 Task: Create new invoice with Date Opened :30-Apr-23, Select Customer: Honest Indian Vegetarian, Terms: Payment Term 2. Make invoice entry for item-1 with Date: 30-Apr-23, Description: Jack Daniels Old No. 7, Action: Material, Income Account: Income:Sales, Quantity: 1, Unit Price: 9.5, Discount %: 8. Make entry for item-2 with Date: 30-Apr-23, Description: Garlic Bulb (1 ct)_x000D_
, Action: Material, Income Account: Income:Sales, Quantity: 1, Unit Price: 5, Discount %: 7. Make entry for item-3 with Date: 30-Apr-23, Description: Late July Snacks Tortilla Chips Jalapeño Lime, Action: Material, Income Account: Income:Sales, Quantity: 2, Unit Price: 6, Discount %: 9. Write Notes: 'Looking forward to serving you again.'. Post Invoice with Post Date: 30-Apr-23, Post to Accounts: Assets:Accounts Receivable. Pay / Process Payment with Transaction Date: 15-May-23, Amount: 24.31, Transfer Account: Checking Account. Print Invoice, display notes by going to Option, then go to Display Tab and check 'Invoice Notes'.
Action: Mouse moved to (165, 28)
Screenshot: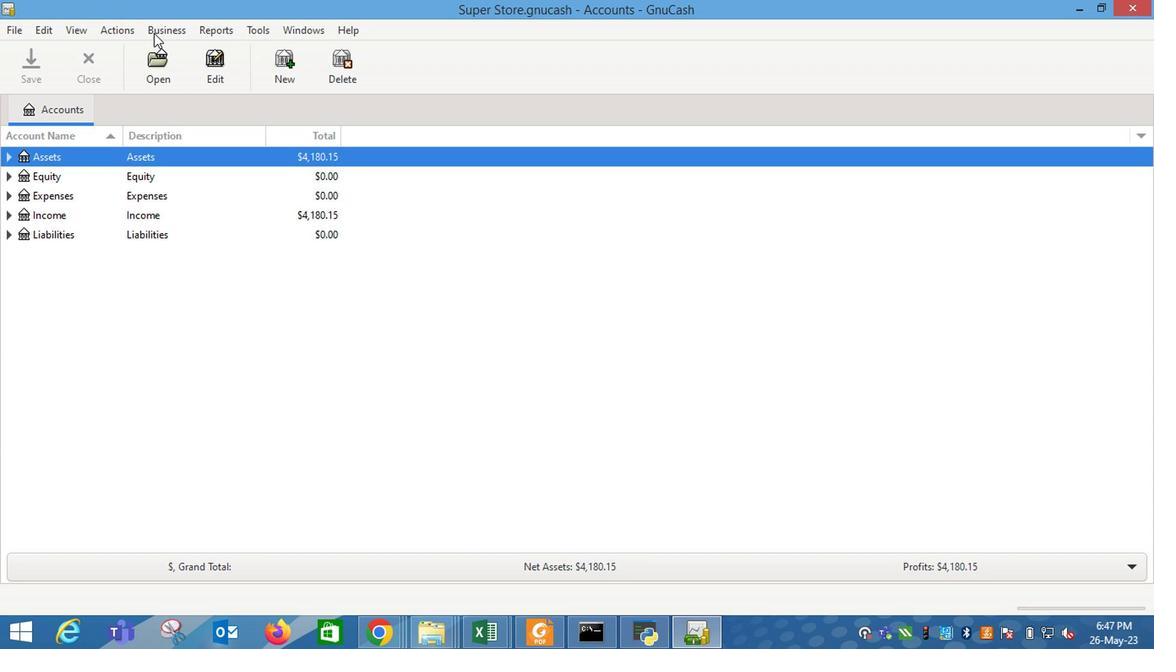 
Action: Mouse pressed left at (165, 28)
Screenshot: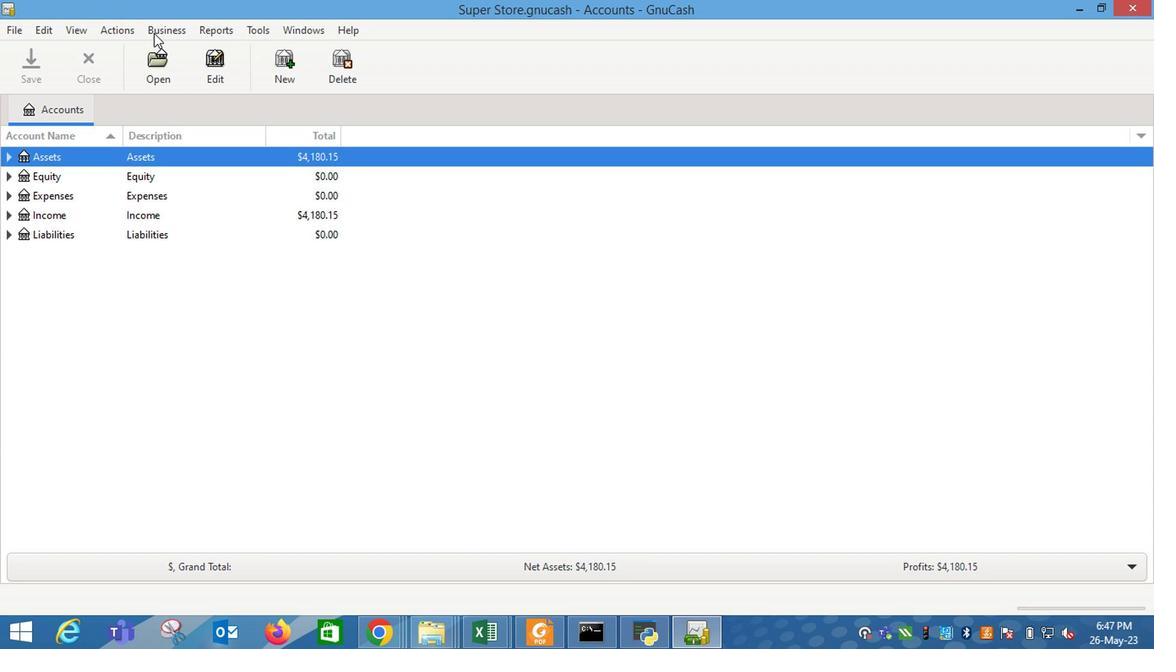 
Action: Mouse moved to (379, 115)
Screenshot: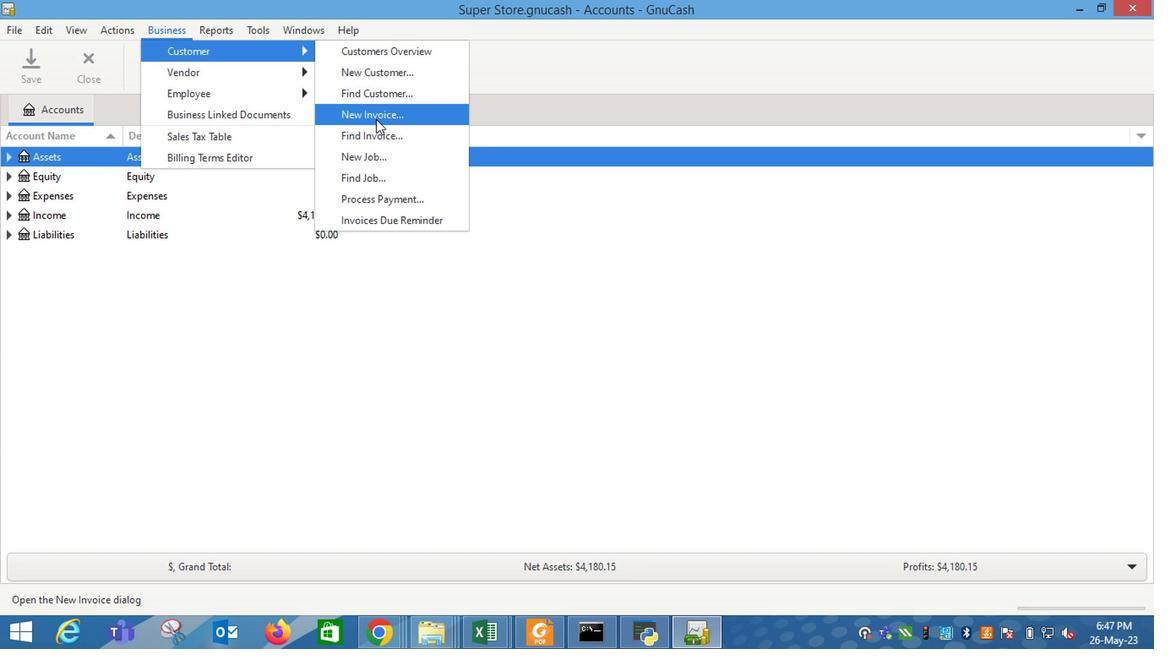 
Action: Mouse pressed left at (379, 115)
Screenshot: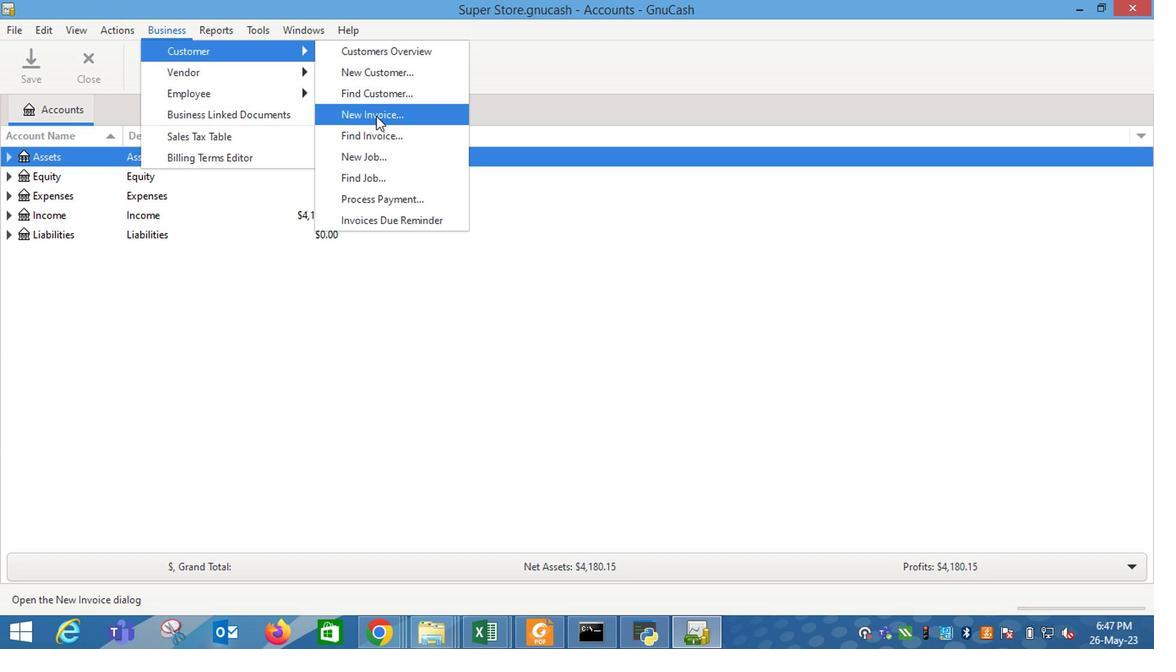 
Action: Mouse moved to (695, 263)
Screenshot: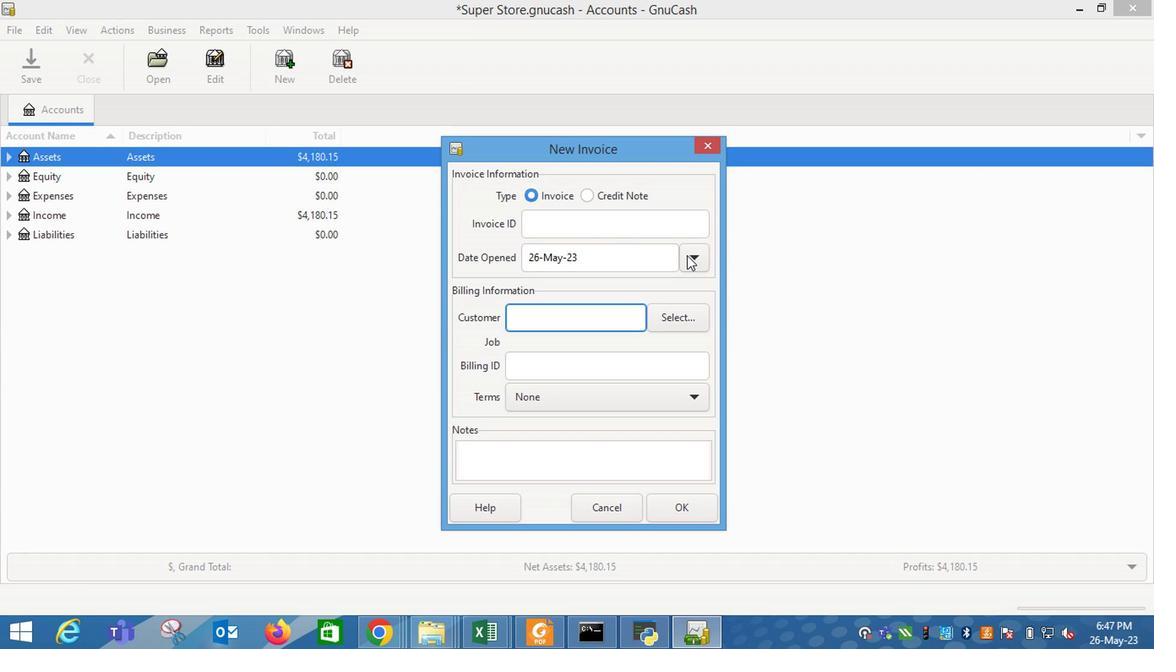
Action: Mouse pressed left at (695, 263)
Screenshot: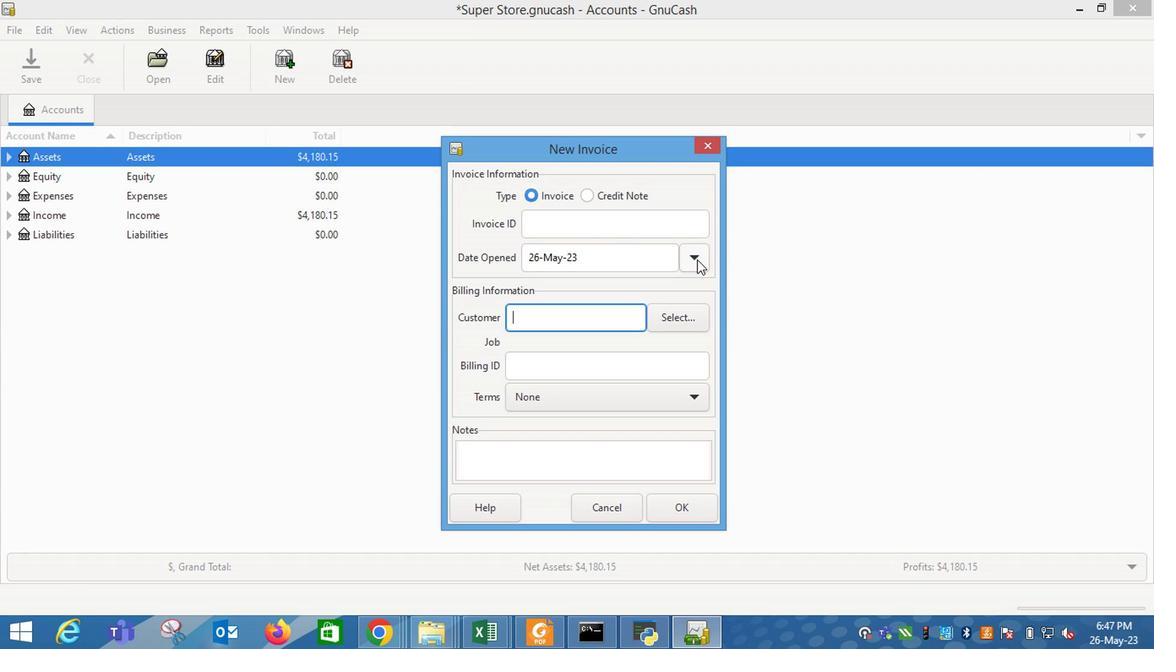
Action: Mouse moved to (562, 286)
Screenshot: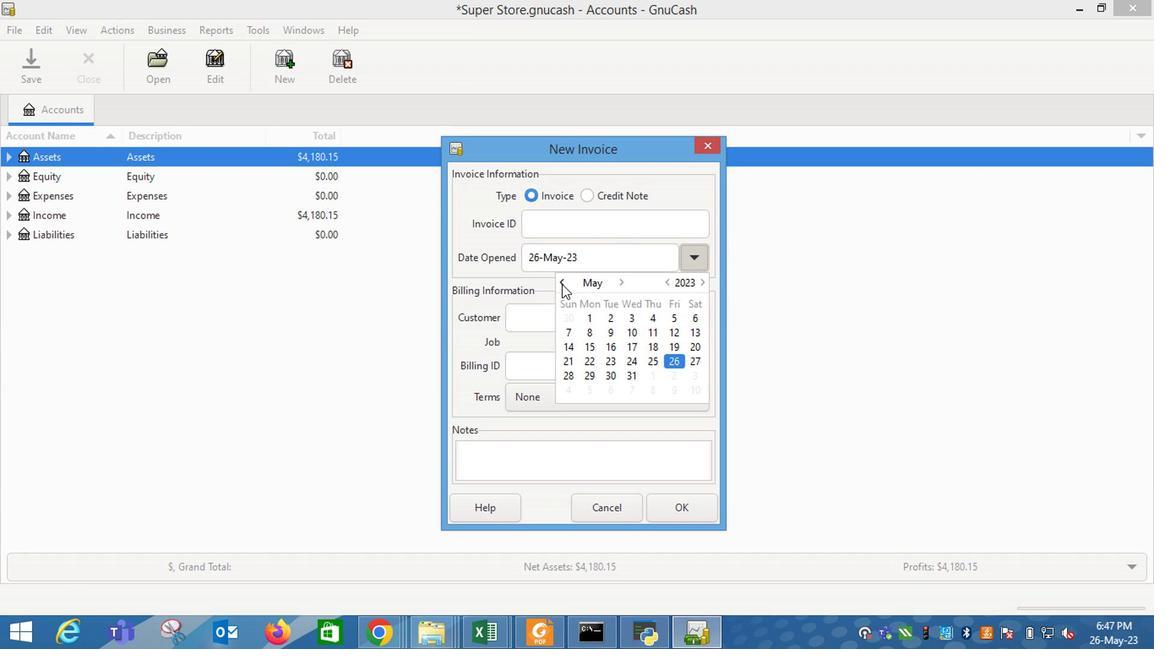 
Action: Mouse pressed left at (562, 286)
Screenshot: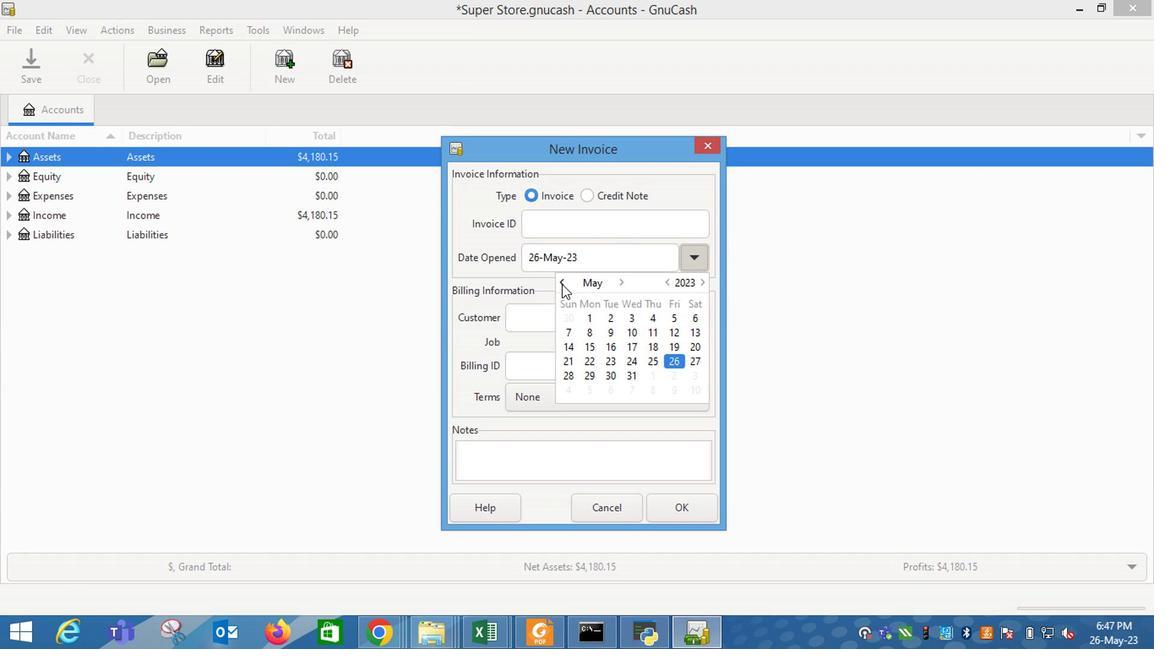 
Action: Mouse moved to (568, 393)
Screenshot: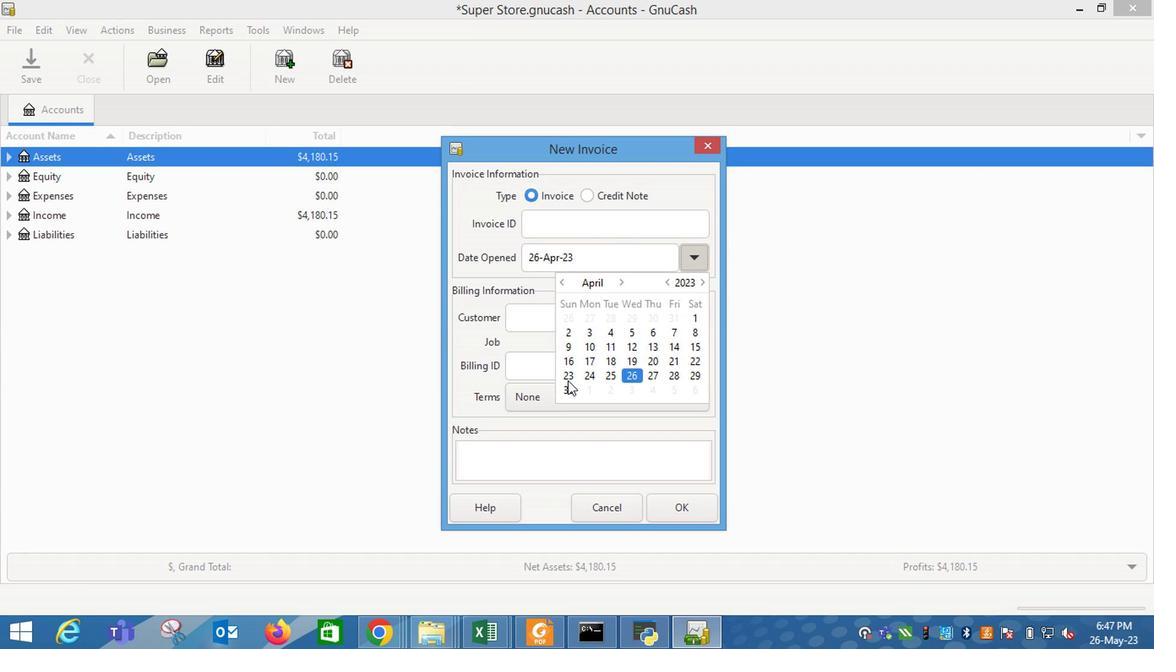 
Action: Mouse pressed left at (568, 393)
Screenshot: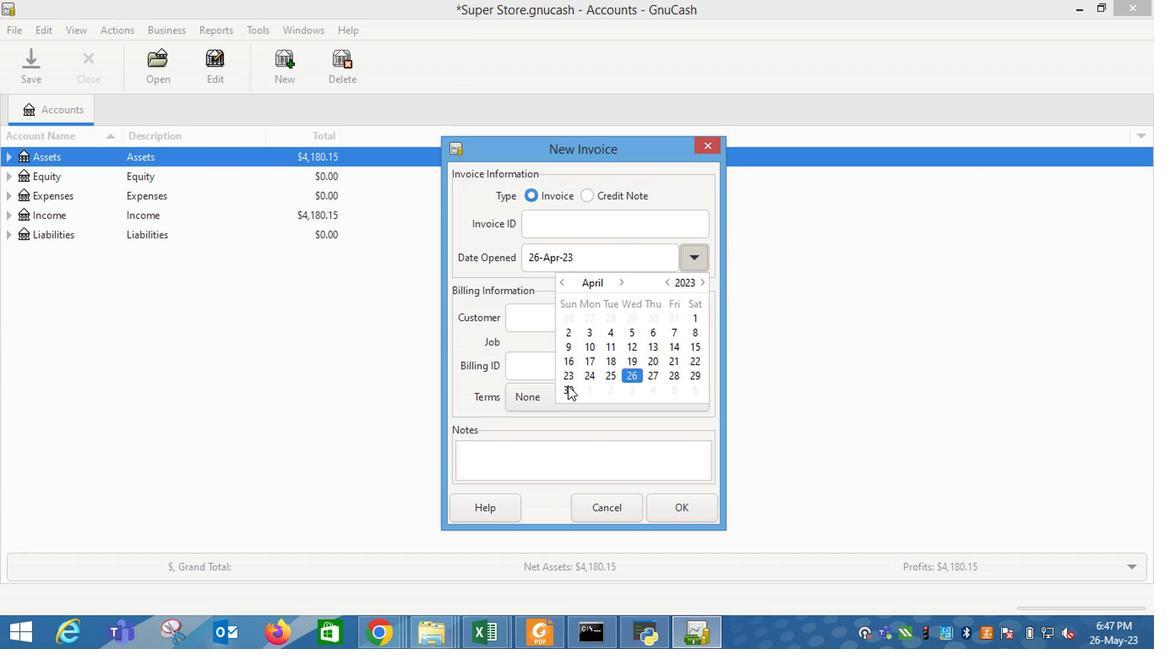 
Action: Mouse moved to (532, 323)
Screenshot: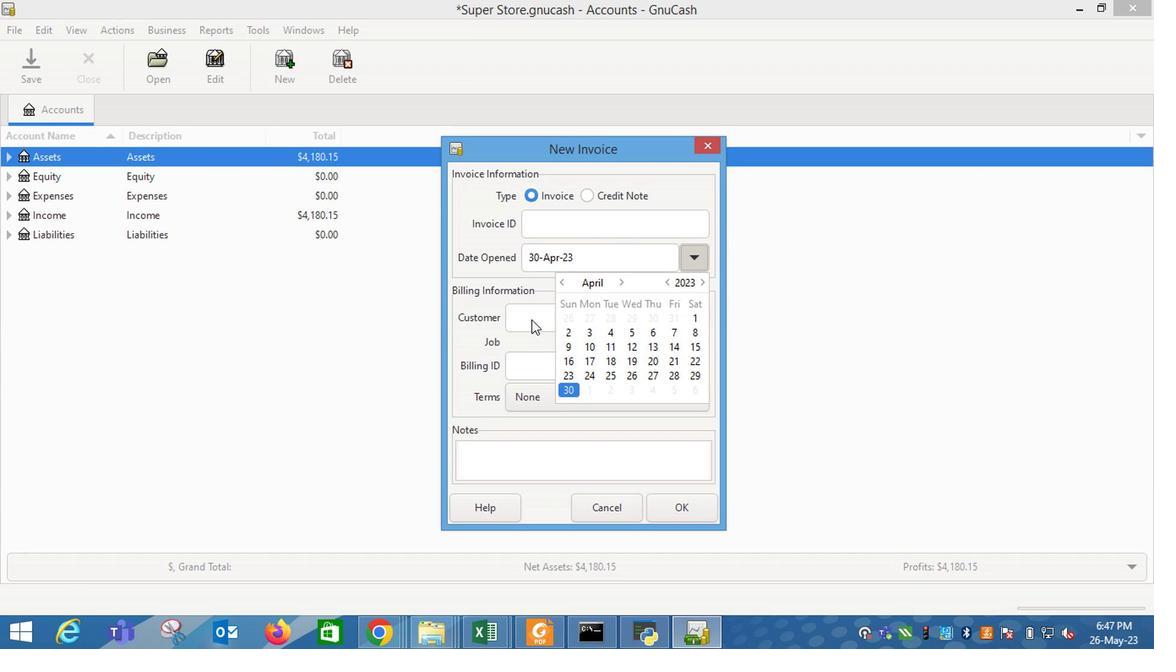 
Action: Mouse pressed left at (532, 323)
Screenshot: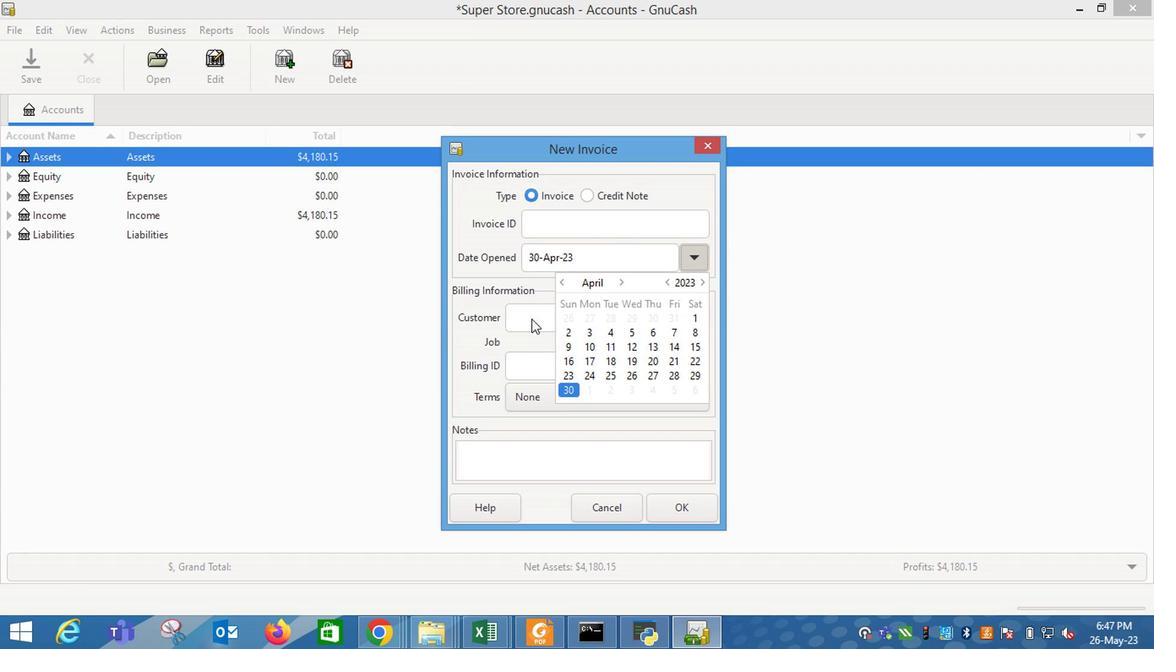 
Action: Mouse pressed left at (532, 323)
Screenshot: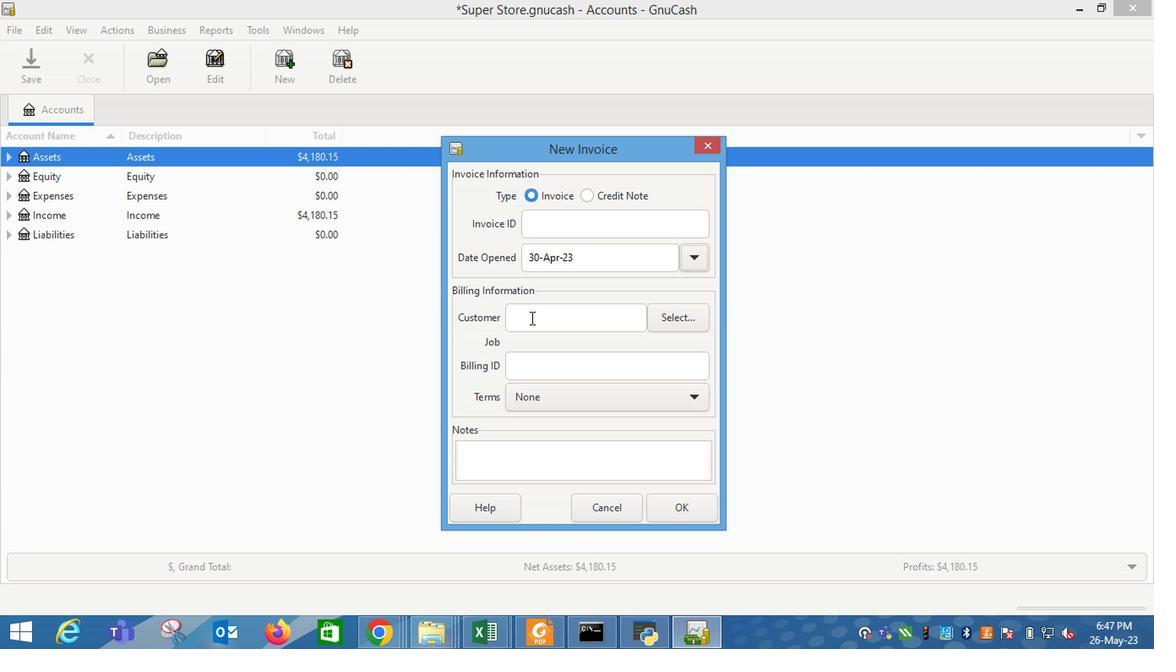 
Action: Key pressed <Key.shift_r>Honest
Screenshot: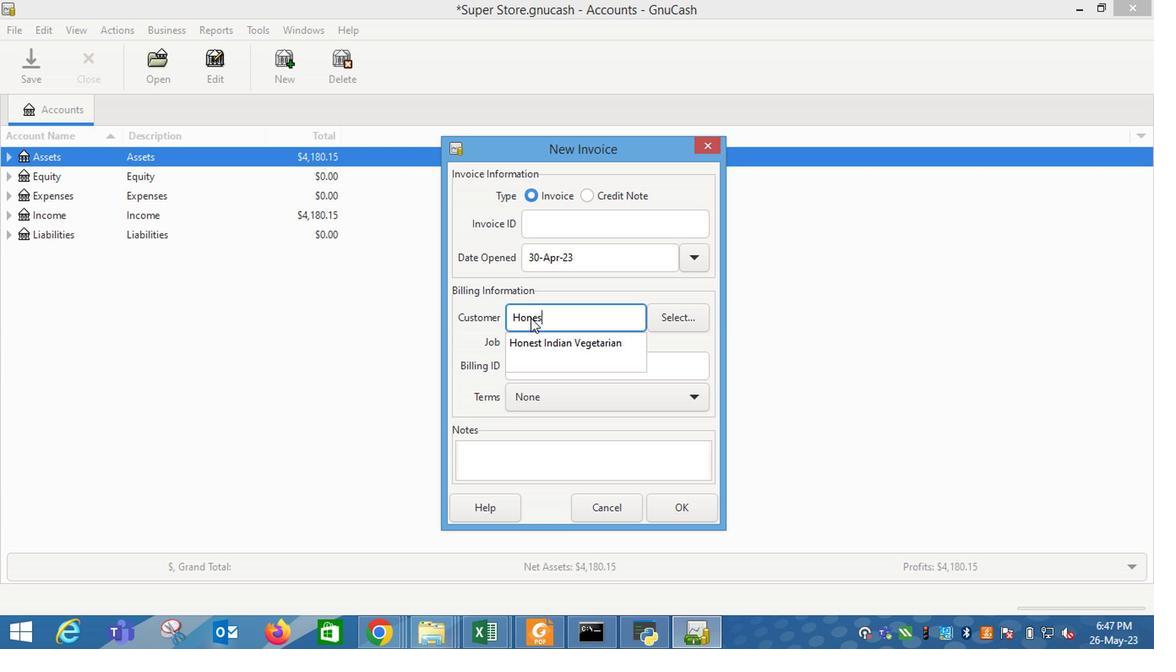 
Action: Mouse moved to (544, 345)
Screenshot: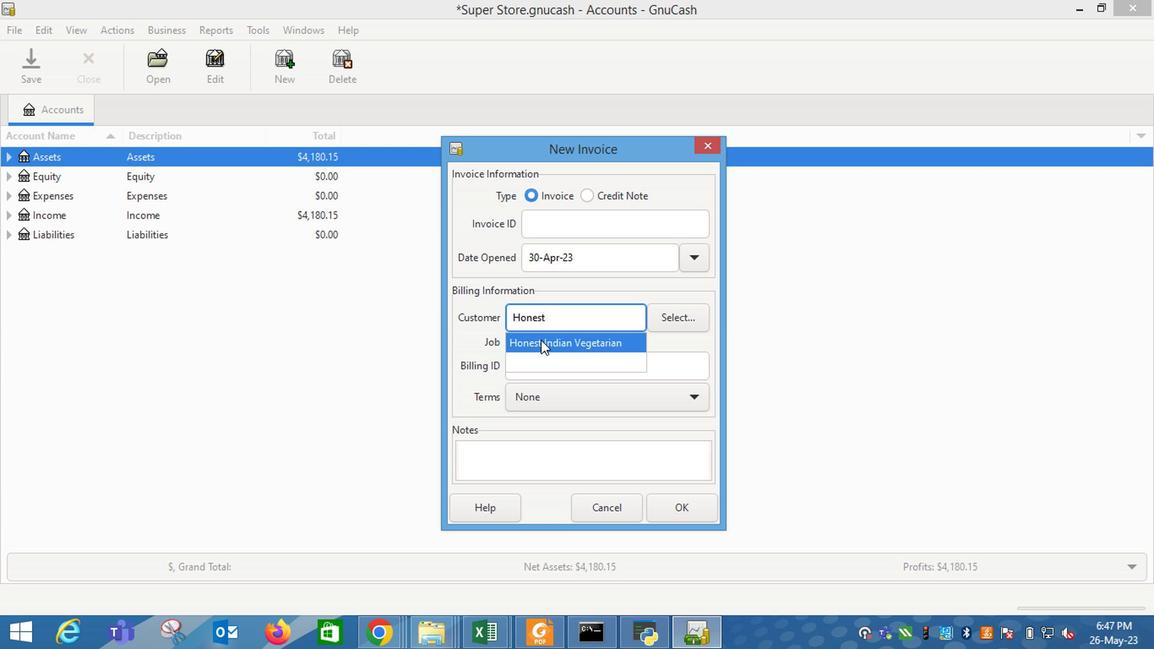 
Action: Mouse pressed left at (544, 345)
Screenshot: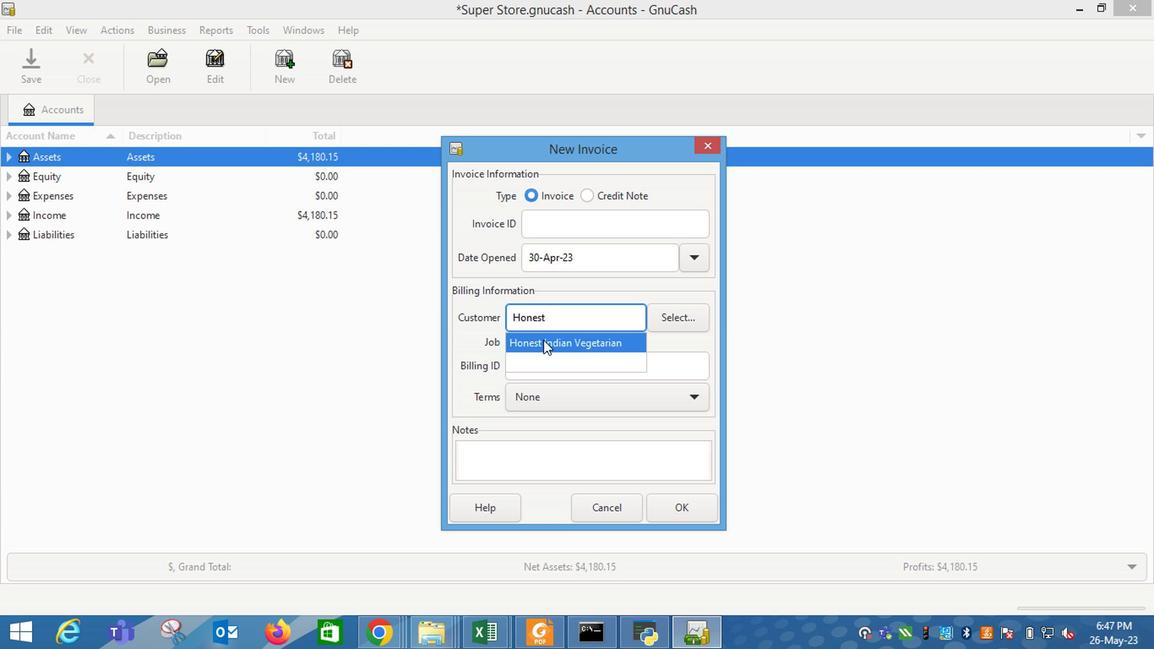 
Action: Mouse moved to (547, 416)
Screenshot: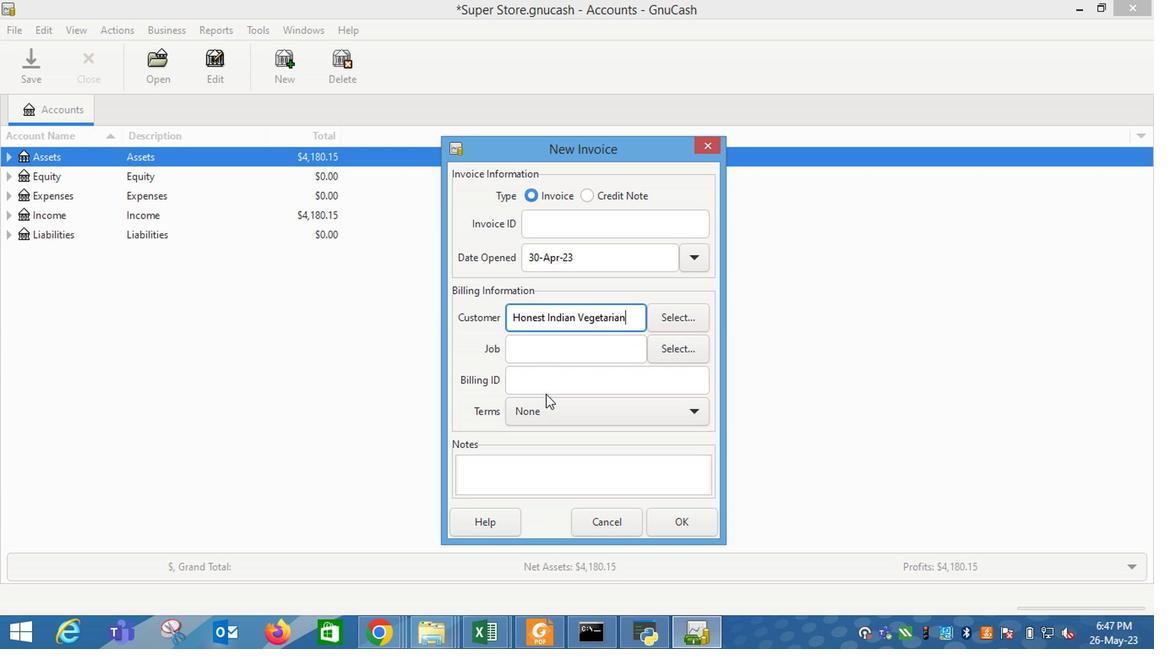 
Action: Mouse pressed left at (547, 416)
Screenshot: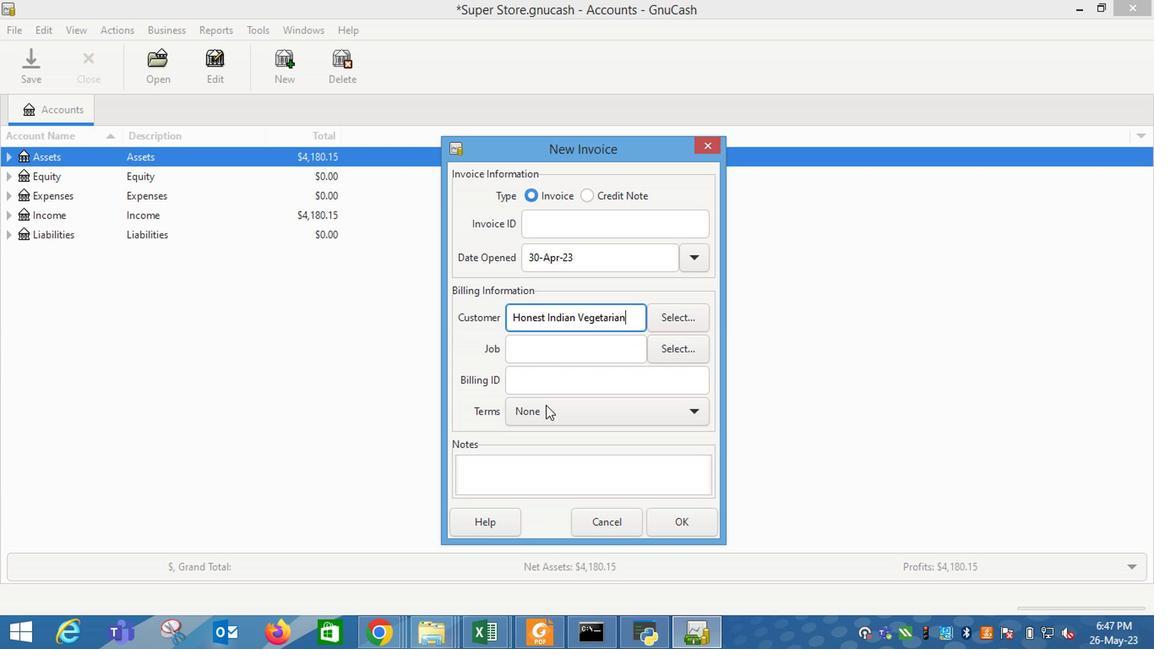 
Action: Mouse moved to (536, 476)
Screenshot: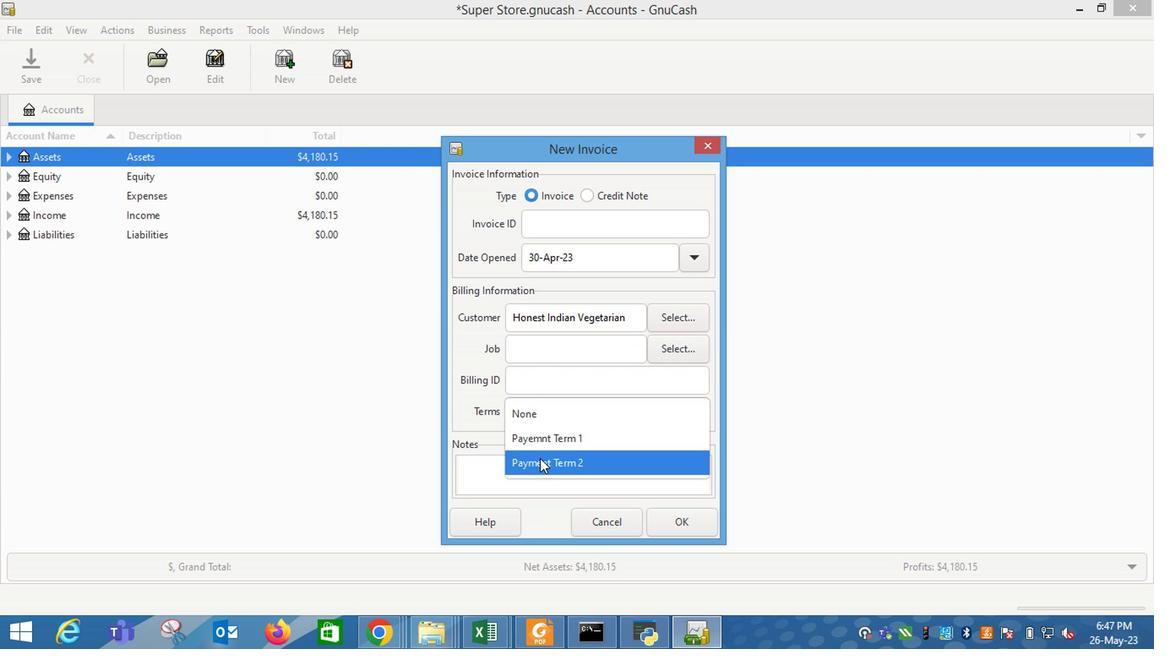 
Action: Mouse pressed left at (536, 476)
Screenshot: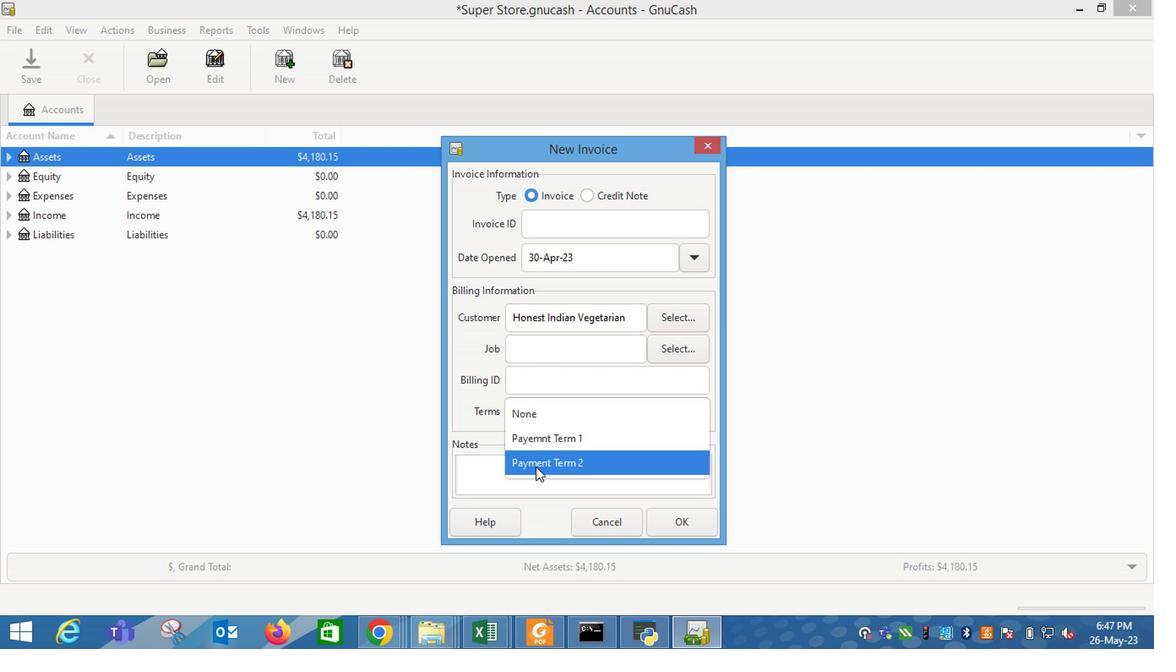 
Action: Mouse moved to (662, 538)
Screenshot: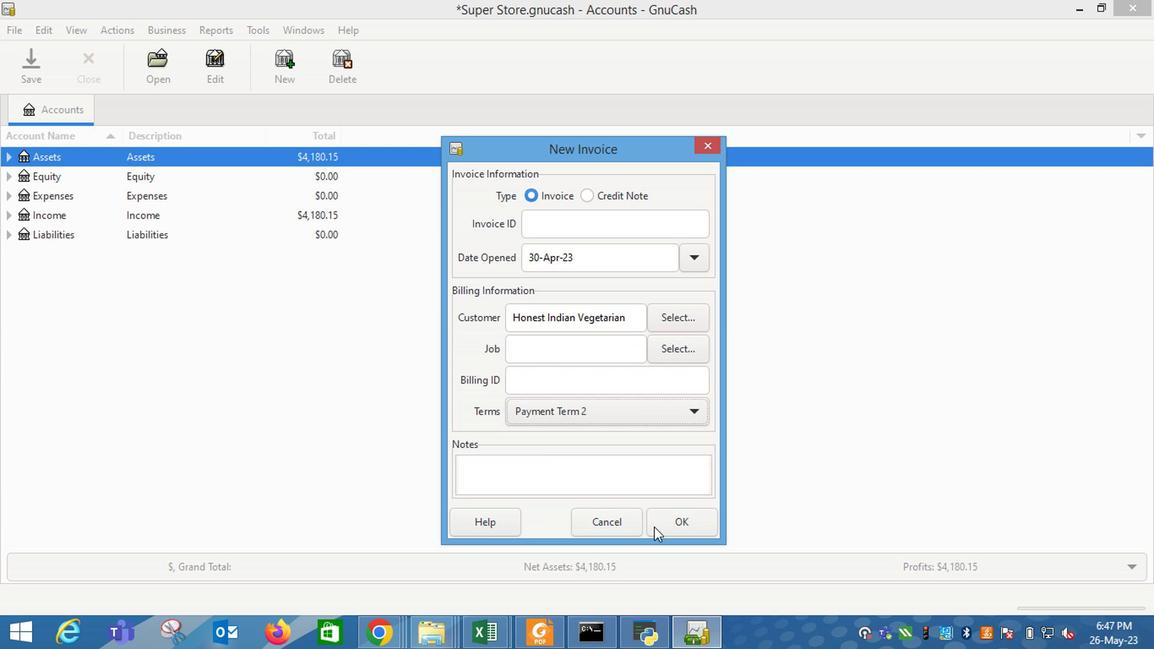 
Action: Mouse pressed left at (662, 538)
Screenshot: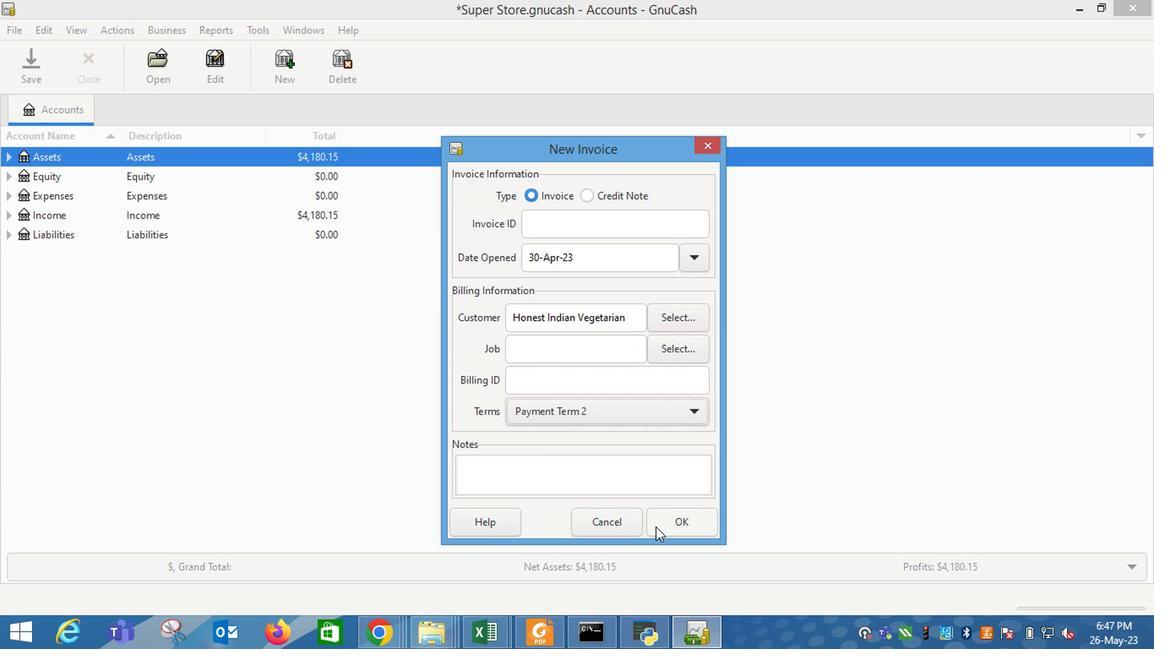 
Action: Mouse moved to (89, 335)
Screenshot: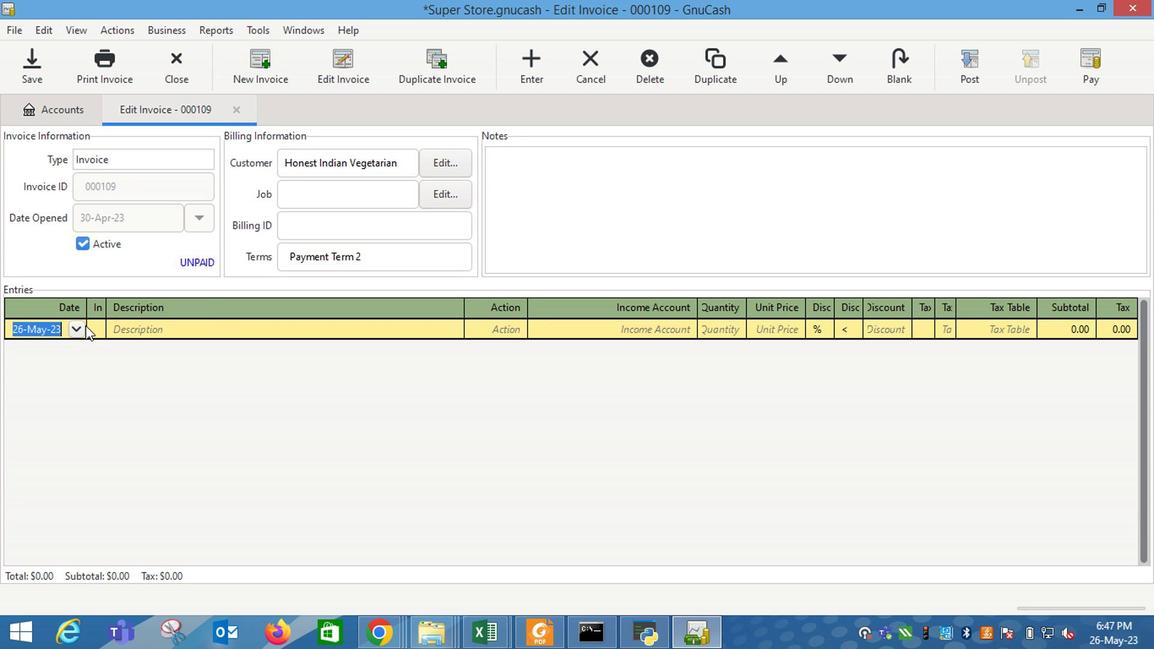 
Action: Mouse pressed left at (89, 335)
Screenshot: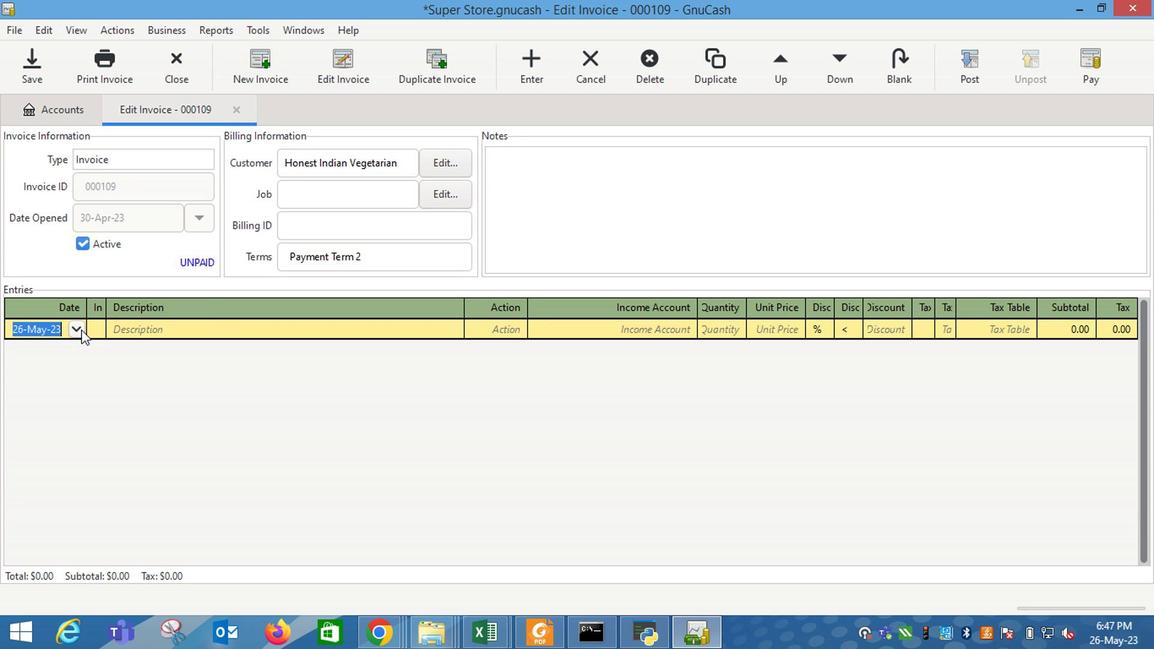 
Action: Mouse moved to (19, 355)
Screenshot: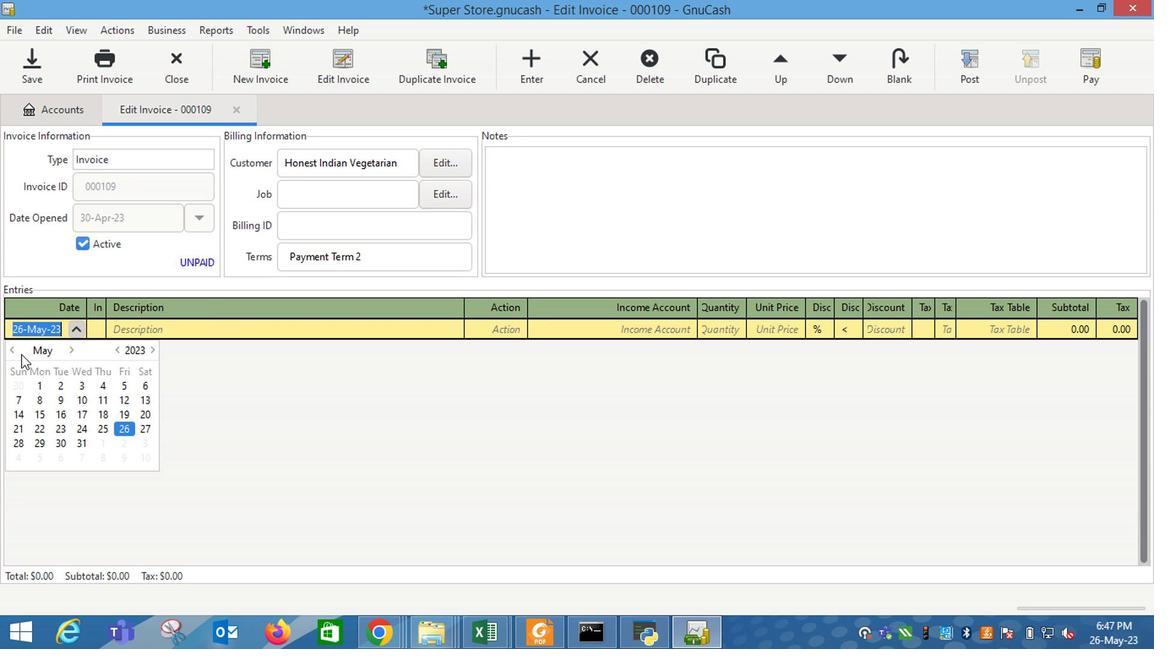 
Action: Mouse pressed left at (19, 355)
Screenshot: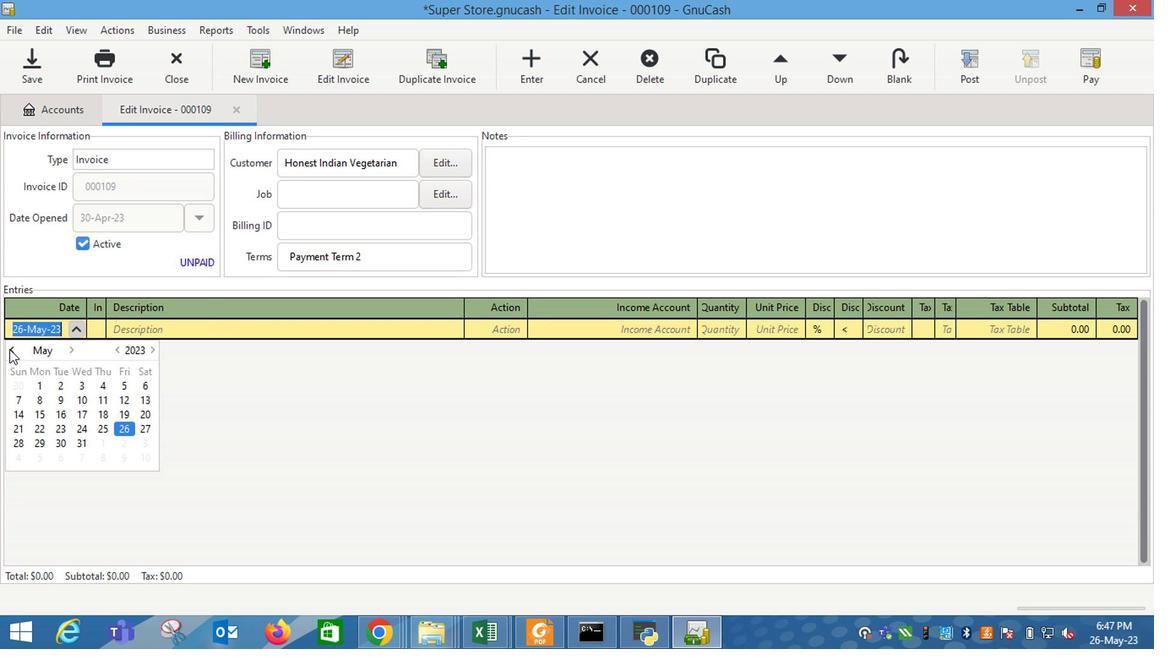 
Action: Mouse moved to (28, 462)
Screenshot: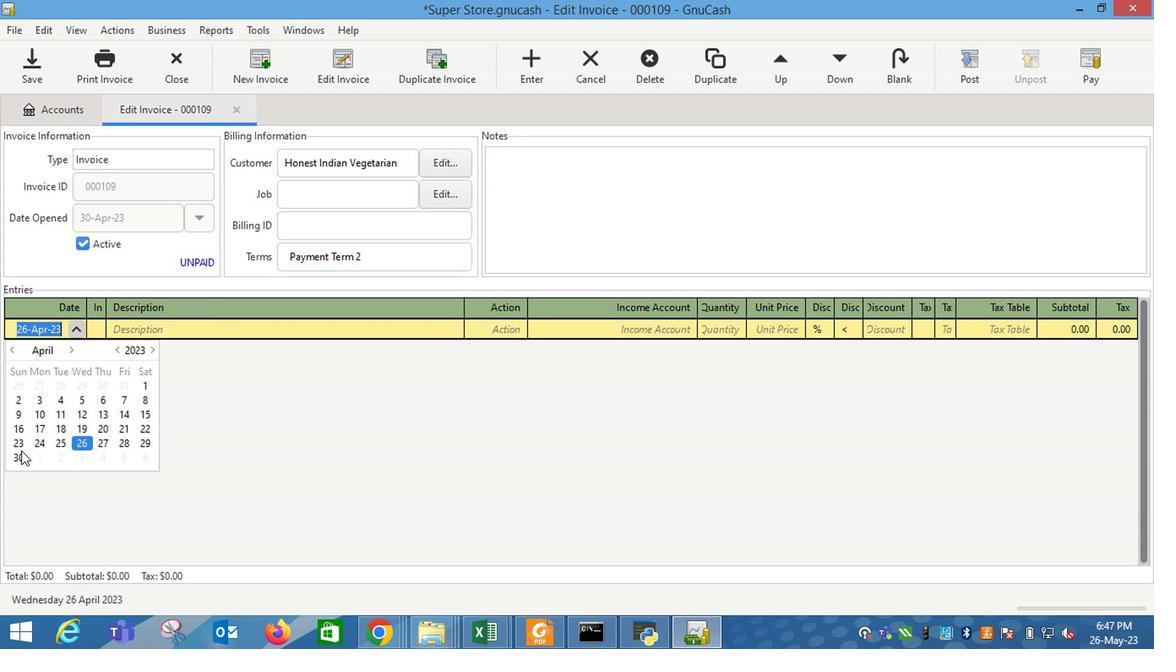 
Action: Mouse pressed left at (28, 462)
Screenshot: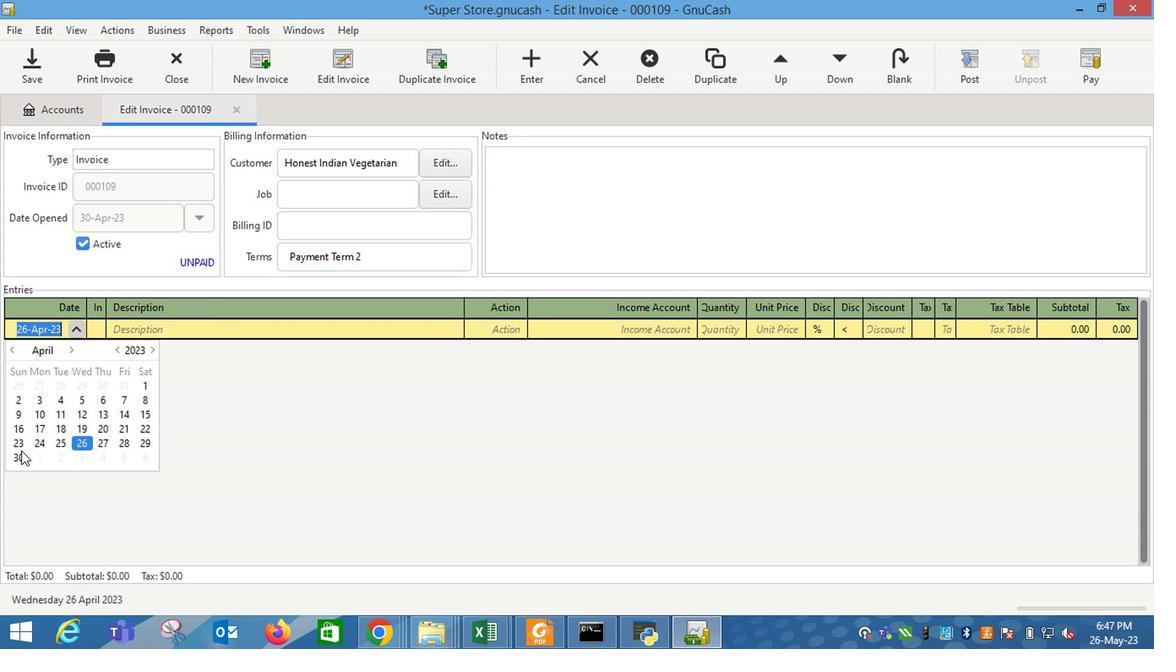 
Action: Mouse moved to (149, 371)
Screenshot: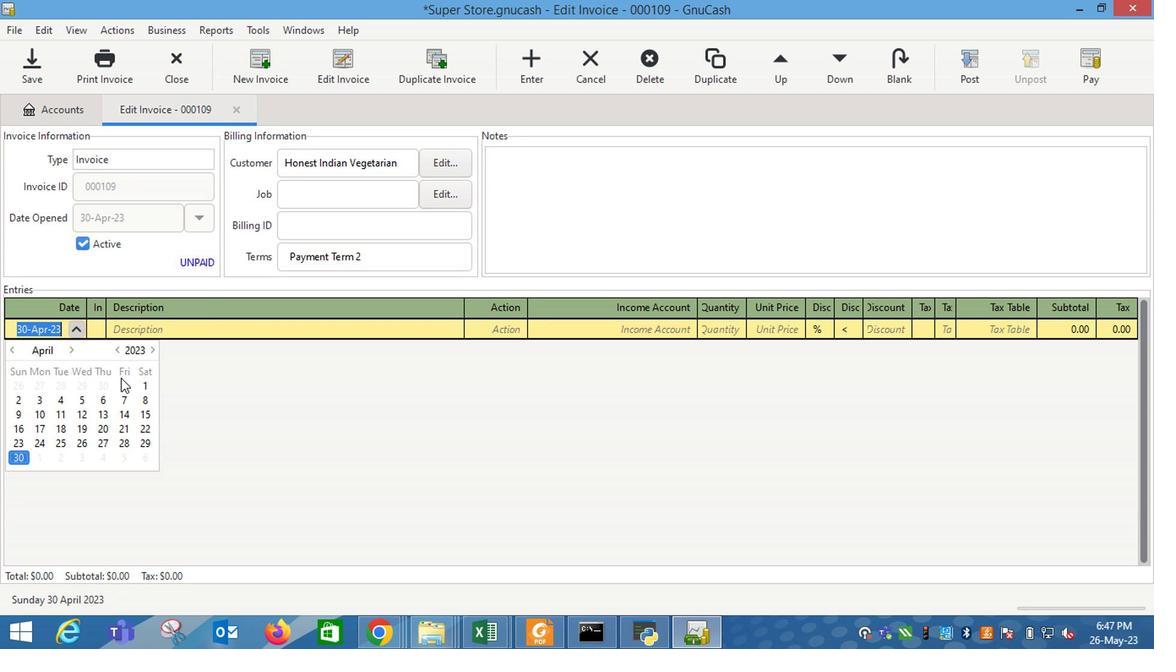 
Action: Key pressed <Key.tab>
Screenshot: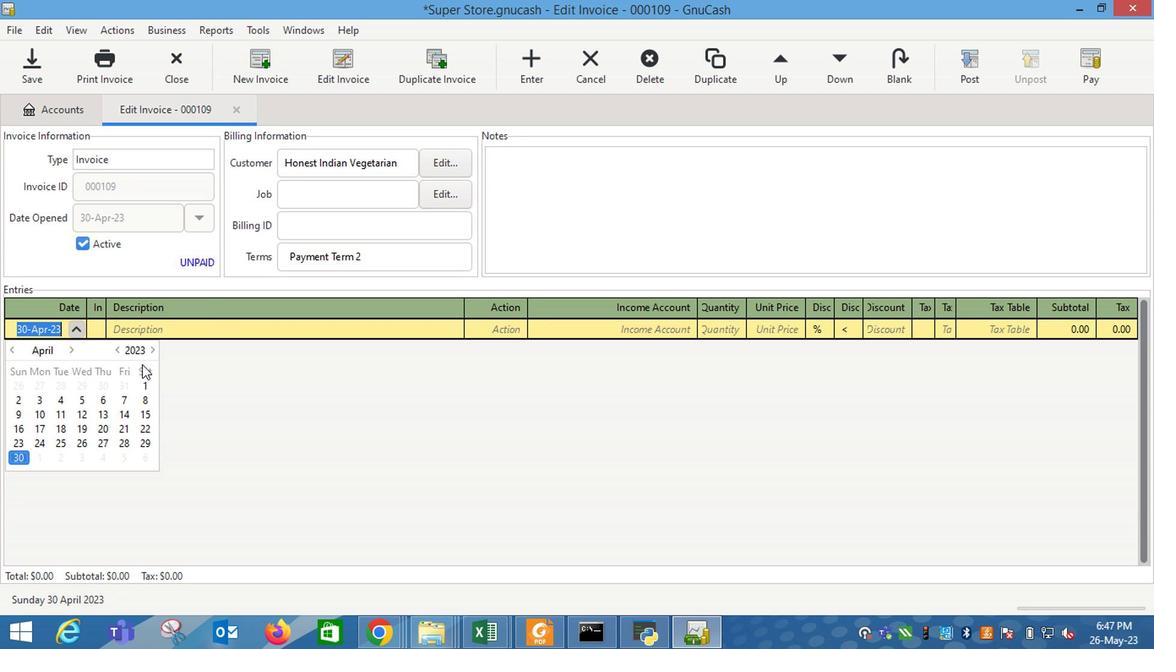 
Action: Mouse moved to (186, 398)
Screenshot: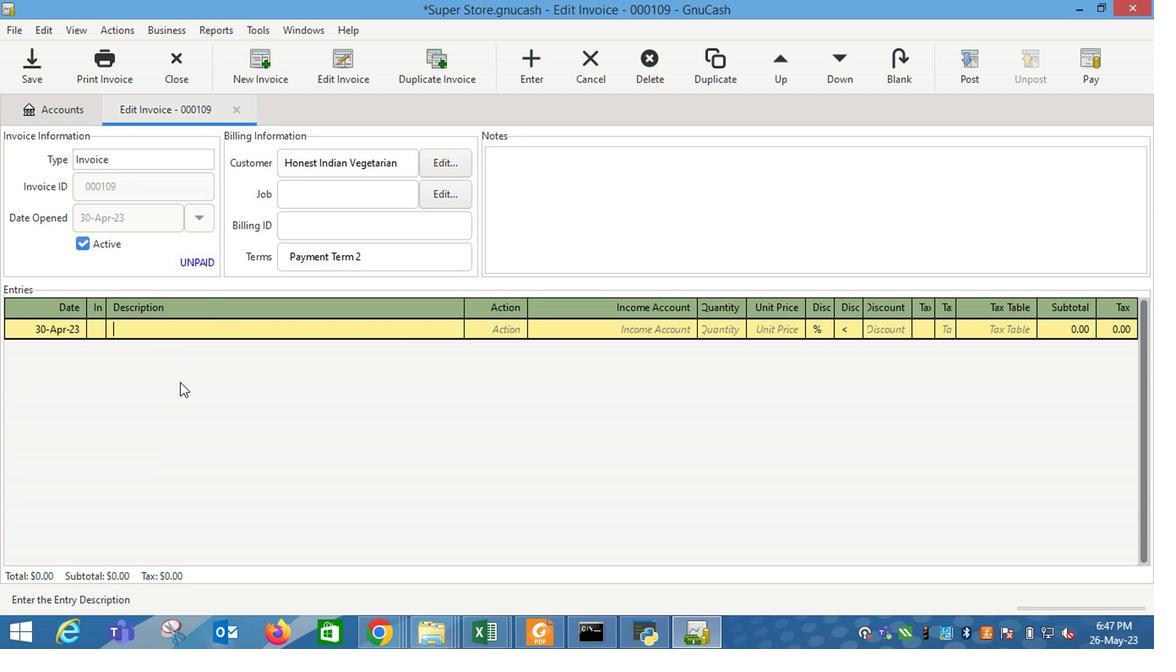
Action: Key pressed <Key.shift_r>JAck<Key.space><Key.shift_r>Dani
Screenshot: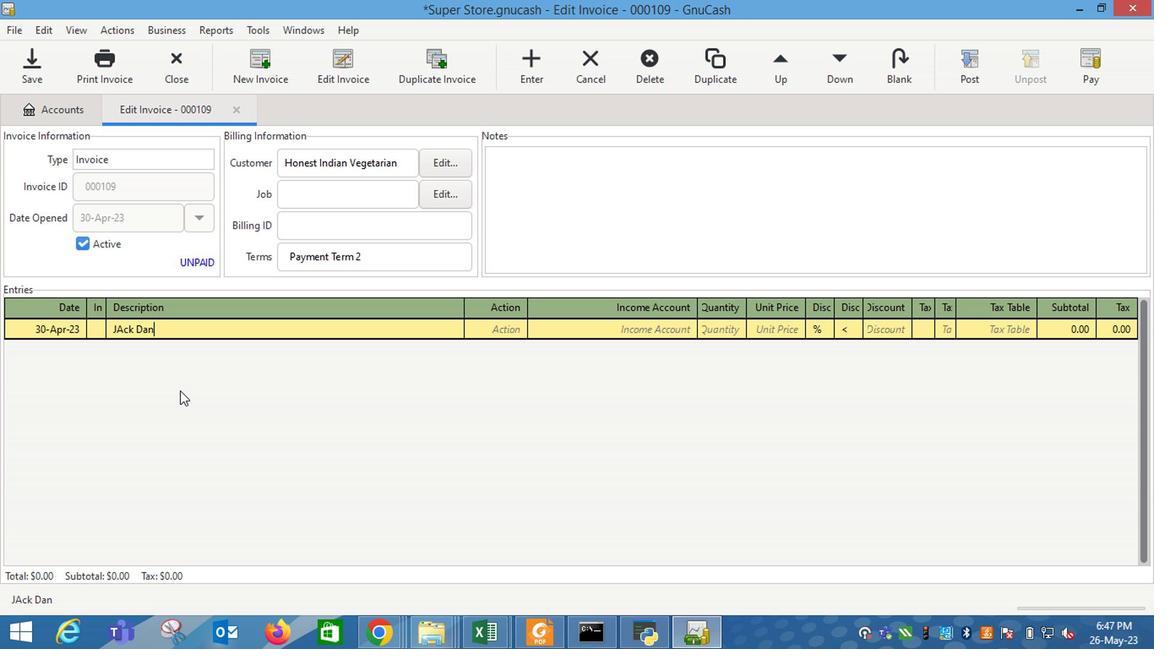 
Action: Mouse moved to (186, 398)
Screenshot: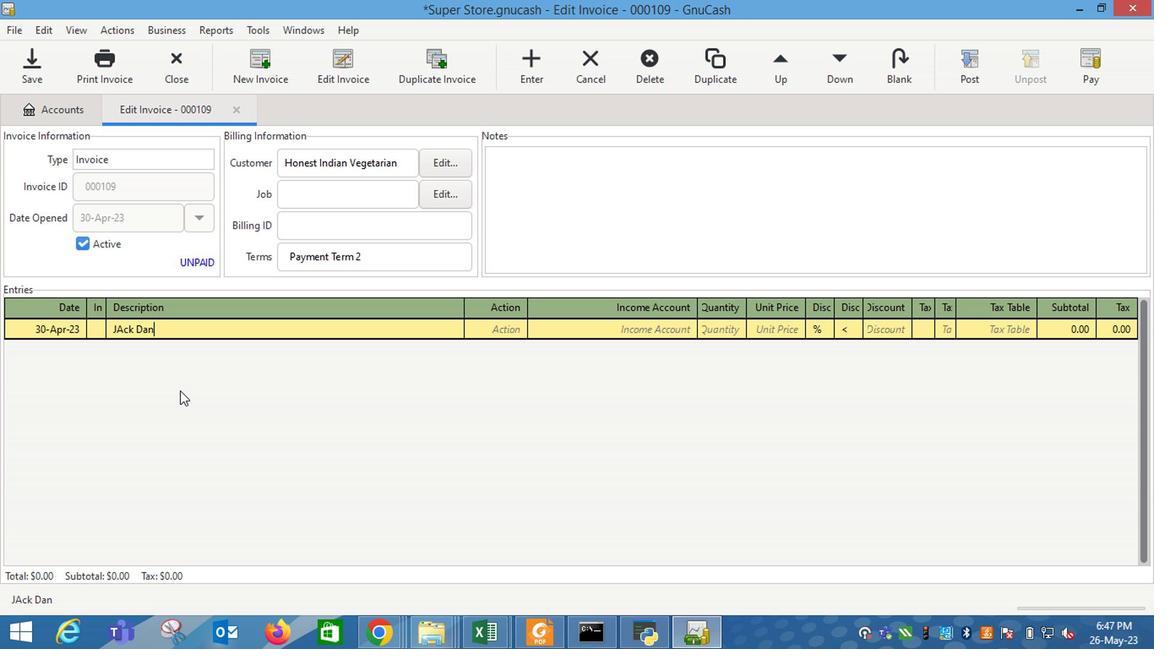 
Action: Key pressed els<Key.space><Key.shift_r>Old<Key.space><Key.shift_r>No.7<Key.tab>
Screenshot: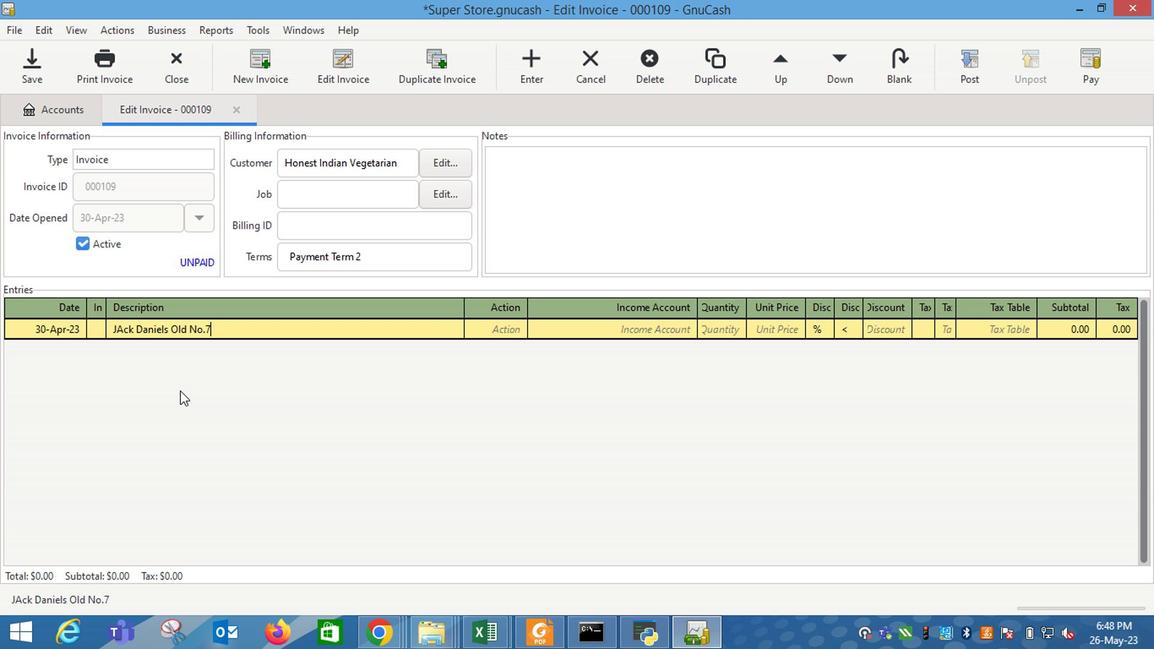 
Action: Mouse moved to (226, 337)
Screenshot: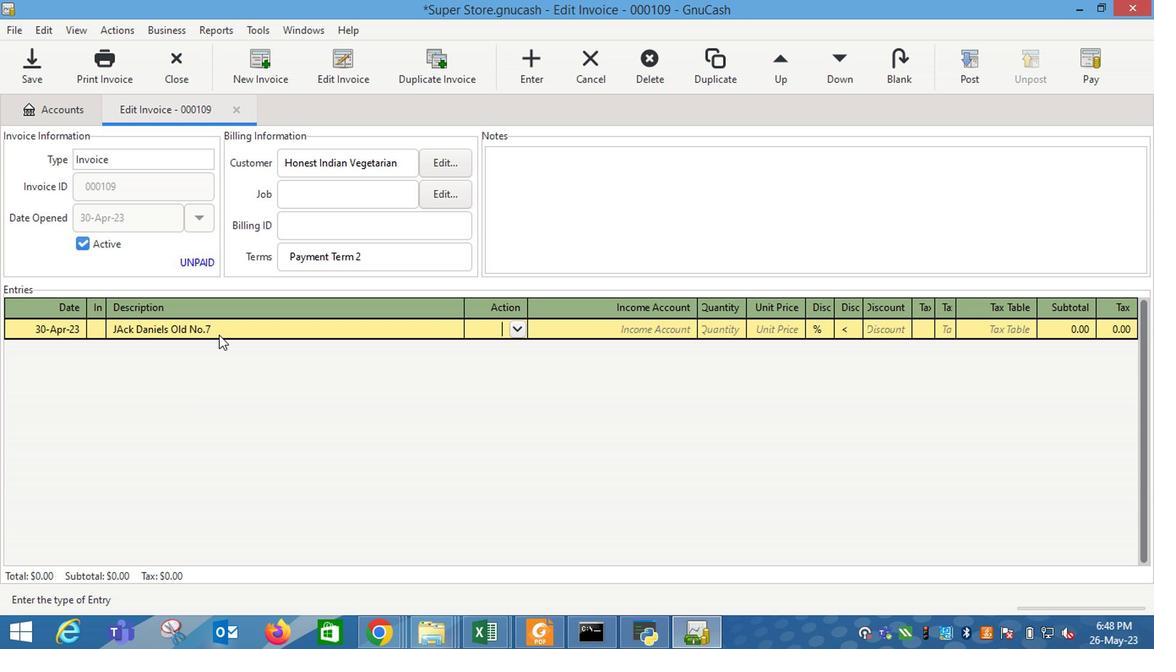 
Action: Mouse pressed left at (226, 337)
Screenshot: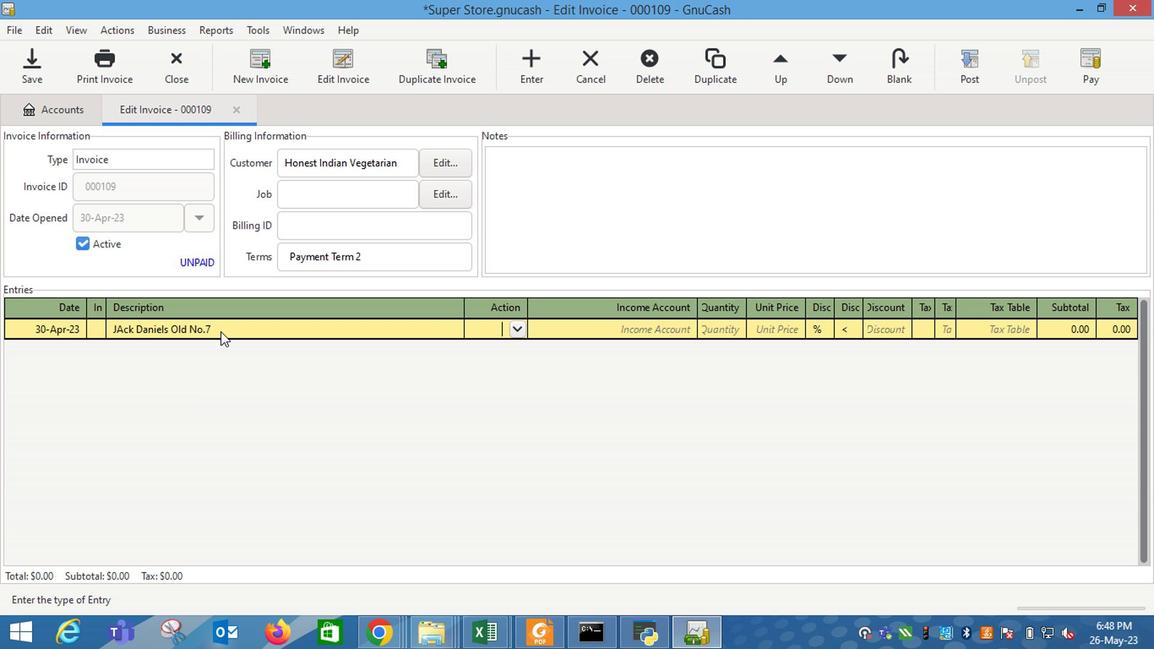 
Action: Mouse moved to (210, 334)
Screenshot: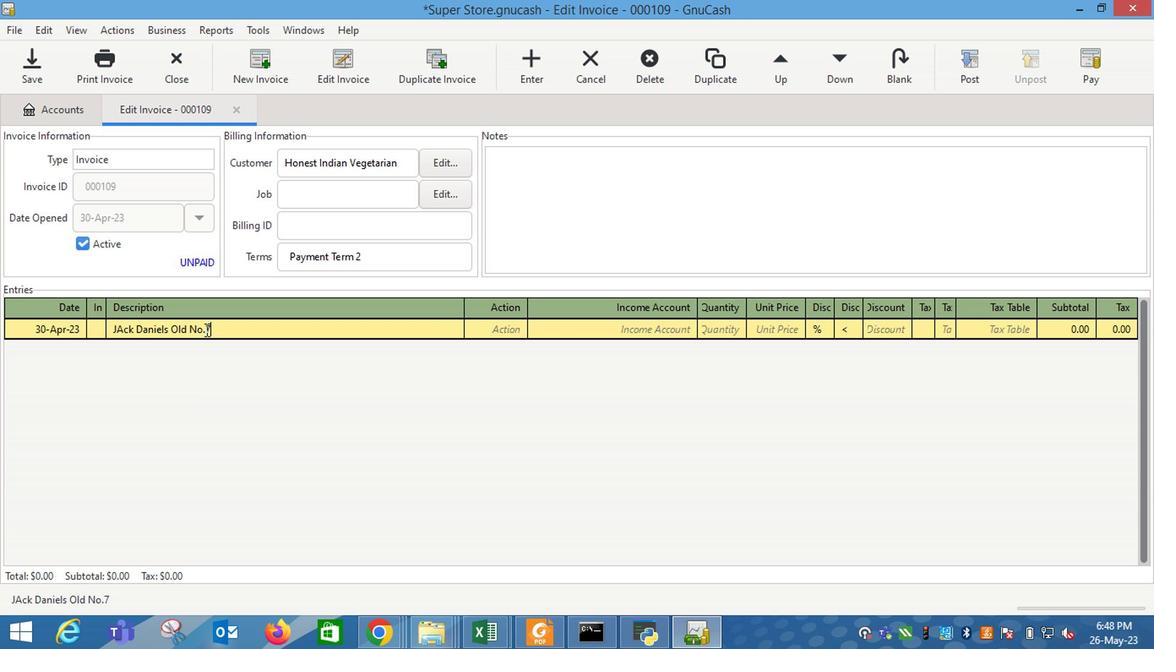 
Action: Mouse pressed left at (210, 334)
Screenshot: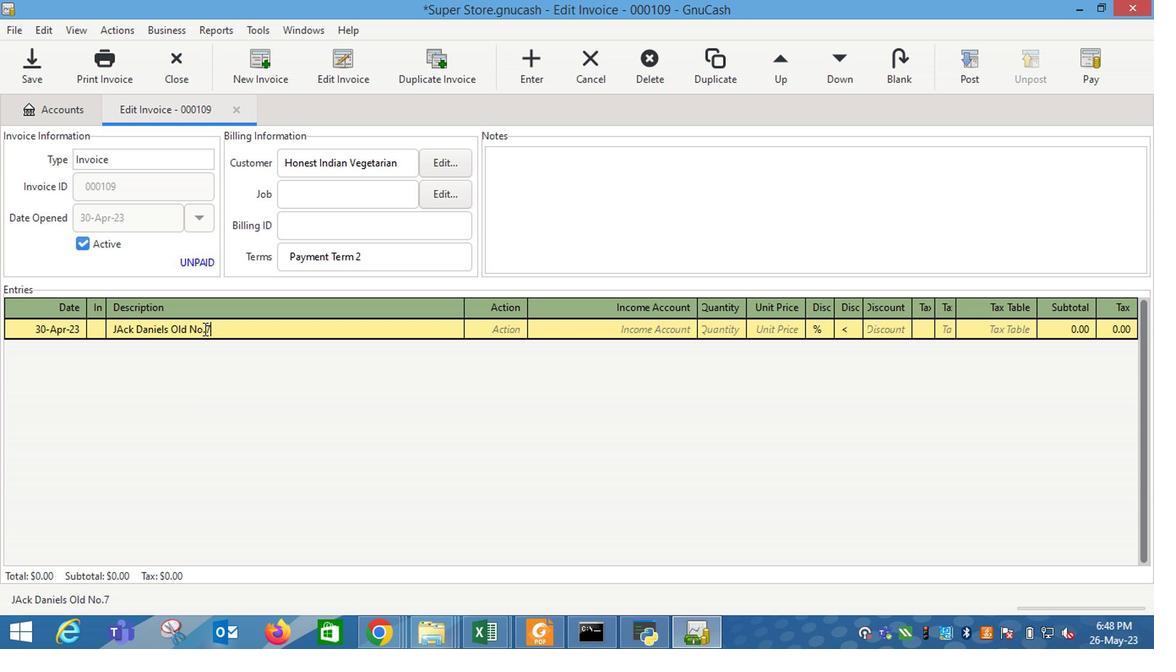 
Action: Mouse moved to (225, 359)
Screenshot: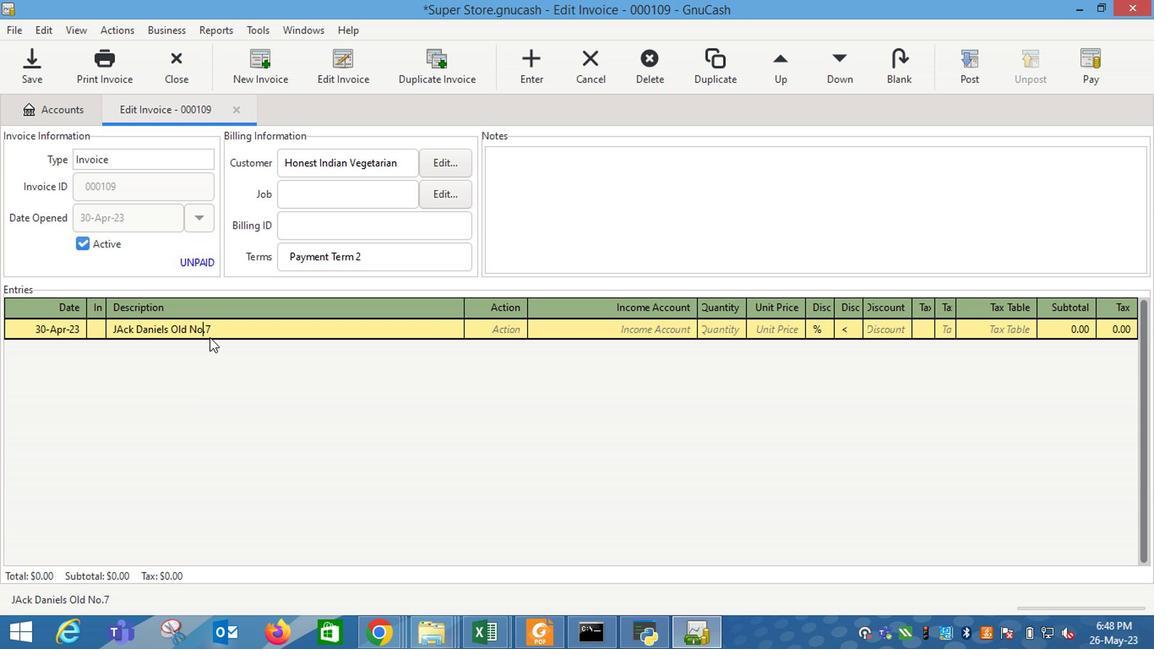 
Action: Key pressed <Key.right><Key.space><Key.caps_lock><Key.caps_lock><Key.tab>m<Key.tab>i<Key.down><Key.down><Key.down><Key.tab>
Screenshot: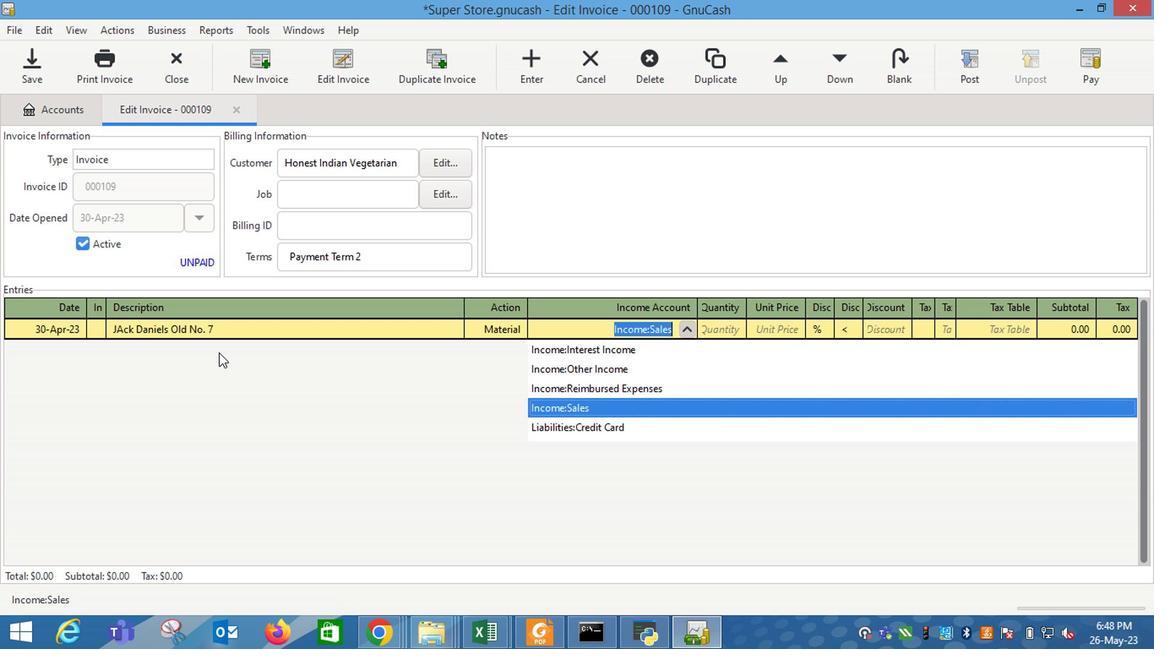 
Action: Mouse moved to (373, 319)
Screenshot: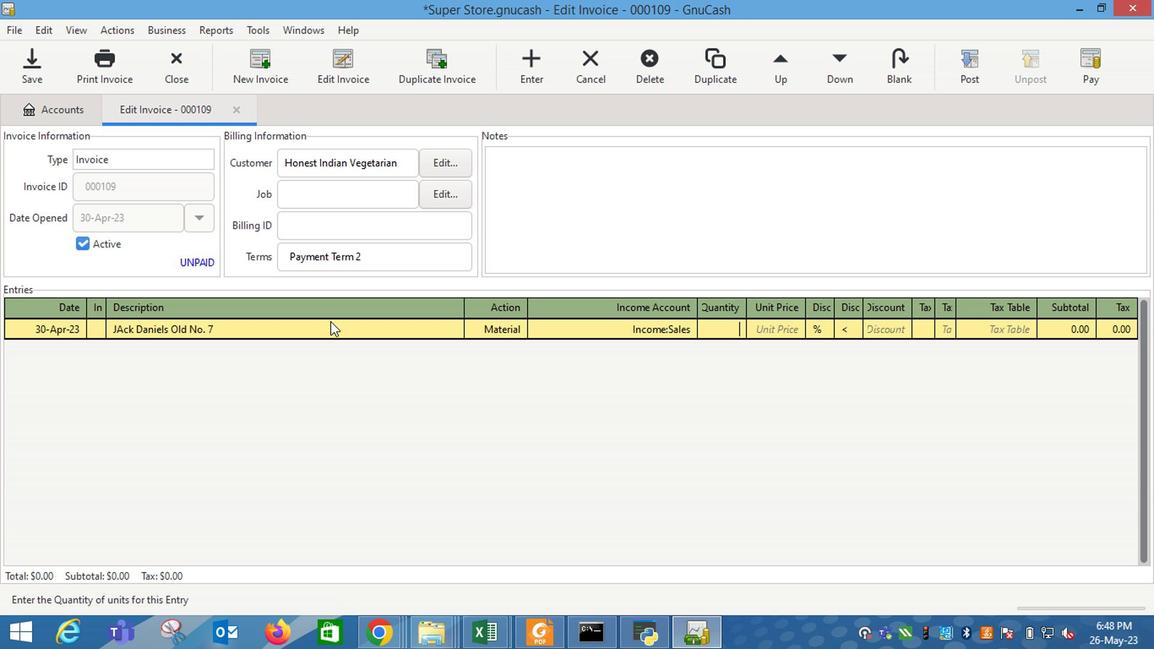
Action: Key pressed 1<Key.tab>9.5
Screenshot: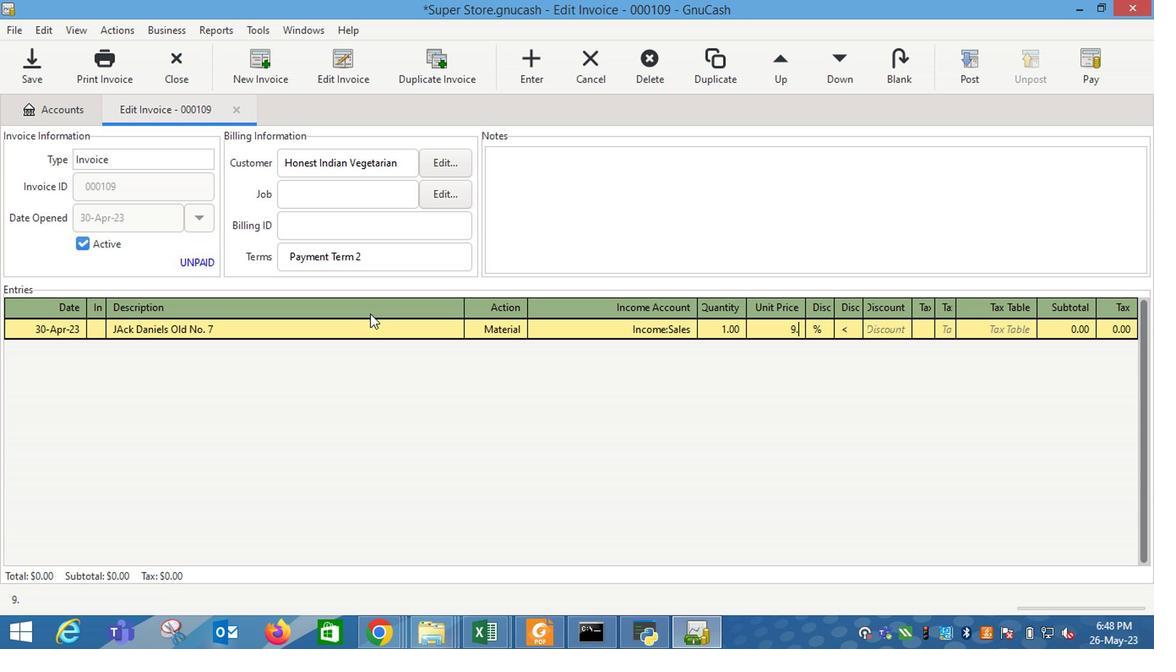 
Action: Mouse moved to (834, 334)
Screenshot: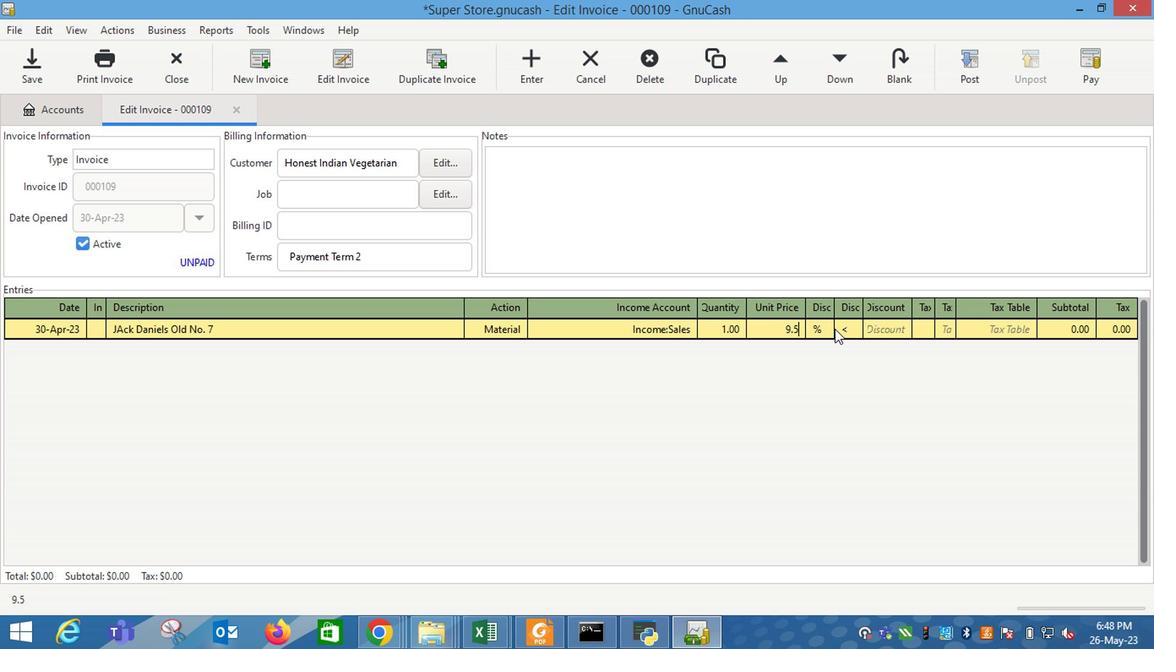 
Action: Mouse pressed left at (834, 334)
Screenshot: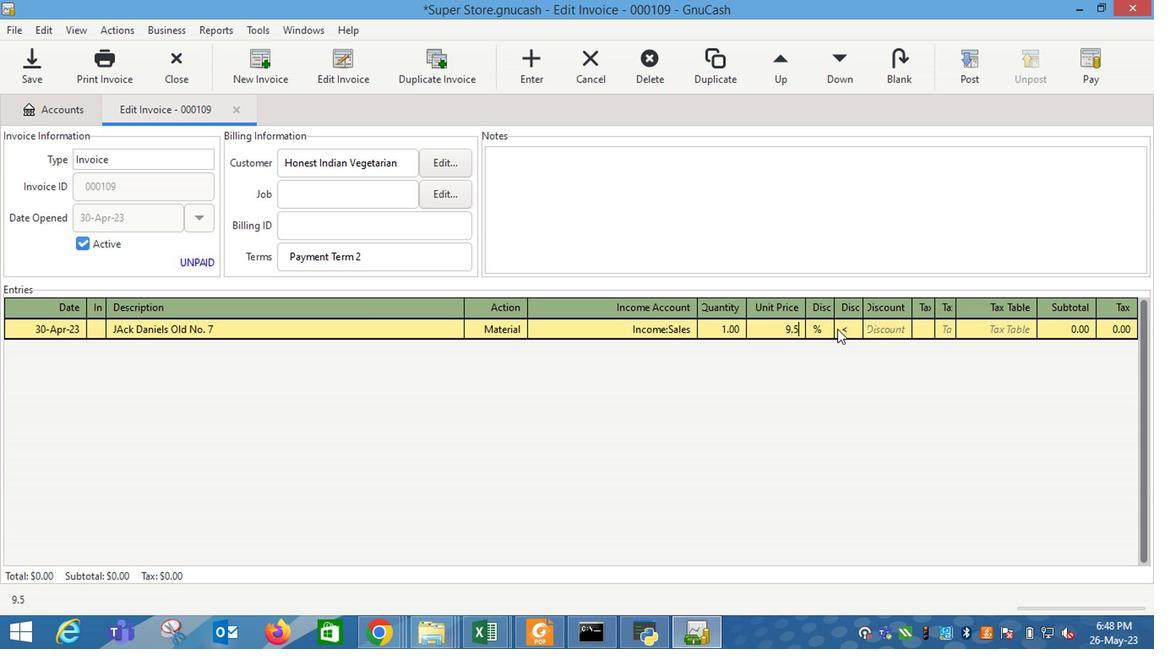 
Action: Mouse moved to (875, 335)
Screenshot: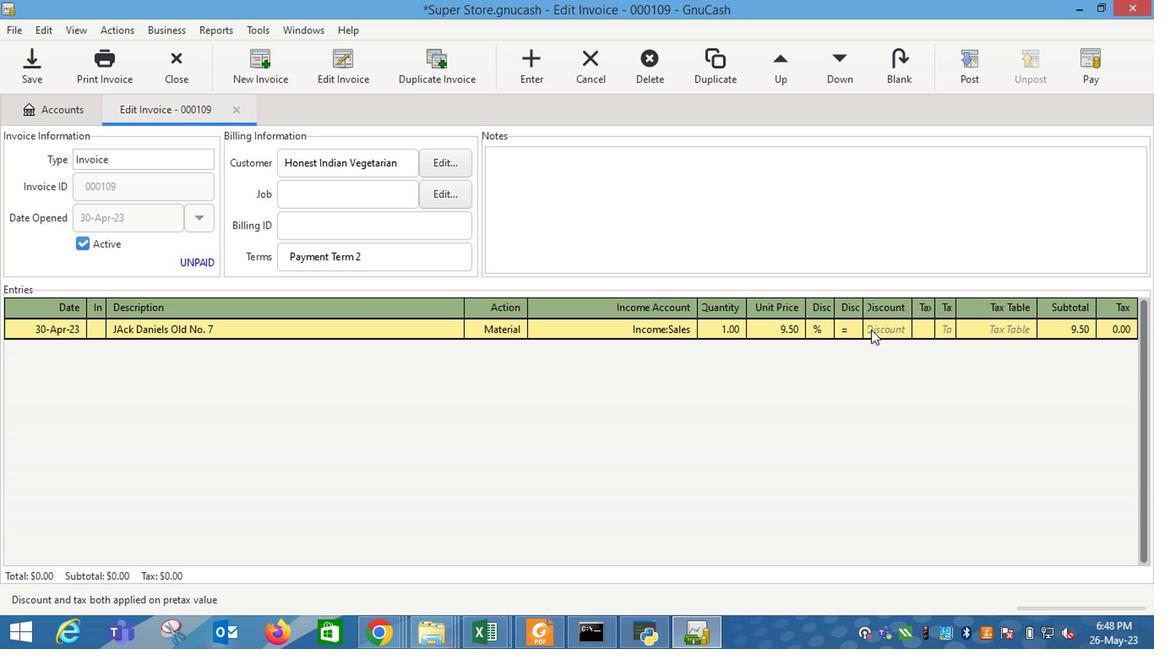 
Action: Mouse pressed left at (875, 335)
Screenshot: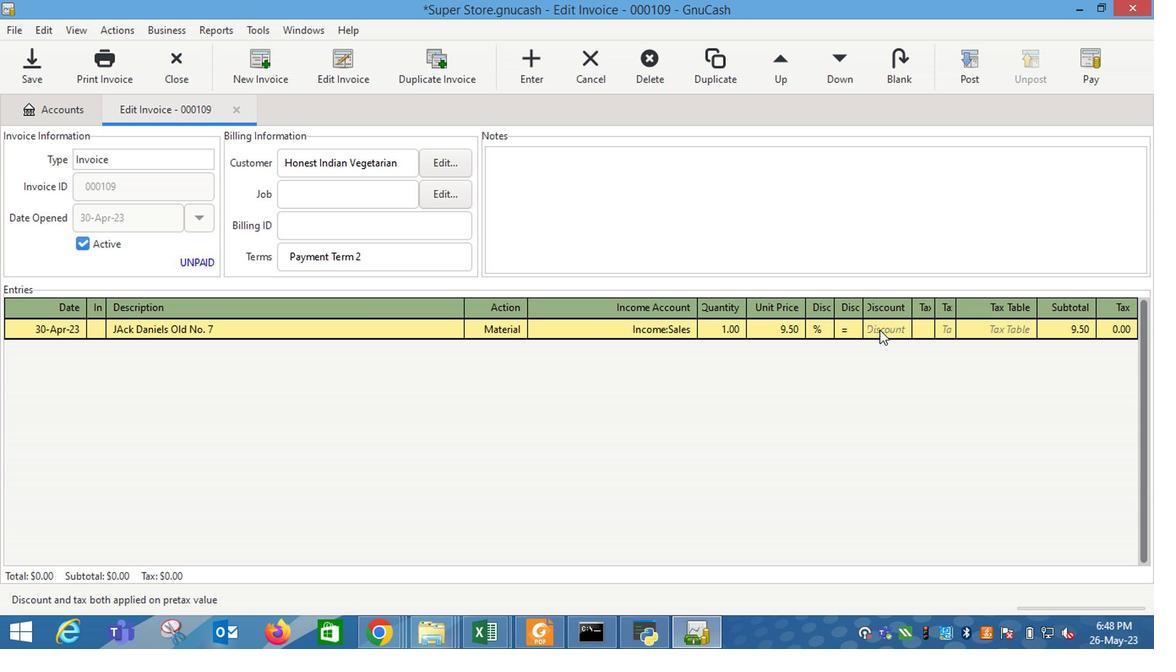 
Action: Key pressed 8<Key.enter><Key.tab>
Screenshot: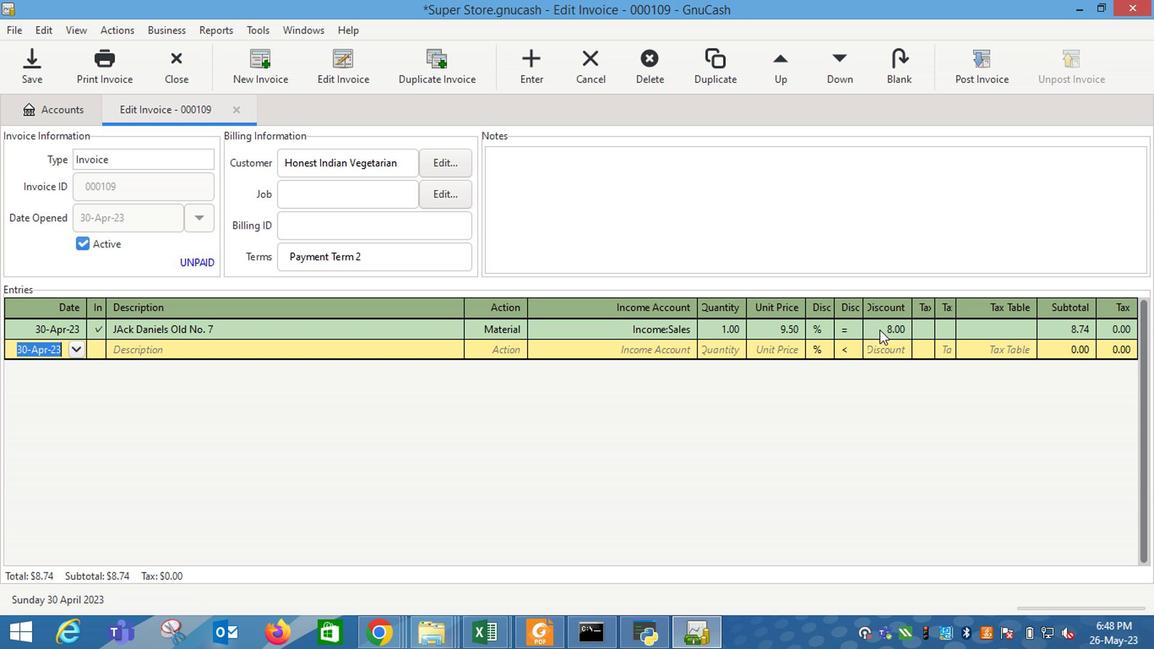 
Action: Mouse moved to (123, 332)
Screenshot: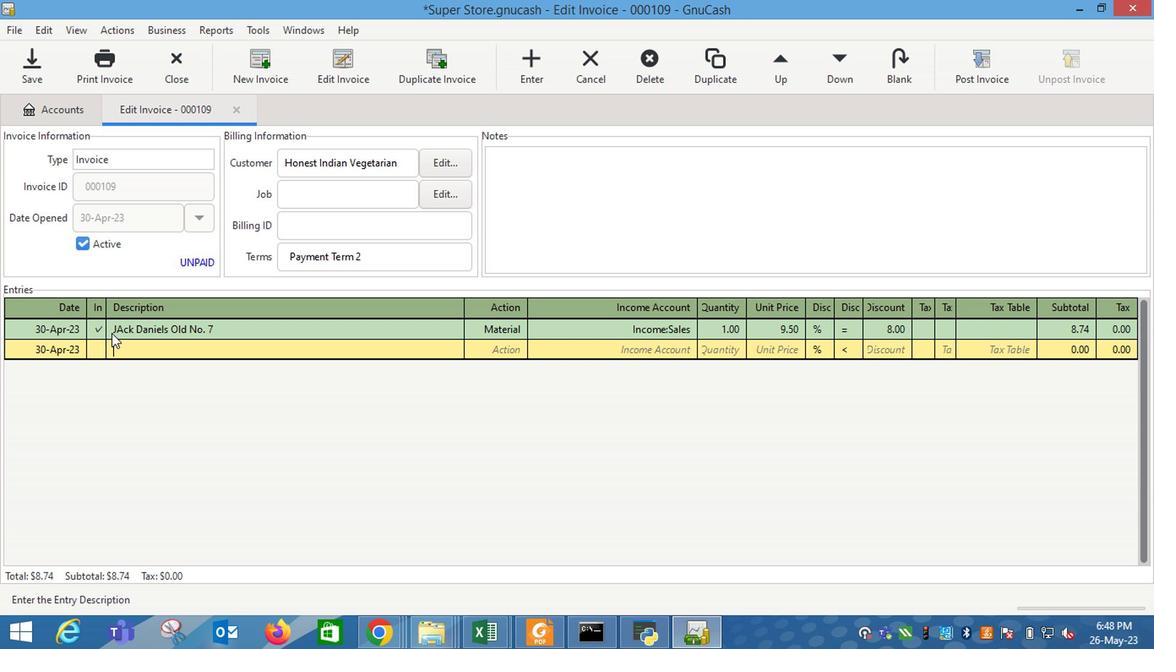 
Action: Mouse pressed left at (123, 332)
Screenshot: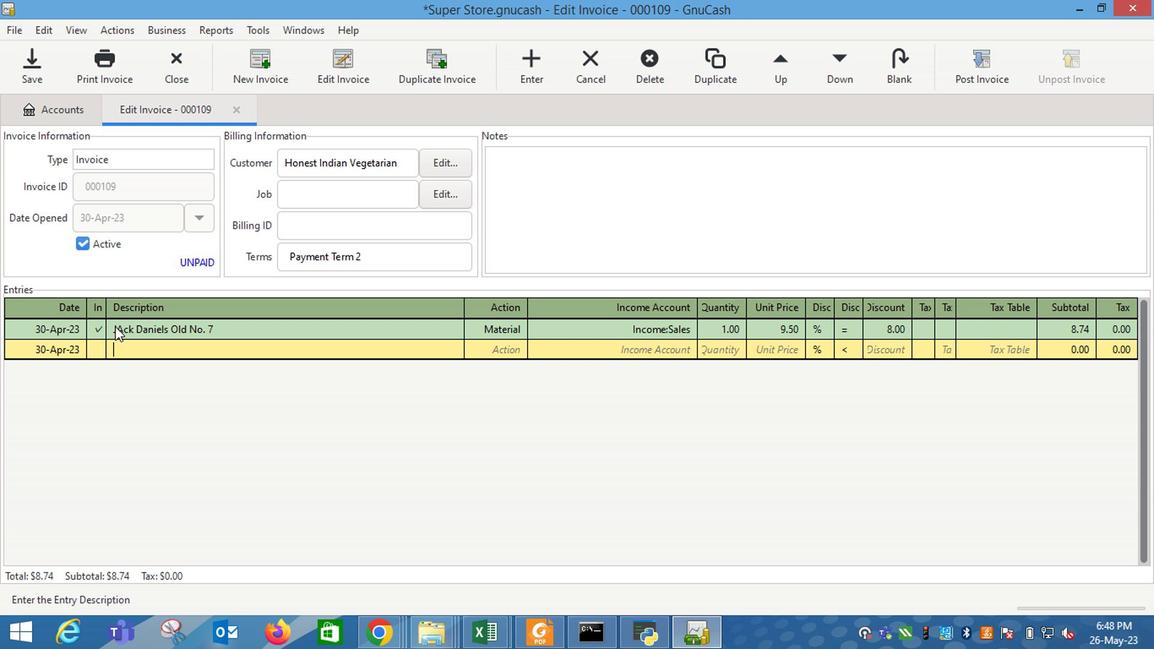 
Action: Mouse moved to (130, 333)
Screenshot: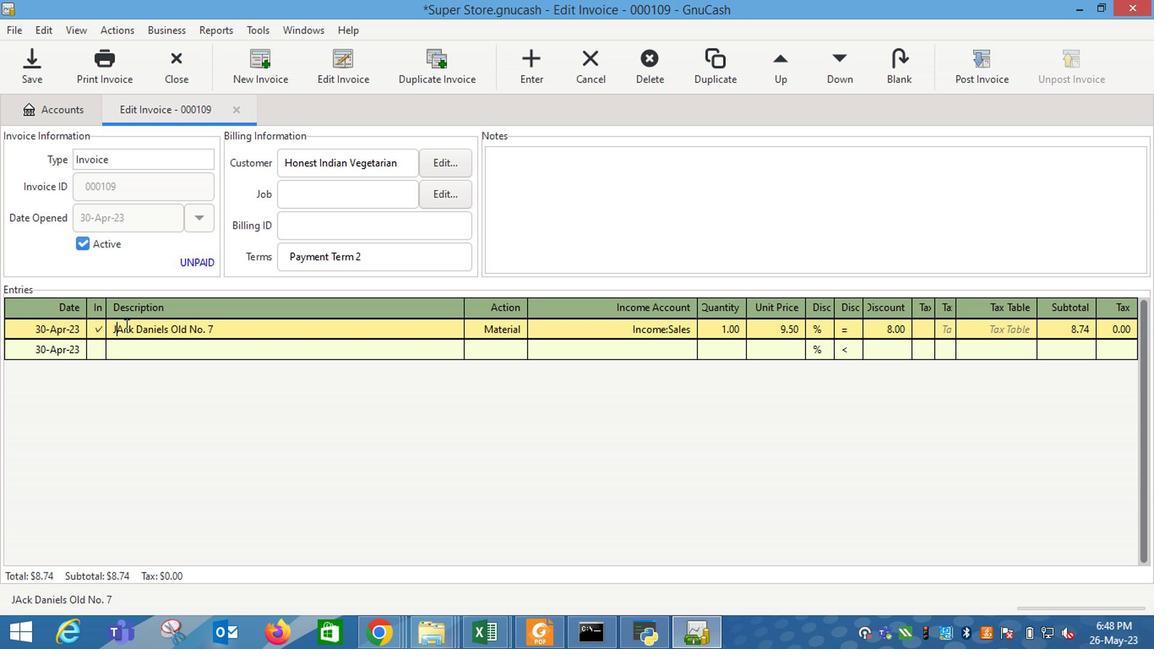
Action: Mouse pressed left at (130, 333)
Screenshot: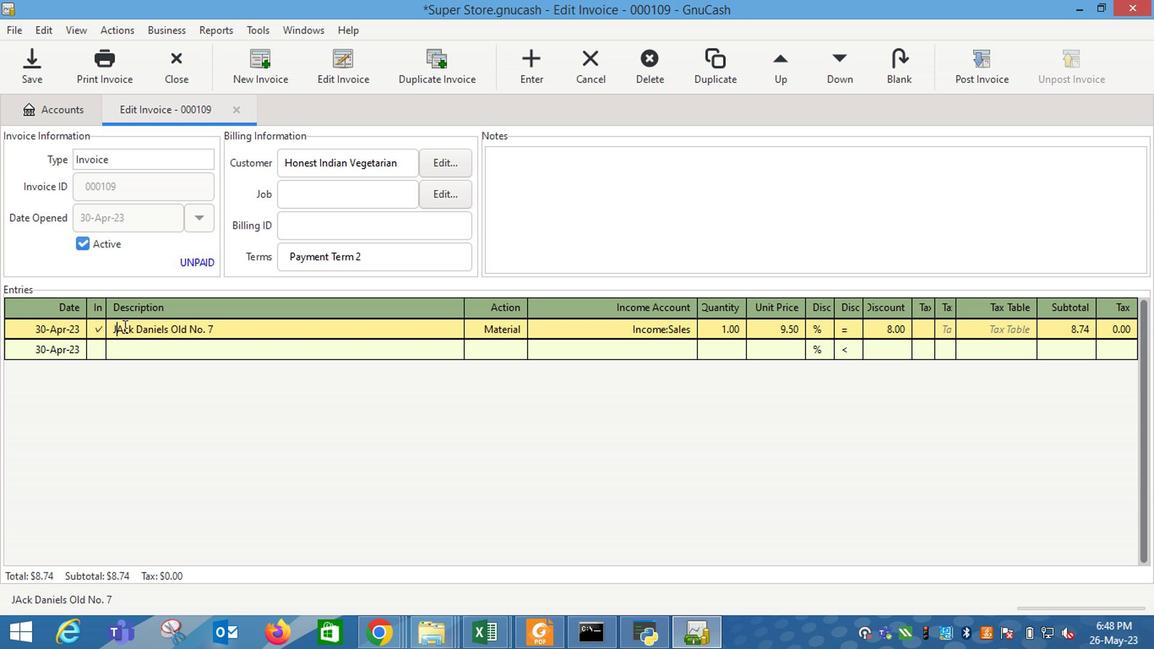 
Action: Mouse moved to (158, 364)
Screenshot: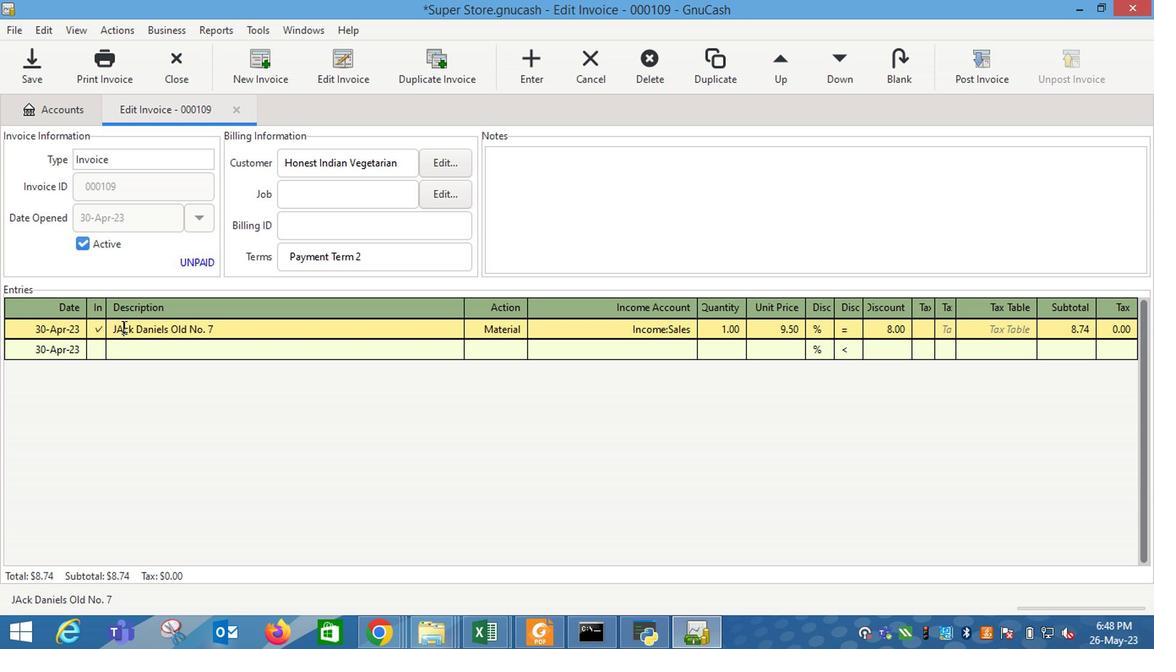 
Action: Key pressed <Key.backspace>a
Screenshot: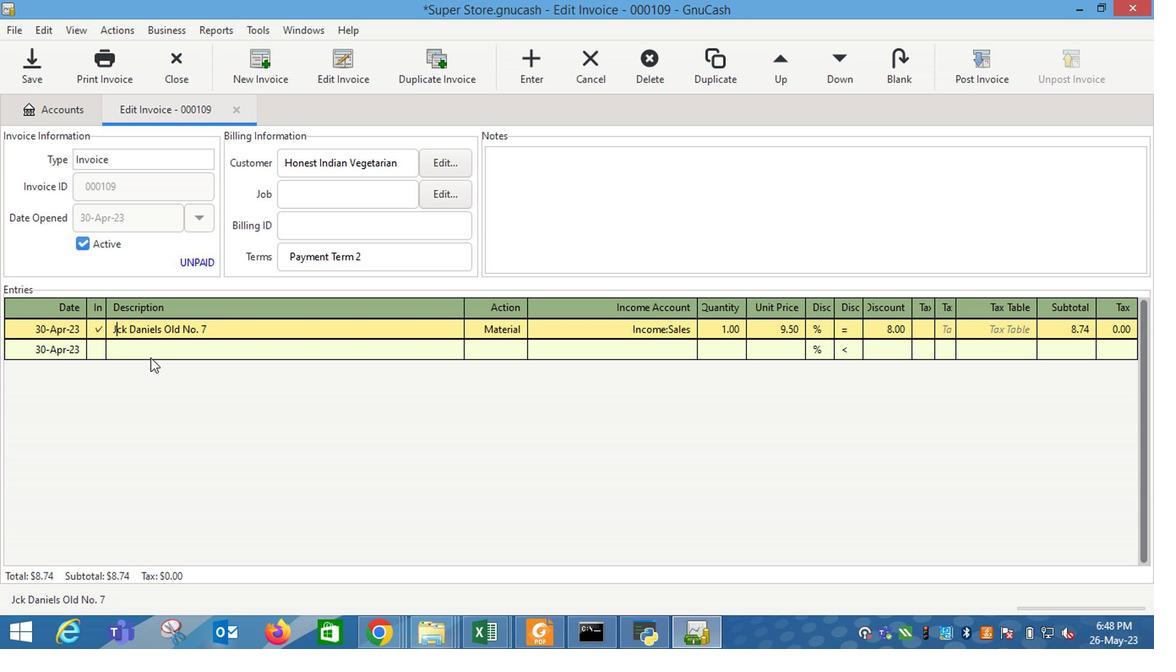 
Action: Mouse moved to (176, 360)
Screenshot: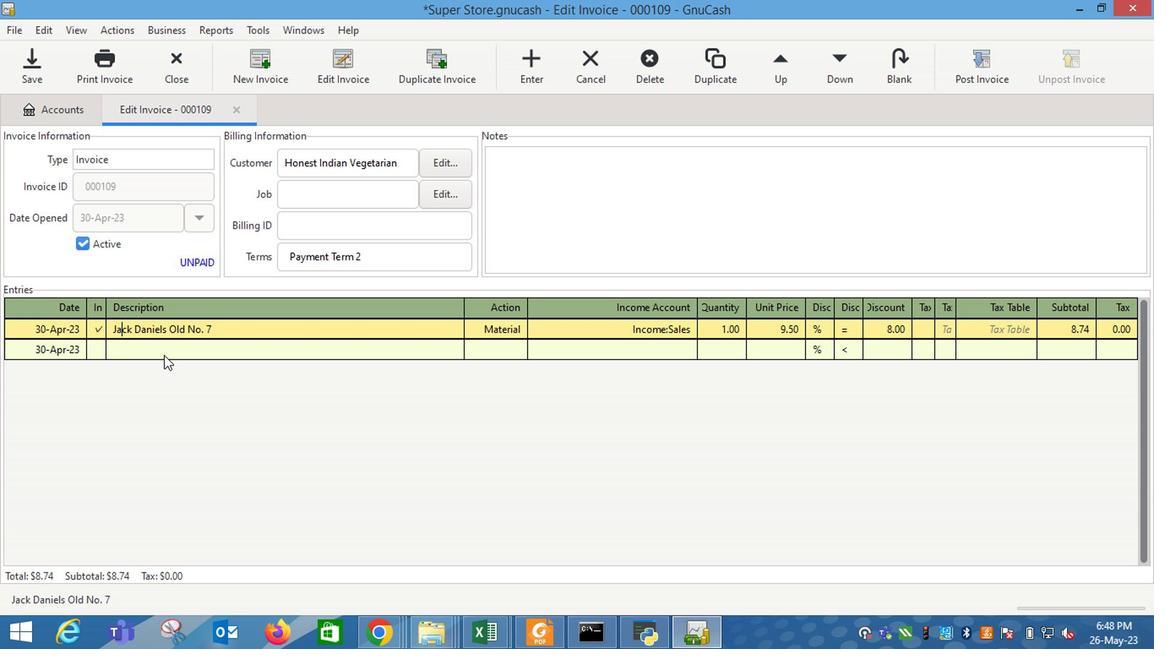 
Action: Mouse pressed left at (176, 360)
Screenshot: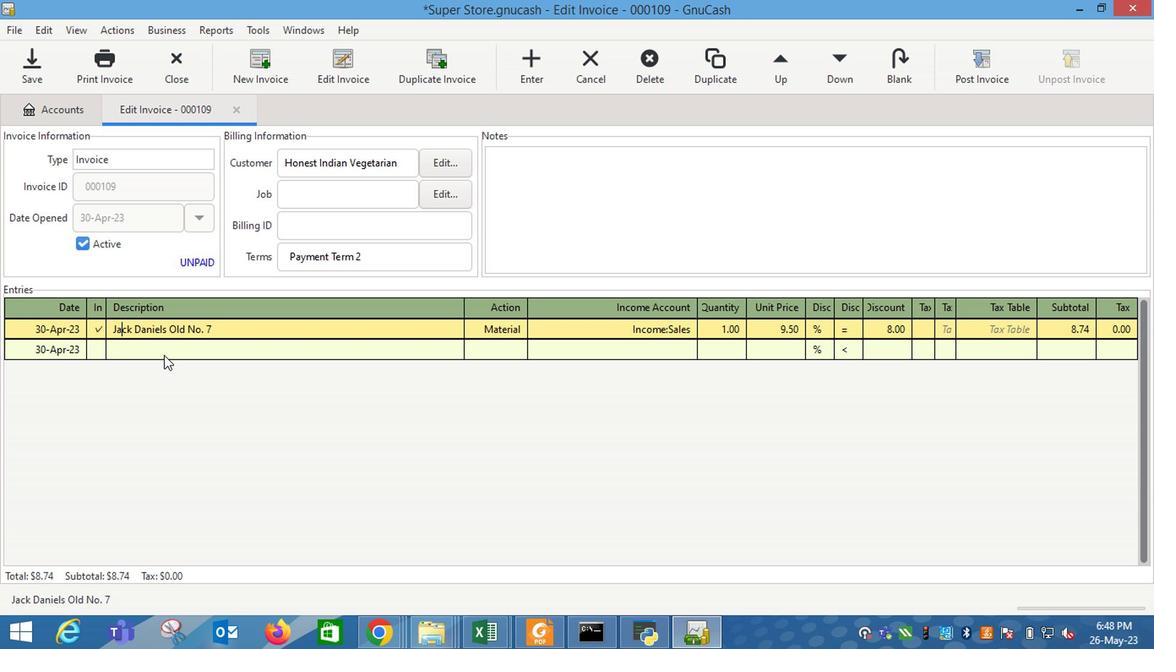 
Action: Mouse moved to (192, 402)
Screenshot: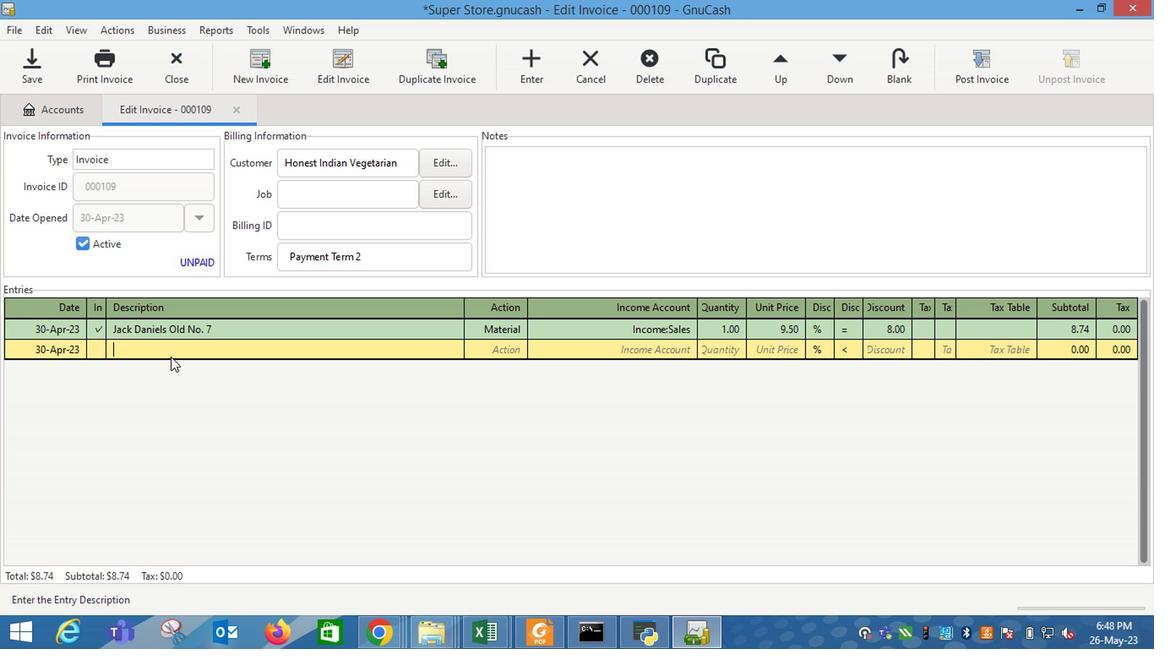
Action: Key pressed <Key.shift_r>Garlic<Key.space><Key.shift_r>Bulb<Key.space><Key.shift_r>(1<Key.space>ct<Key.shift_r>)<Key.tab>m<Key.tab>i<Key.down><Key.down><Key.down><Key.down><Key.up><Key.tab>1<Key.tab>5
Screenshot: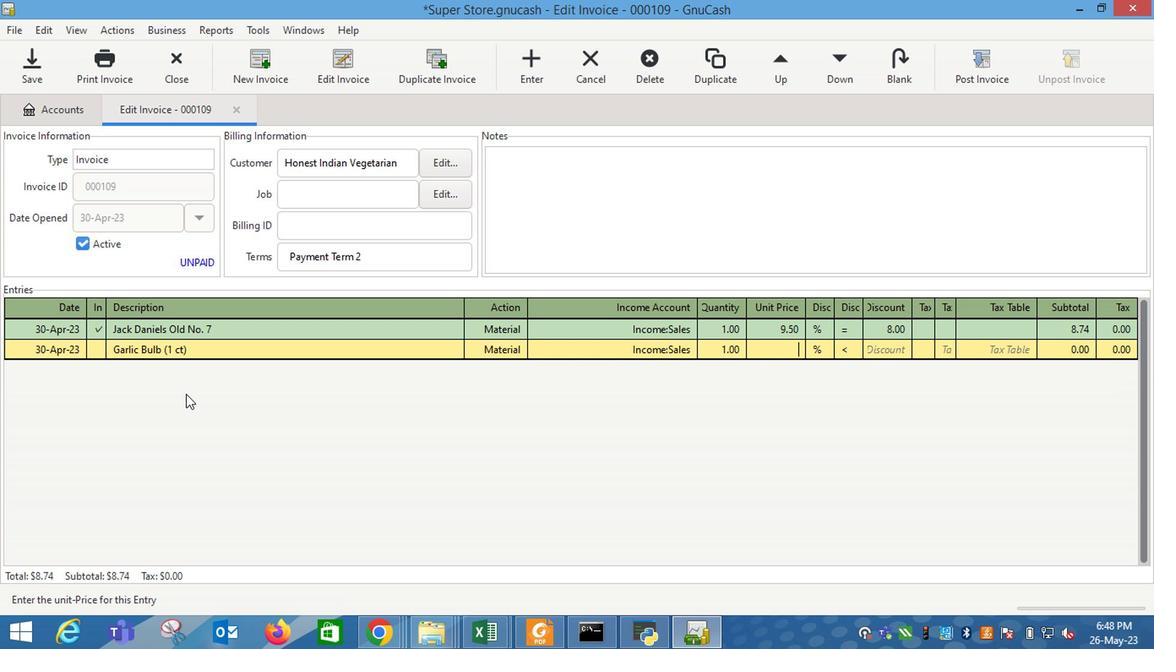 
Action: Mouse moved to (397, 328)
Screenshot: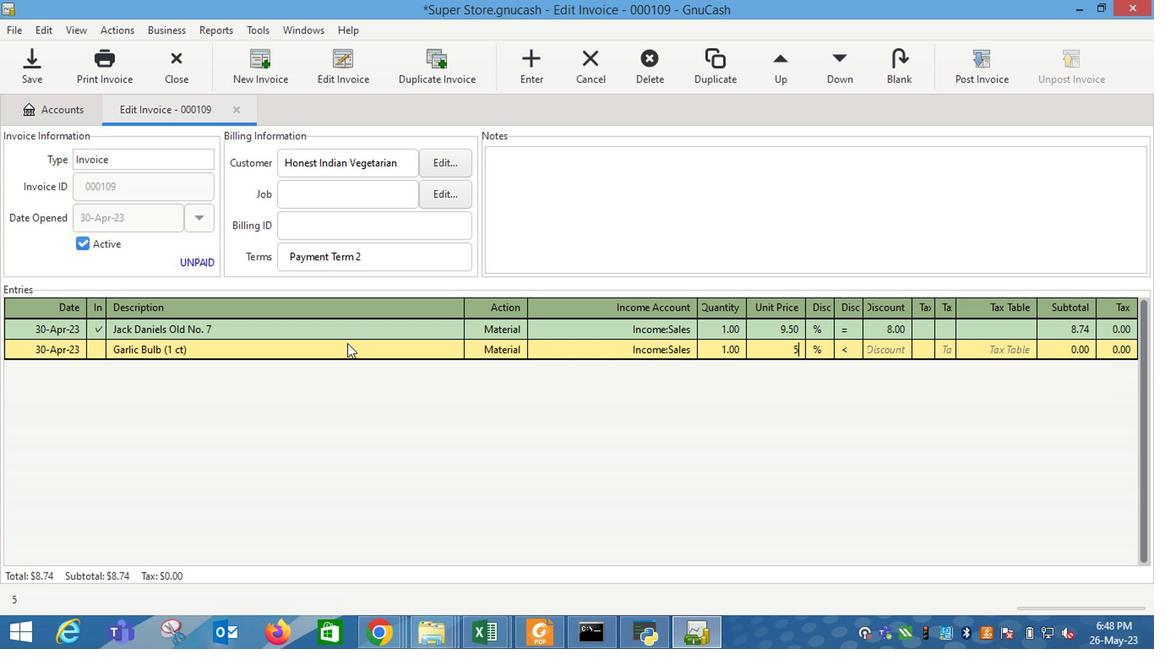 
Action: Key pressed <Key.tab>
Screenshot: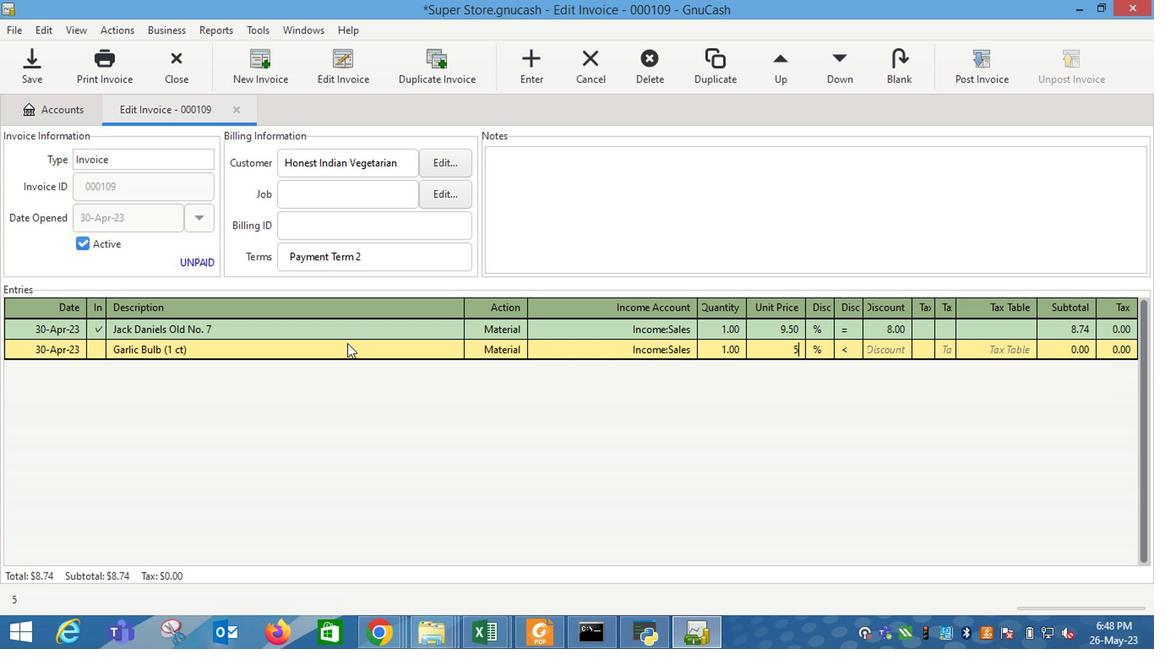 
Action: Mouse moved to (831, 351)
Screenshot: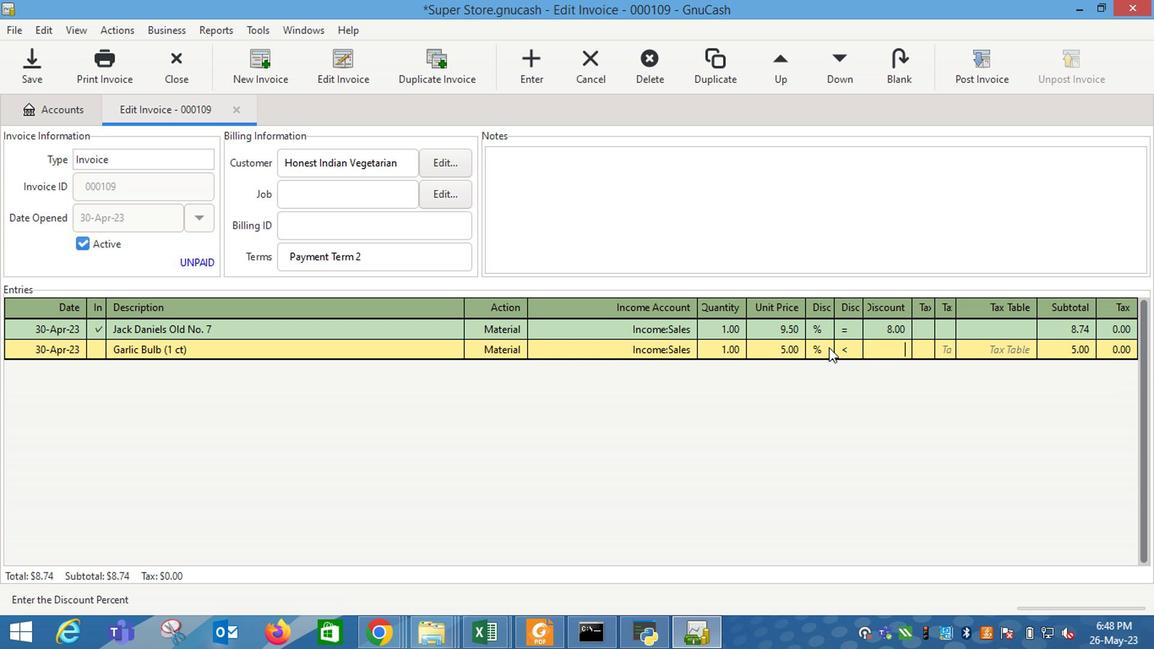 
Action: Mouse pressed left at (831, 351)
Screenshot: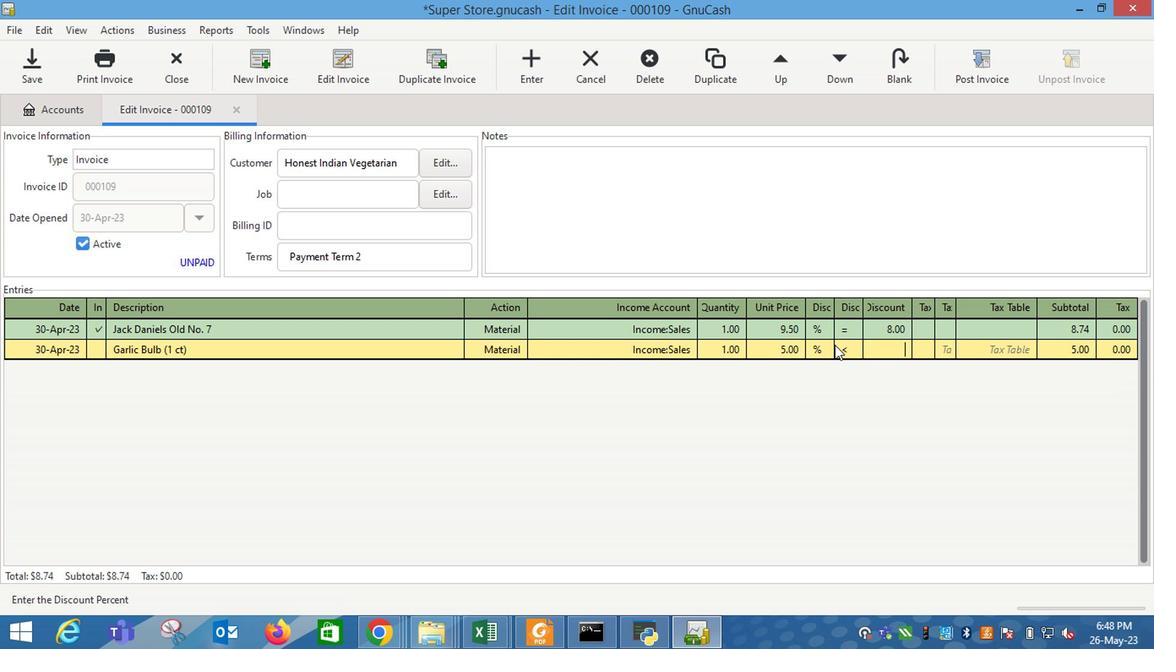 
Action: Mouse moved to (877, 359)
Screenshot: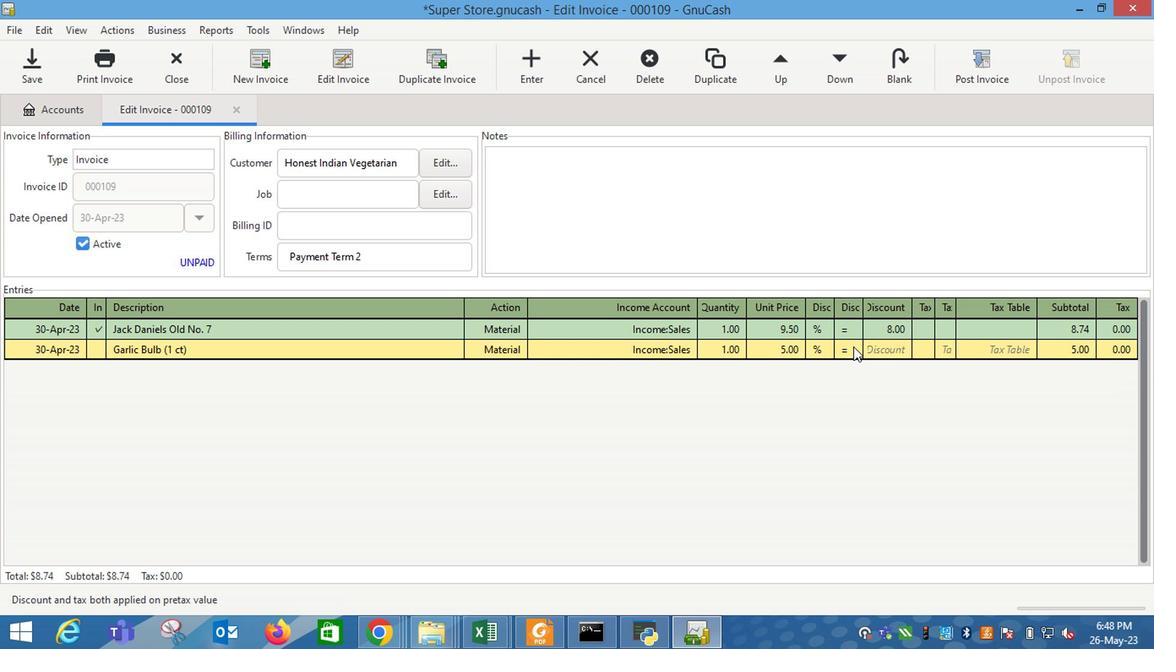 
Action: Mouse pressed left at (877, 359)
Screenshot: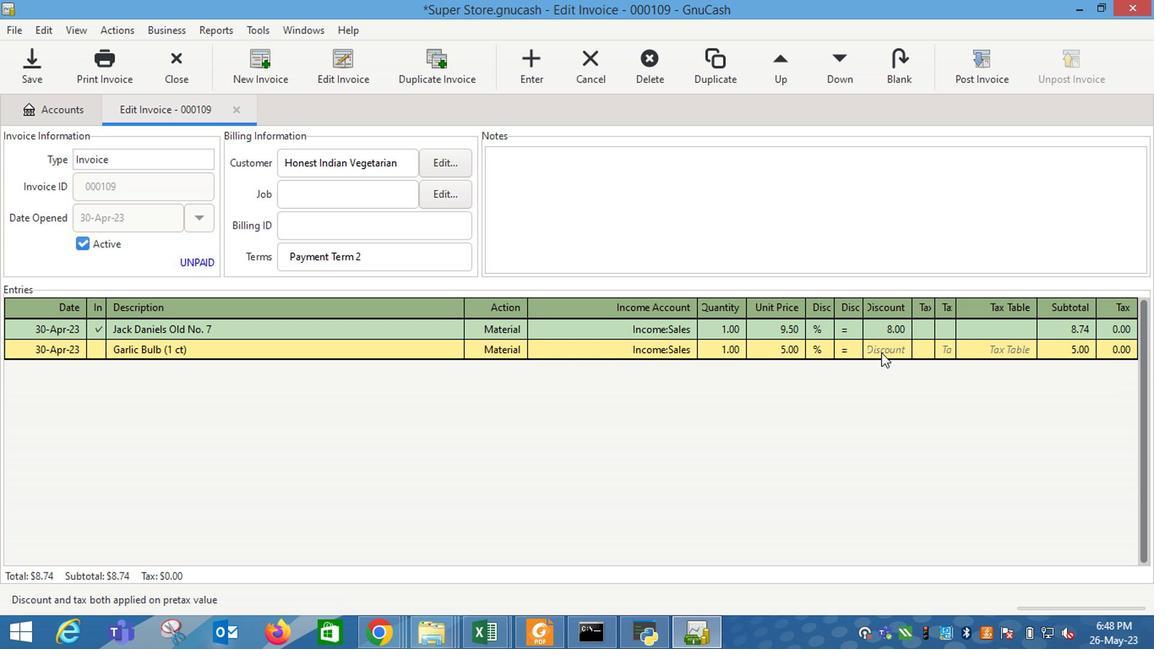 
Action: Mouse moved to (868, 361)
Screenshot: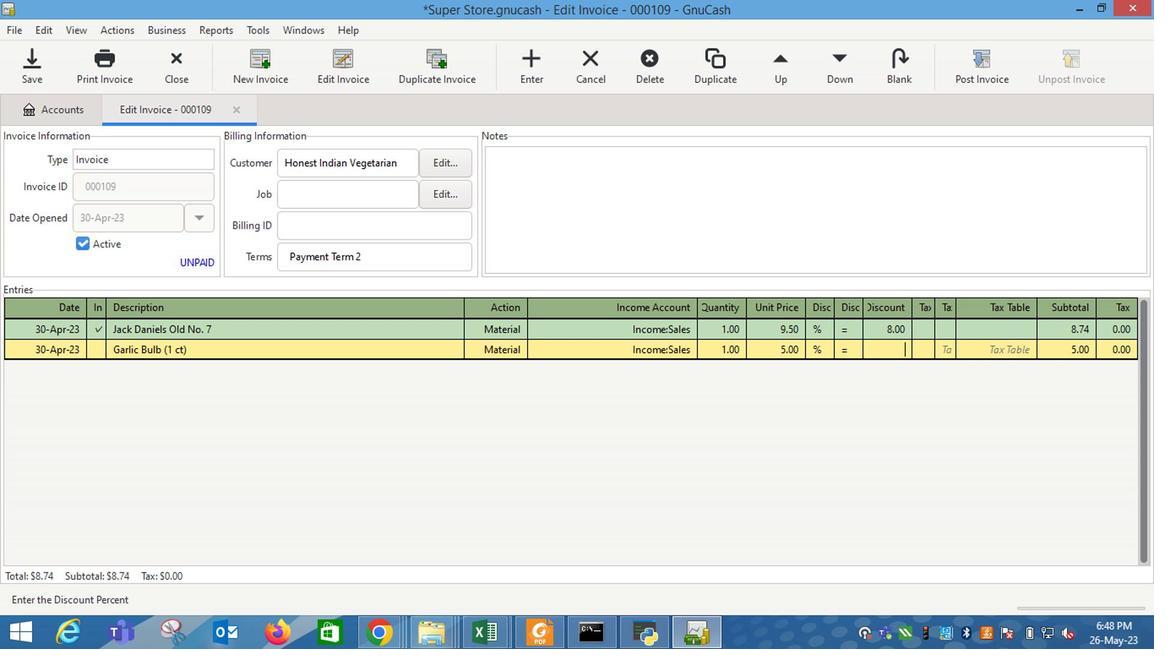 
Action: Key pressed 7<Key.enter><Key.tab>
Screenshot: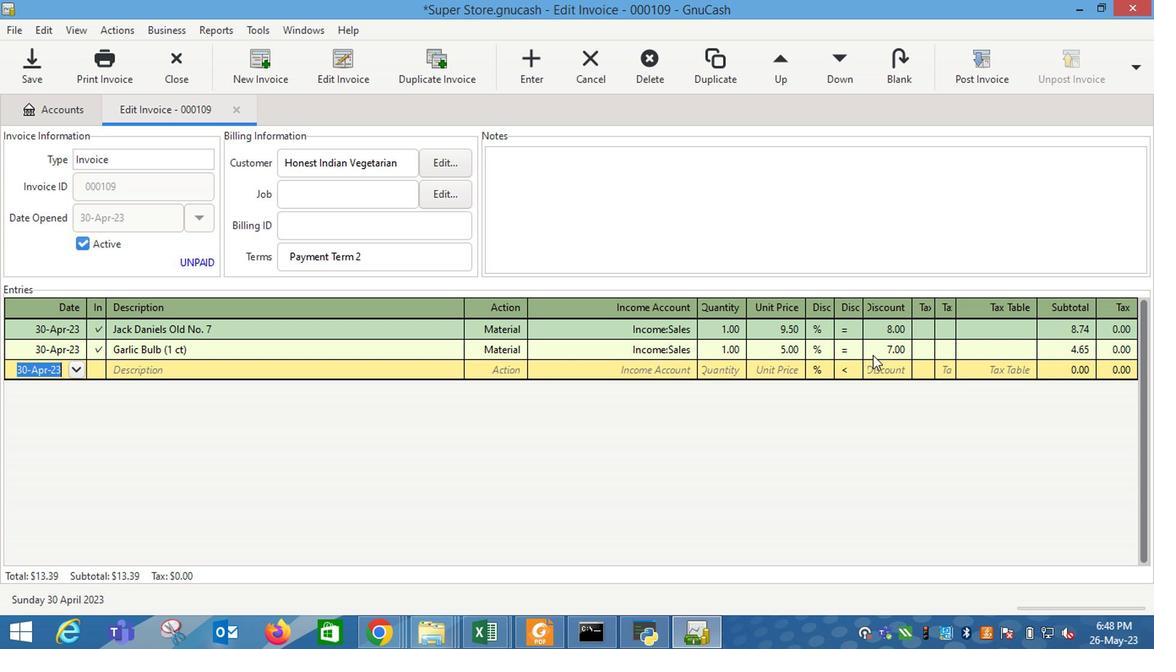 
Action: Mouse moved to (868, 361)
Screenshot: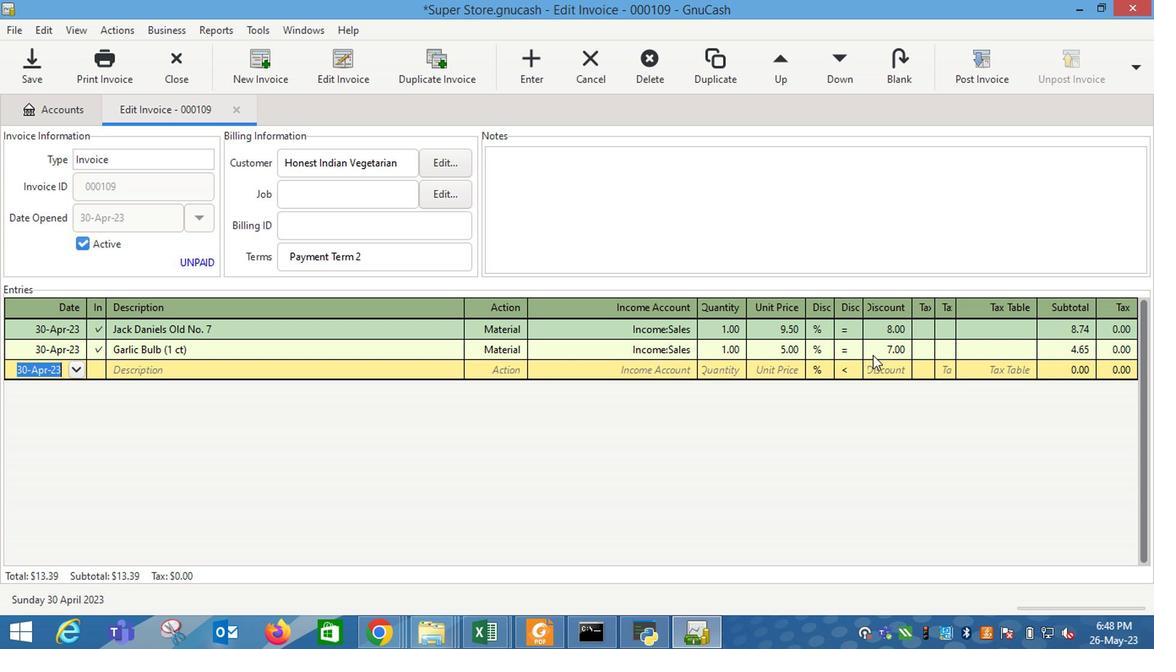 
Action: Key pressed <Key.shift_r>Late<Key.space><Key.shift_r>July<Key.space><Key.shift_r>Snacks<Key.space><Key.shift_r>Tortilla<Key.space><Key.shift_r>Chips<Key.space><Key.shift_r><Key.shift_r>Jalapeno<Key.space><Key.shift_r>Lime<Key.tab>m<Key.tab>i<Key.down><Key.down><Key.down><Key.tab>2<Key.tab>6
Screenshot: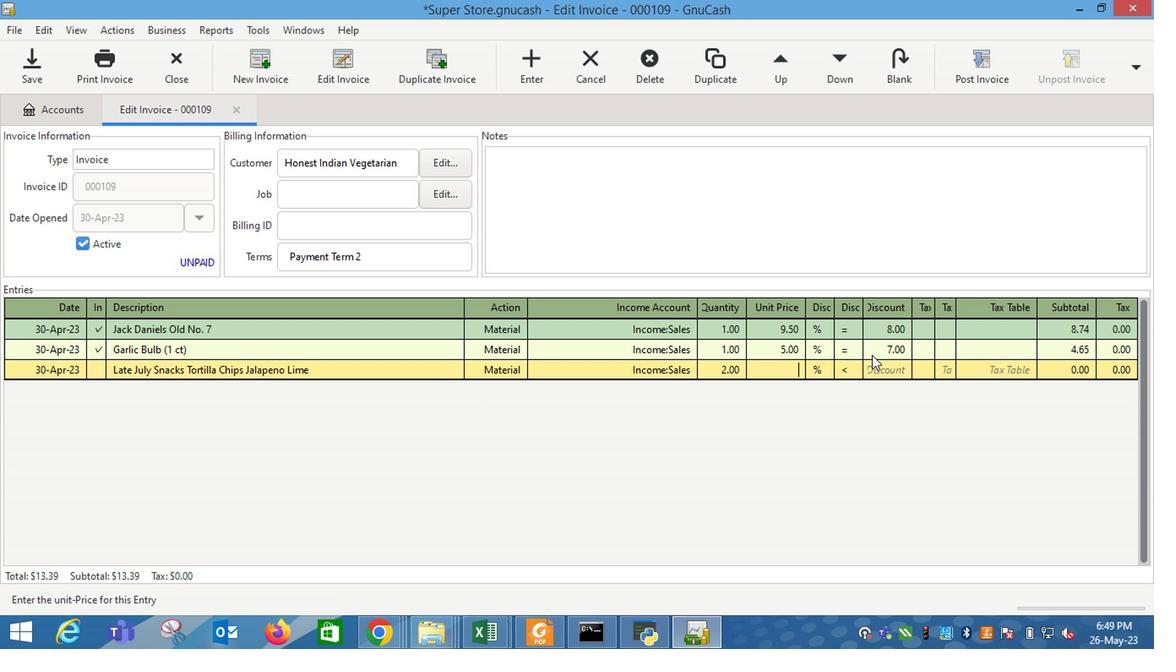 
Action: Mouse moved to (848, 373)
Screenshot: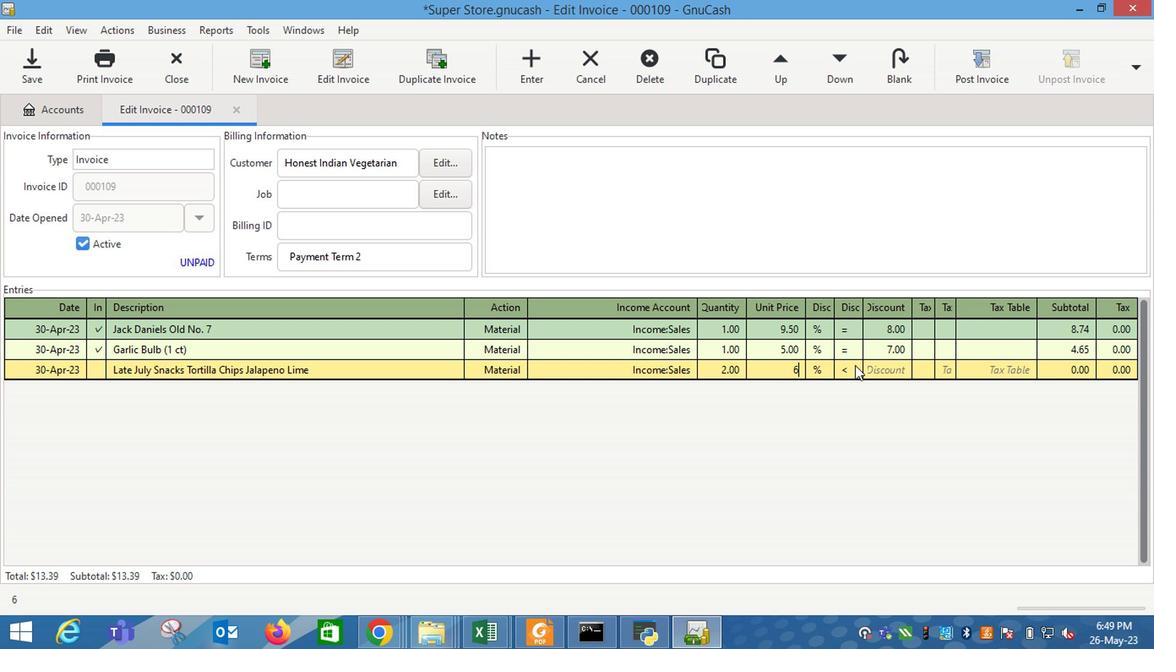
Action: Key pressed <Key.tab>
Screenshot: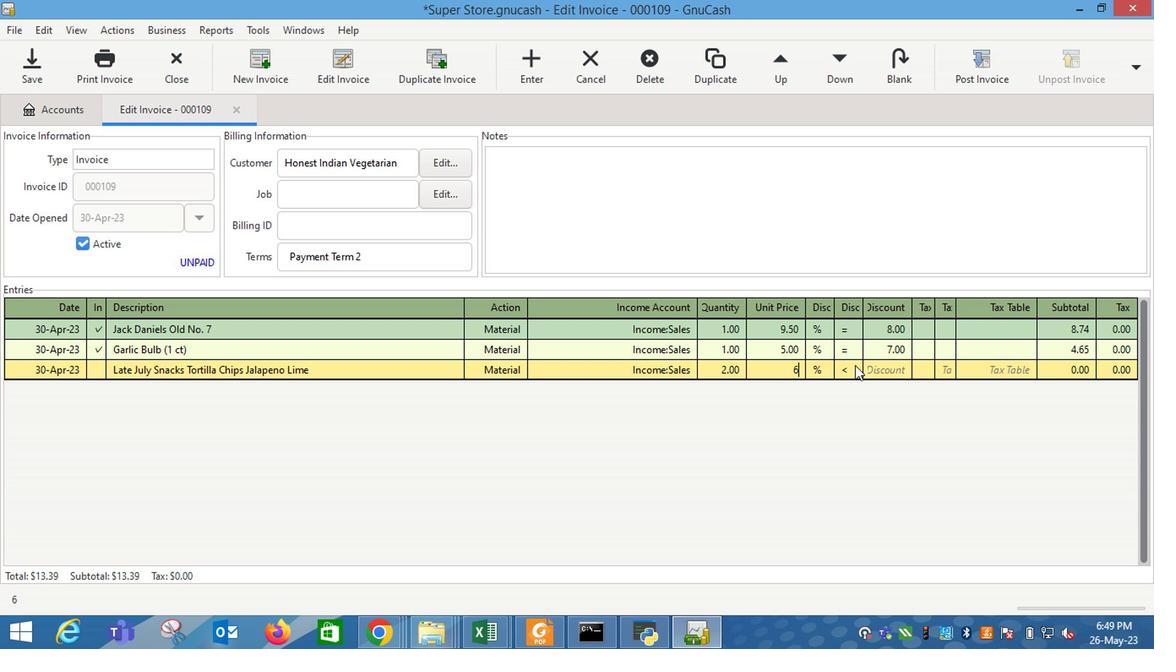 
Action: Mouse moved to (835, 372)
Screenshot: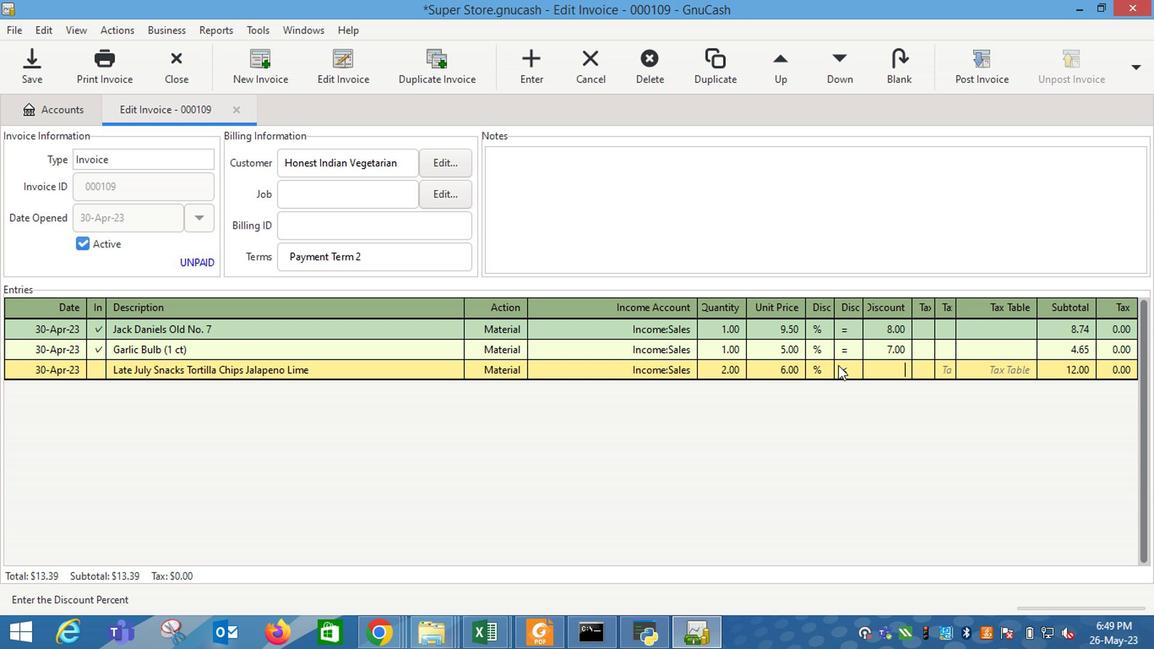 
Action: Mouse pressed left at (835, 372)
Screenshot: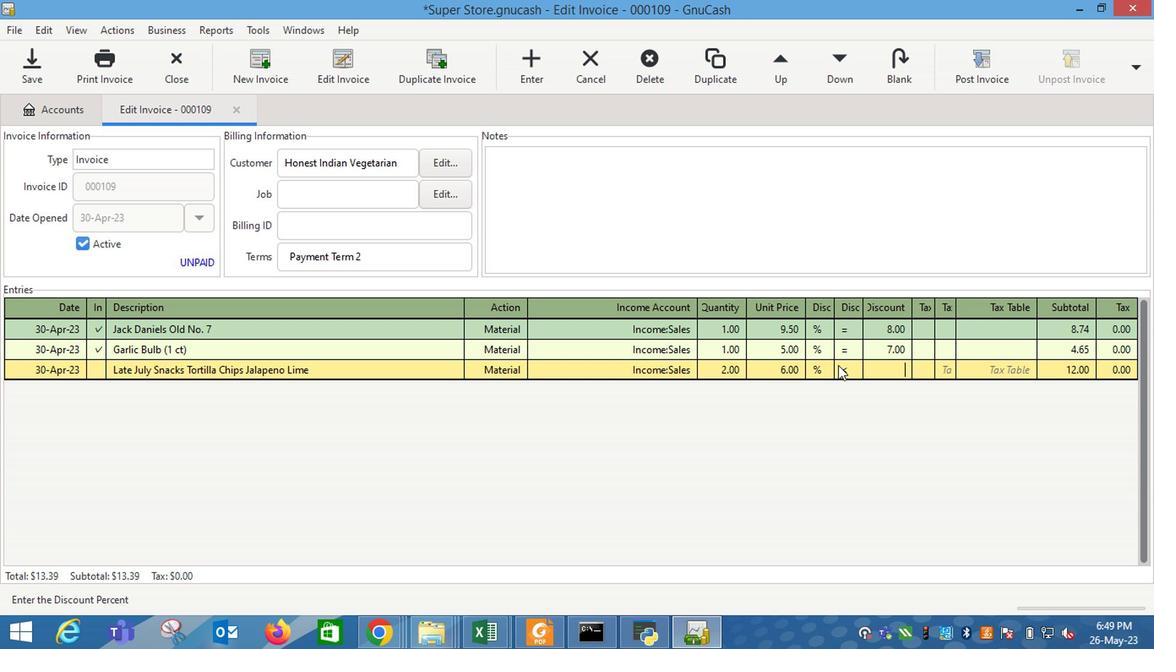 
Action: Mouse moved to (870, 377)
Screenshot: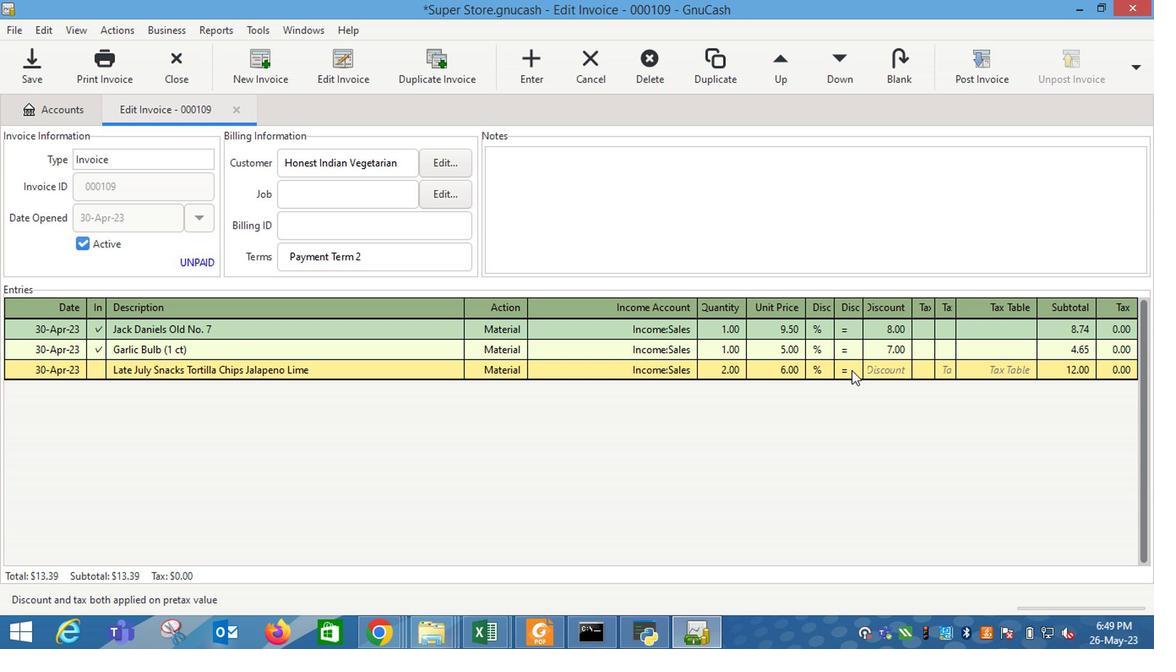 
Action: Mouse pressed left at (870, 377)
Screenshot: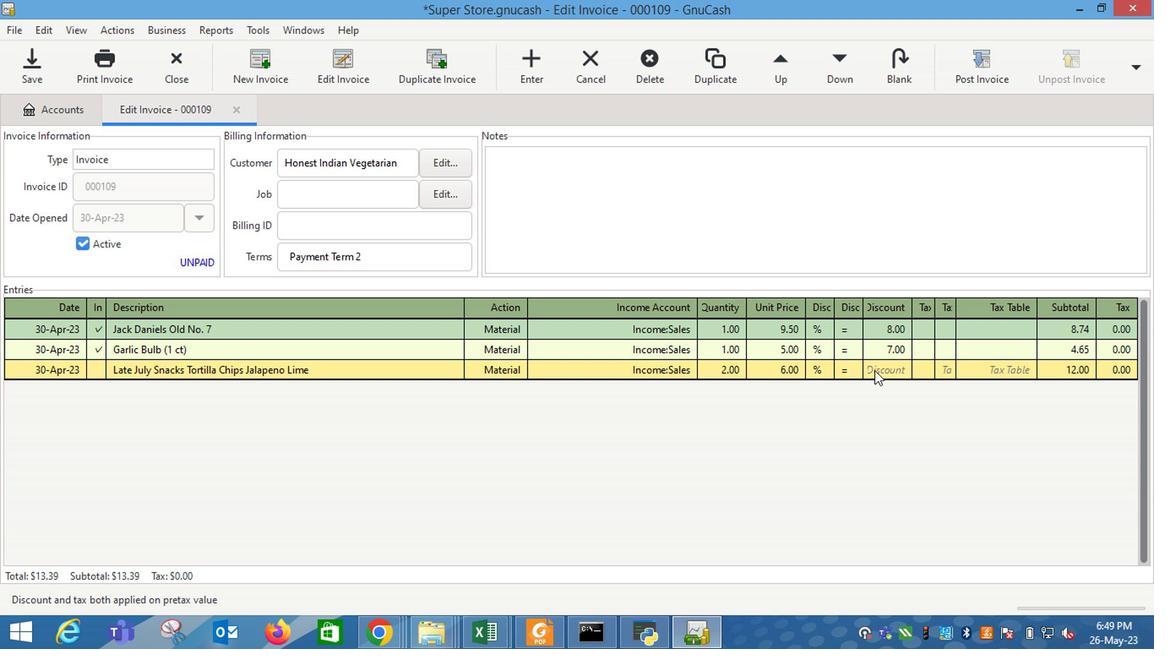 
Action: Key pressed 9<Key.enter>
Screenshot: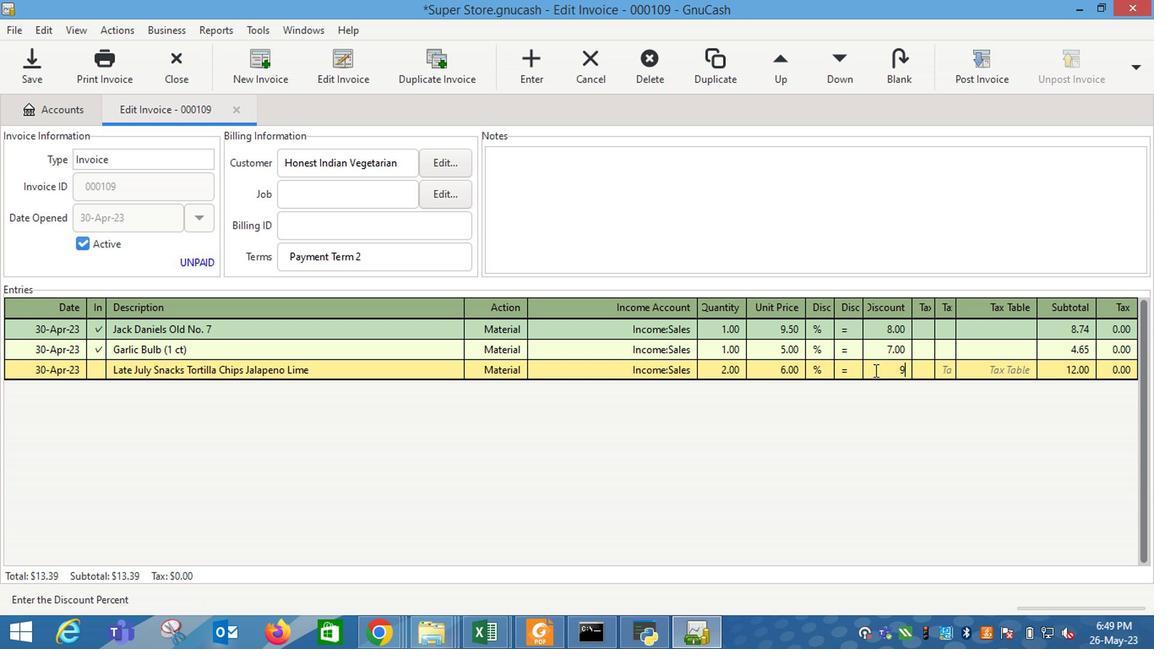 
Action: Mouse moved to (743, 229)
Screenshot: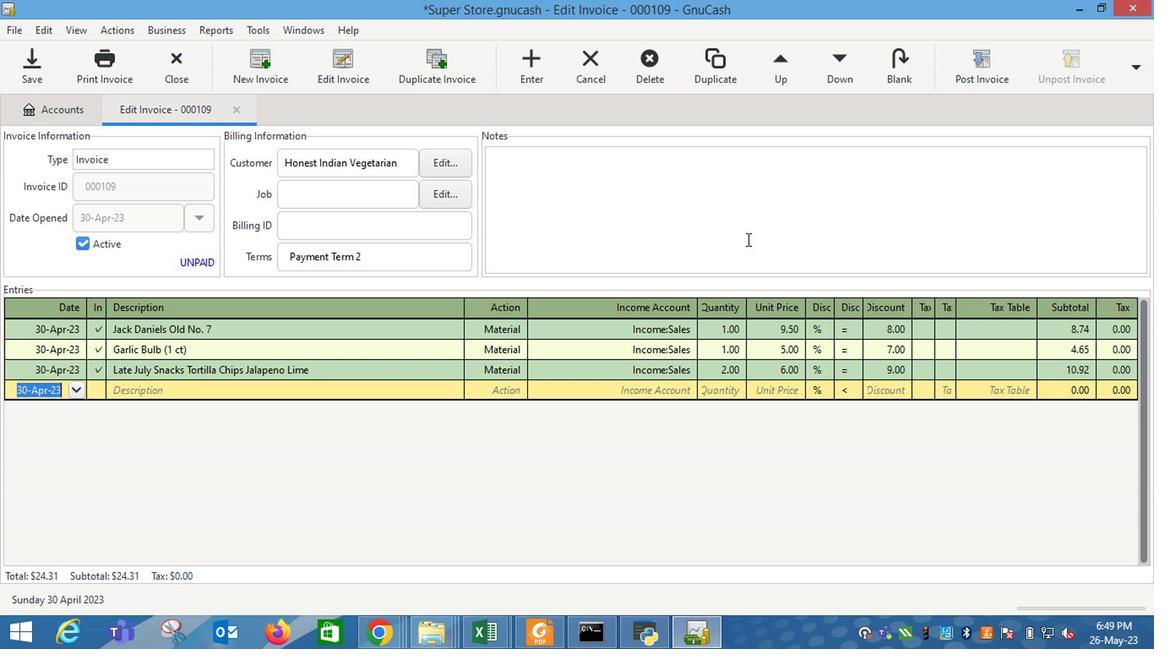 
Action: Mouse pressed left at (743, 229)
Screenshot: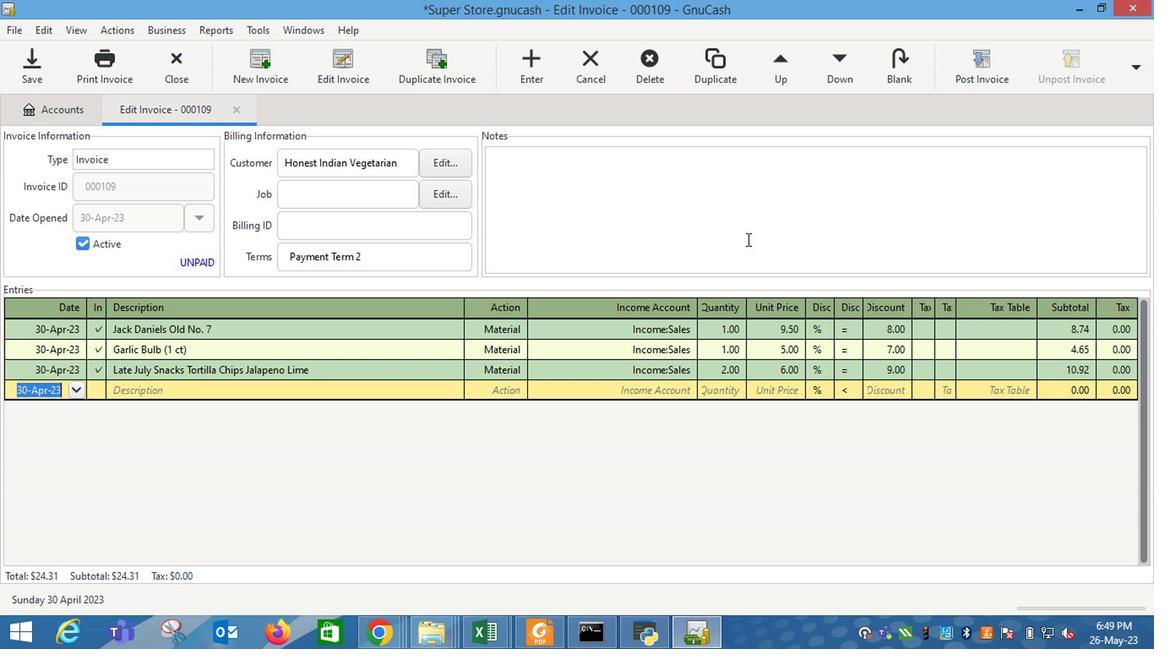
Action: Mouse moved to (740, 229)
Screenshot: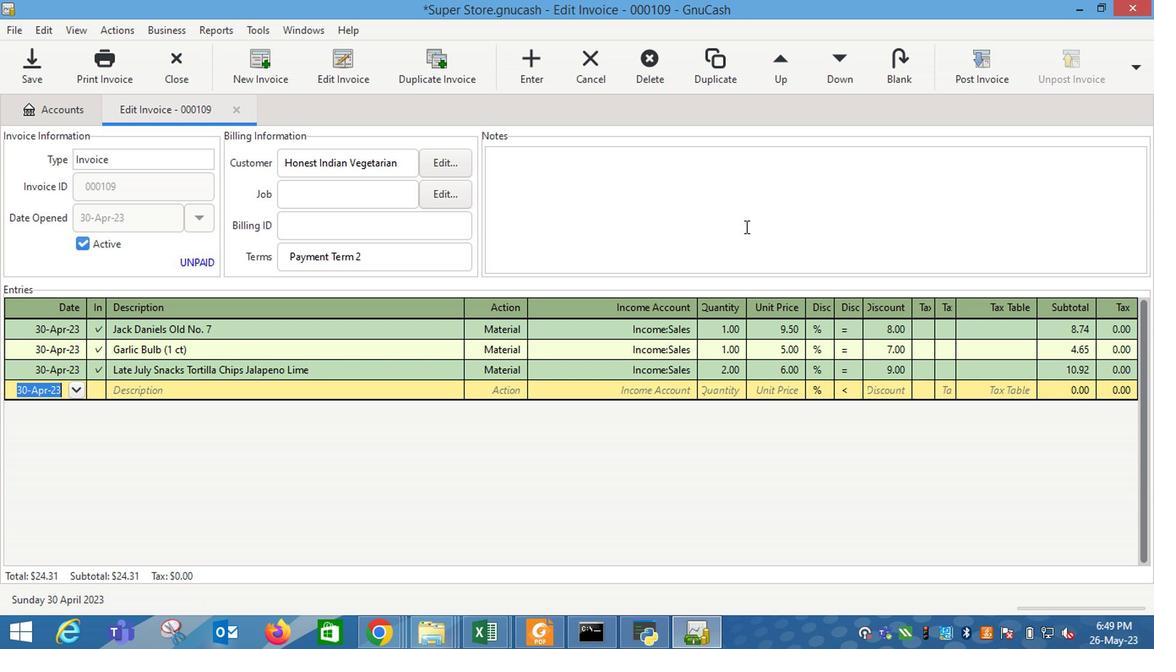 
Action: Key pressed <Key.shift_r>Looking<Key.space>forward<Key.space>to<Key.space>serving<Key.space>you<Key.space>again.
Screenshot: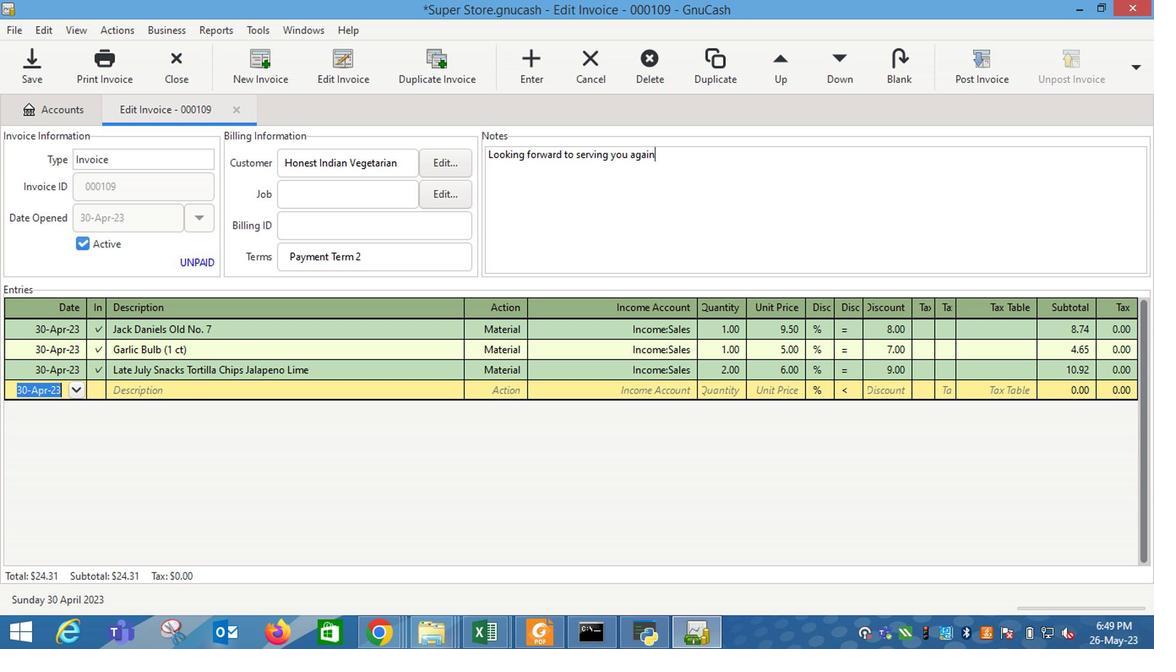 
Action: Mouse moved to (972, 66)
Screenshot: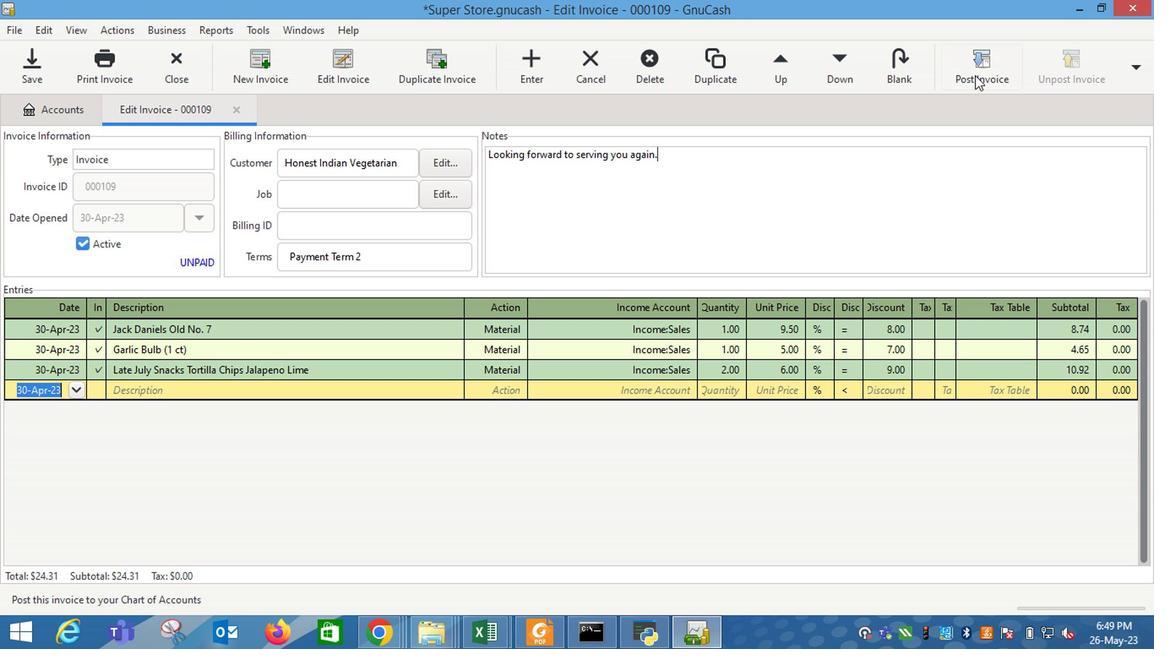 
Action: Mouse pressed left at (972, 66)
Screenshot: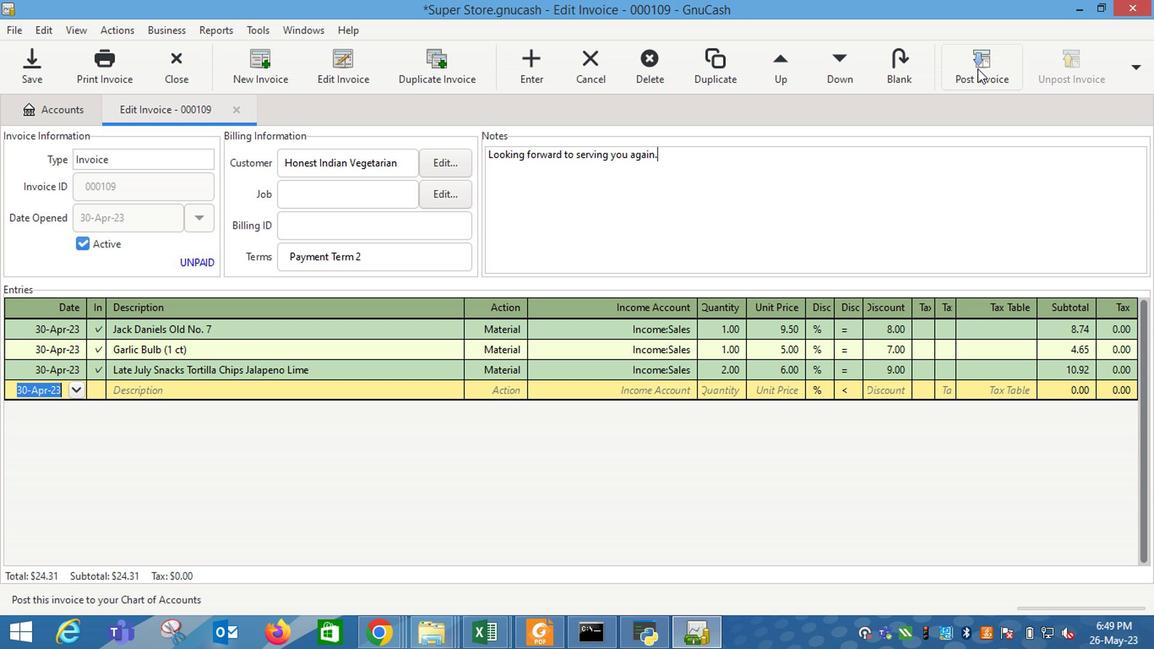 
Action: Mouse moved to (606, 232)
Screenshot: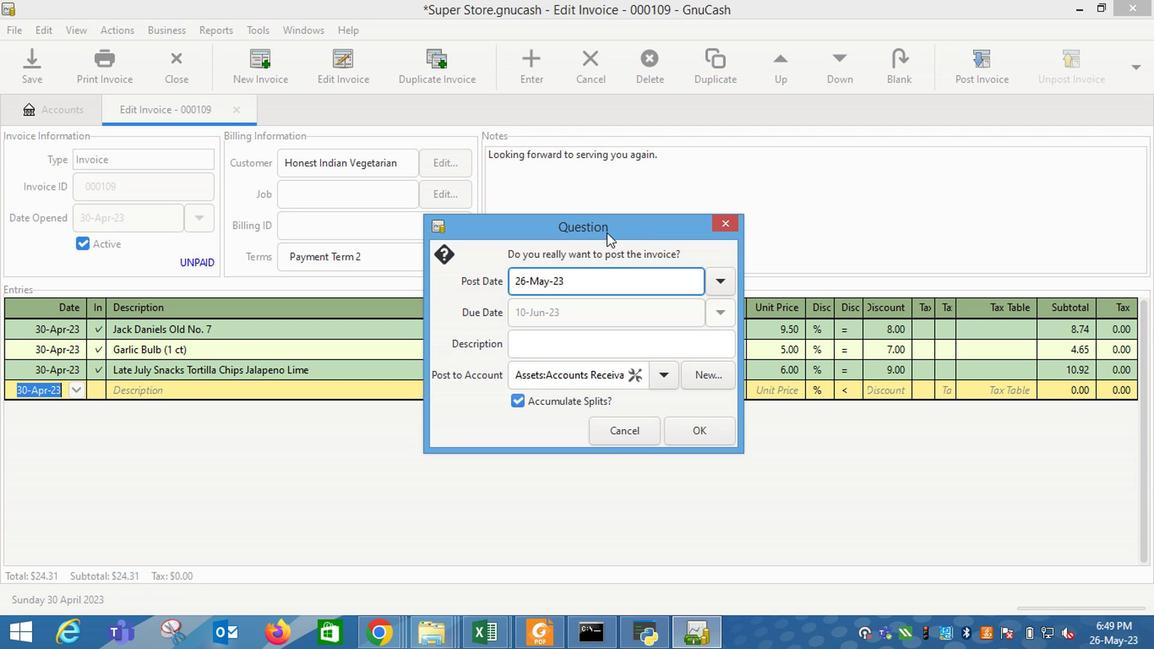 
Action: Mouse pressed left at (606, 232)
Screenshot: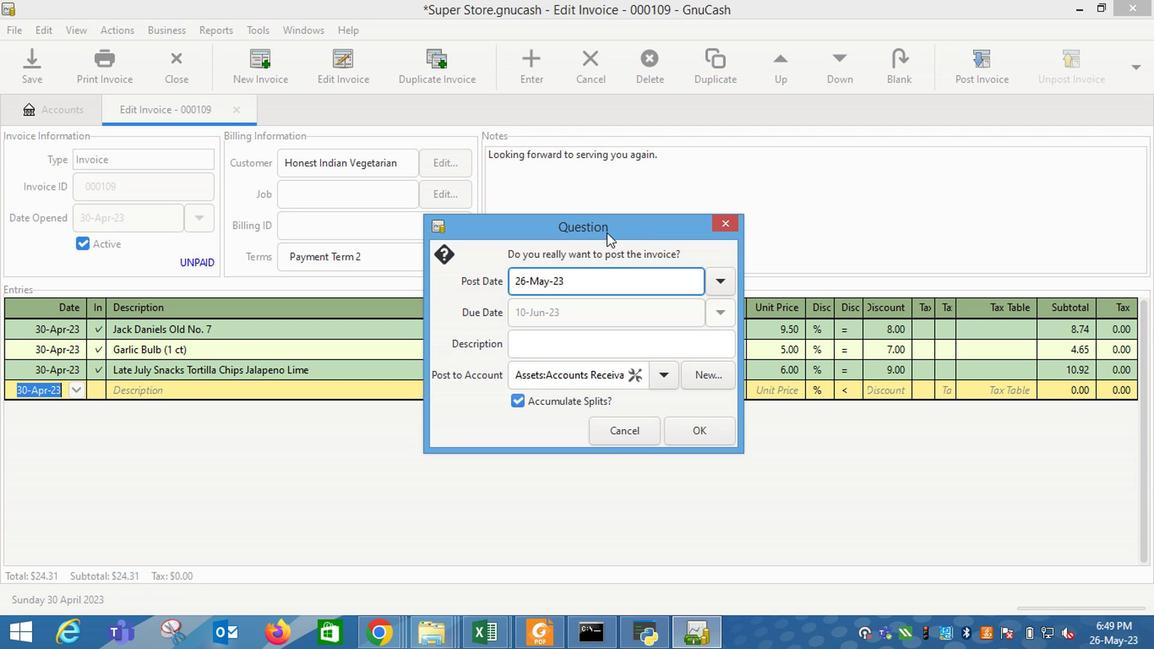 
Action: Mouse moved to (685, 226)
Screenshot: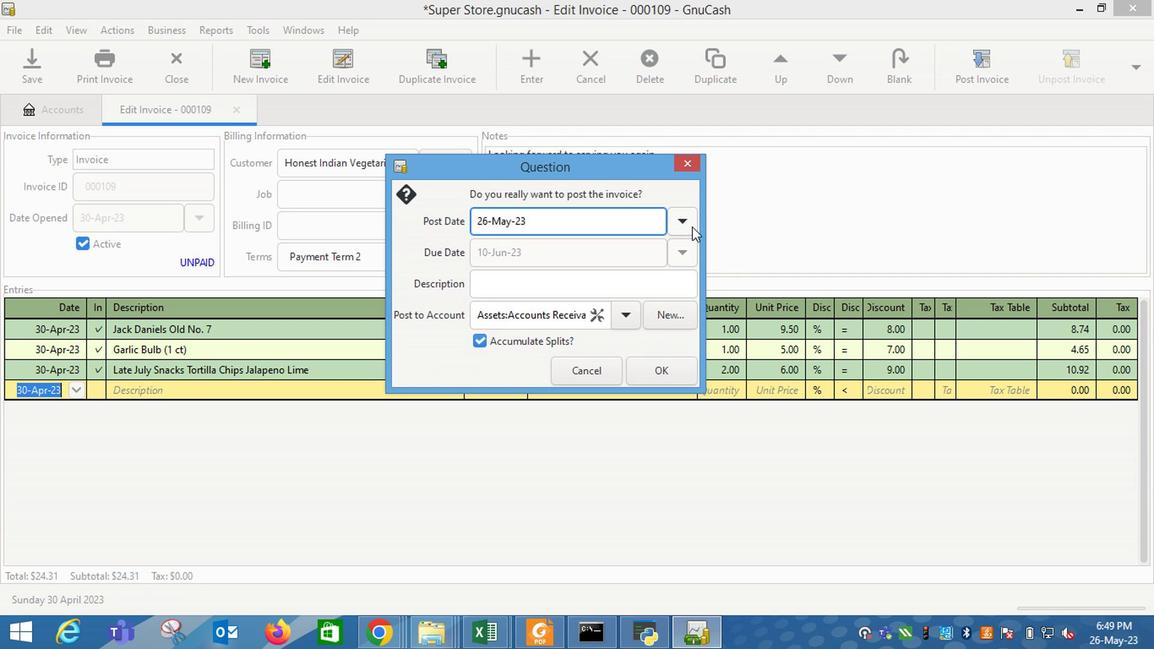 
Action: Mouse pressed left at (685, 226)
Screenshot: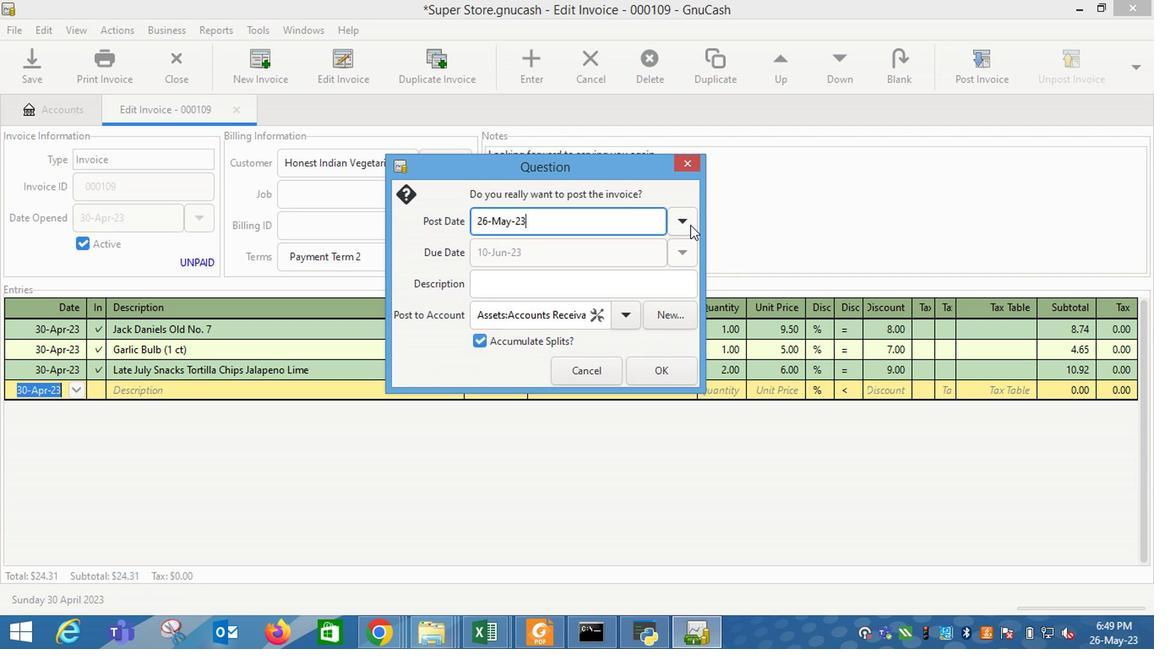 
Action: Mouse moved to (553, 251)
Screenshot: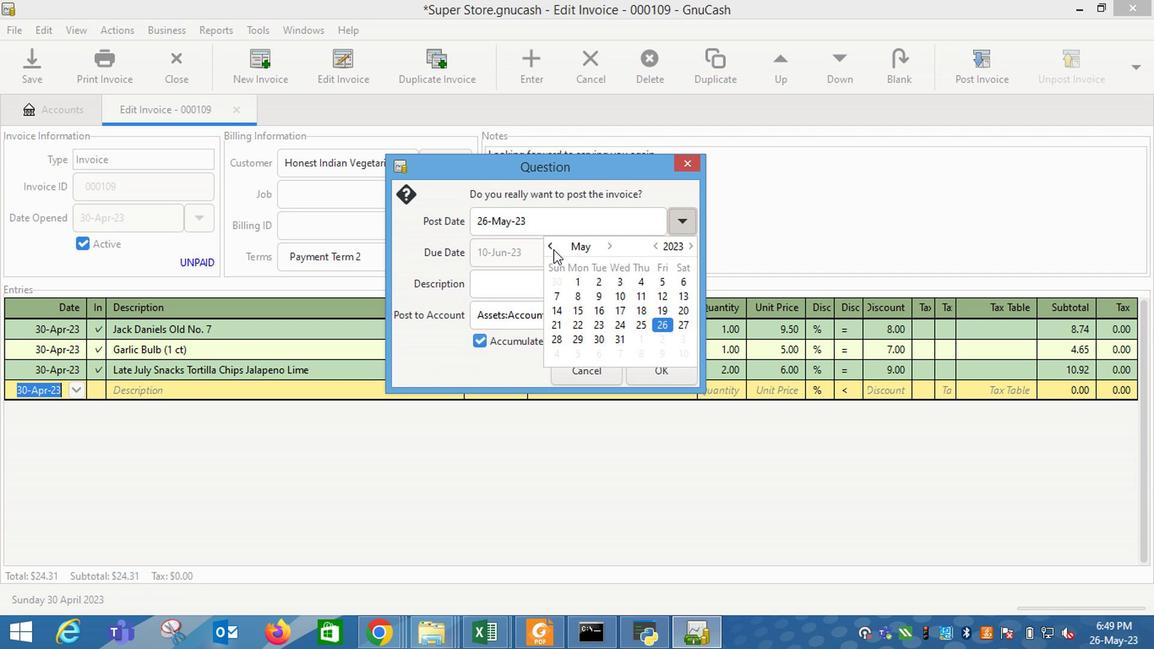 
Action: Mouse pressed left at (553, 251)
Screenshot: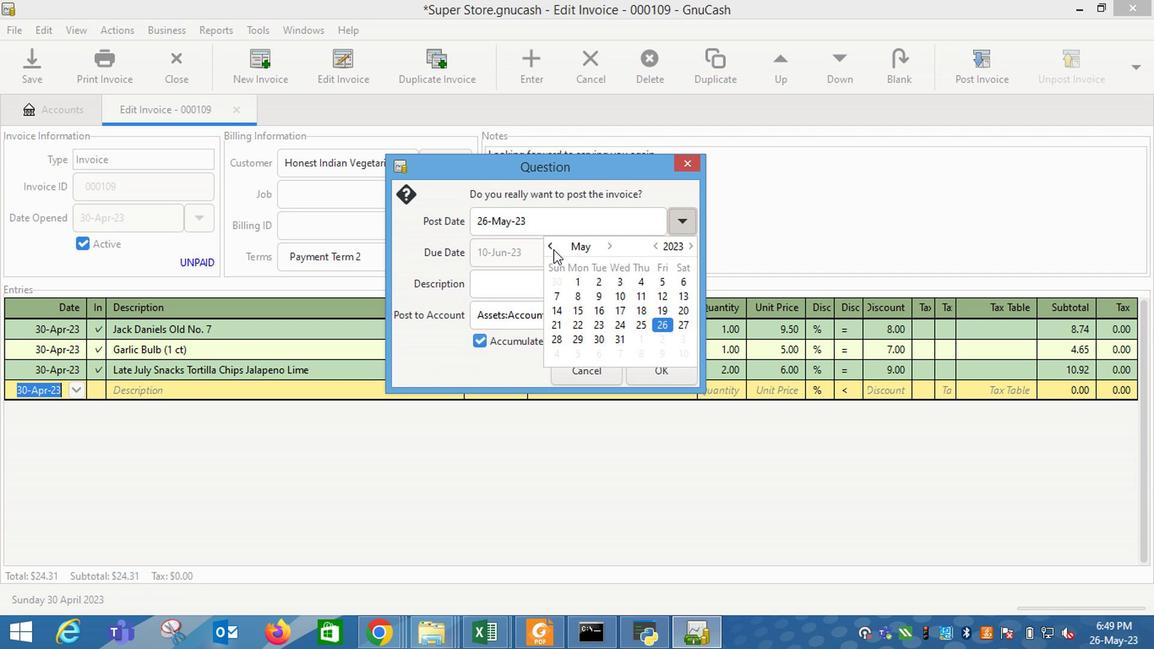
Action: Mouse moved to (676, 315)
Screenshot: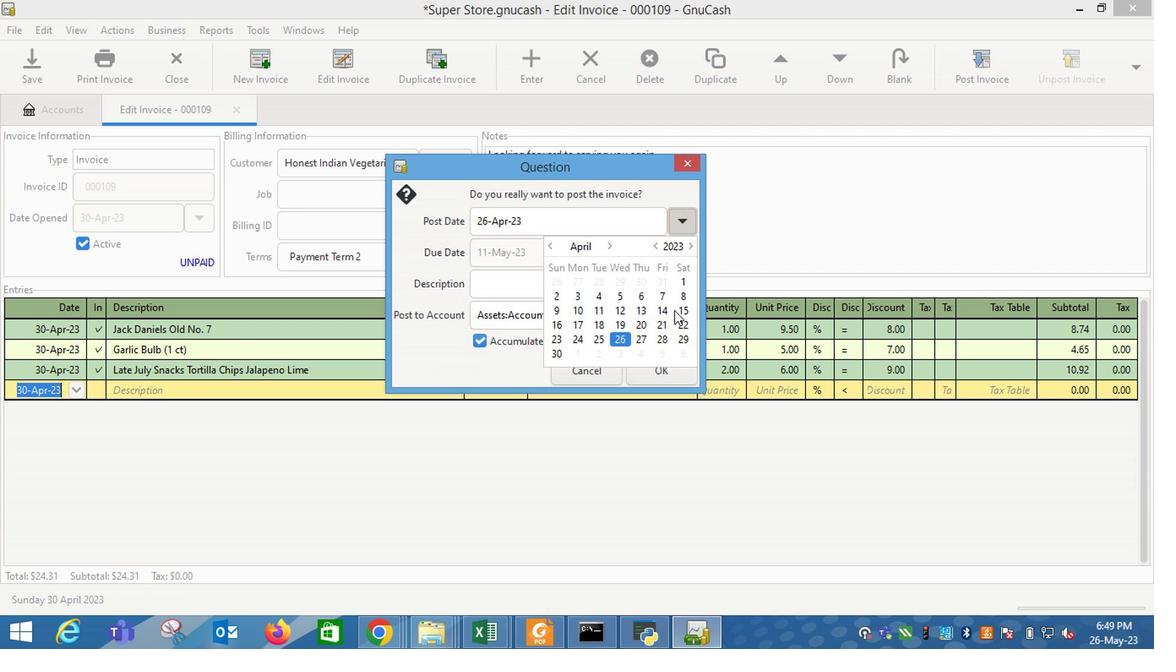 
Action: Mouse pressed left at (676, 315)
Screenshot: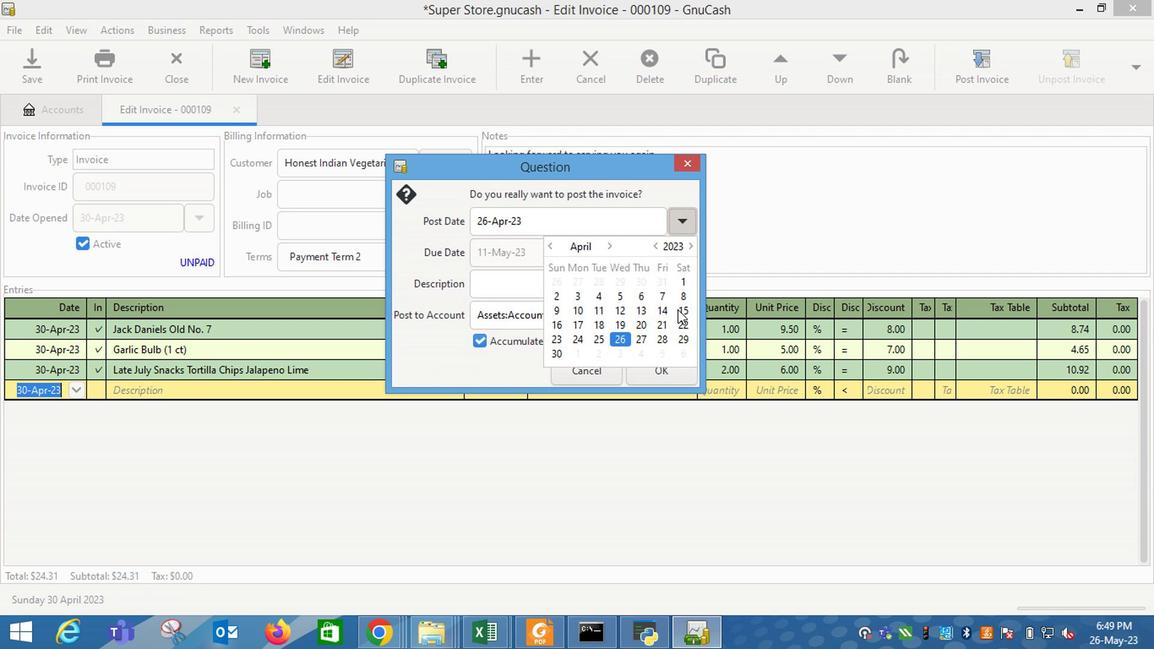 
Action: Mouse moved to (525, 310)
Screenshot: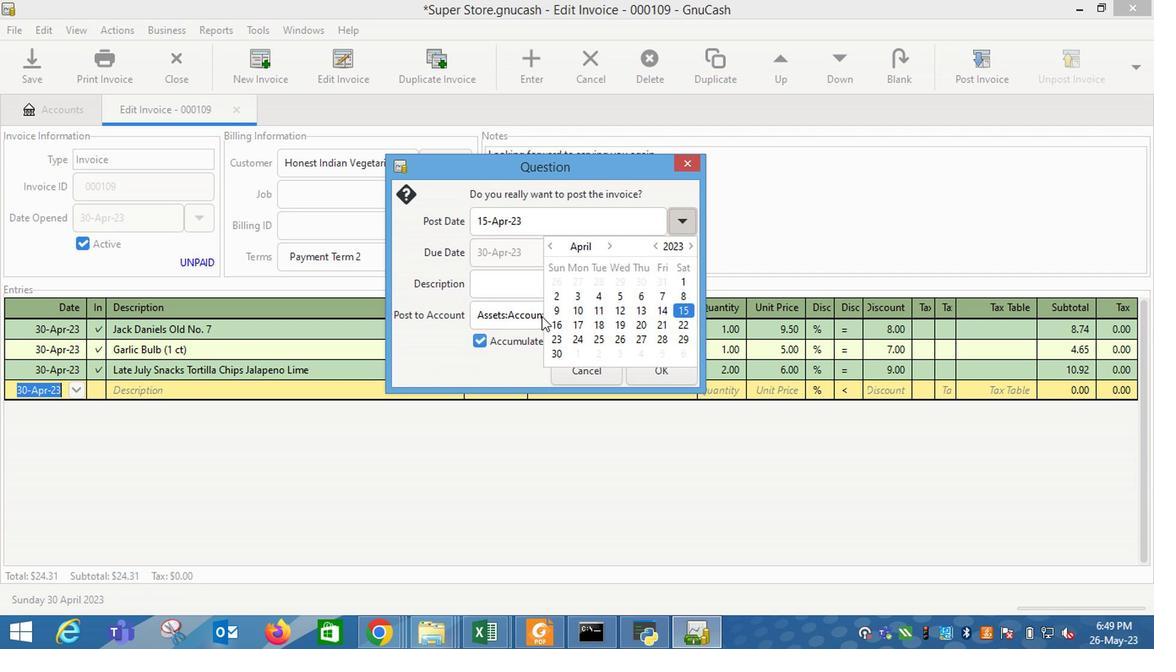 
Action: Mouse pressed left at (525, 310)
Screenshot: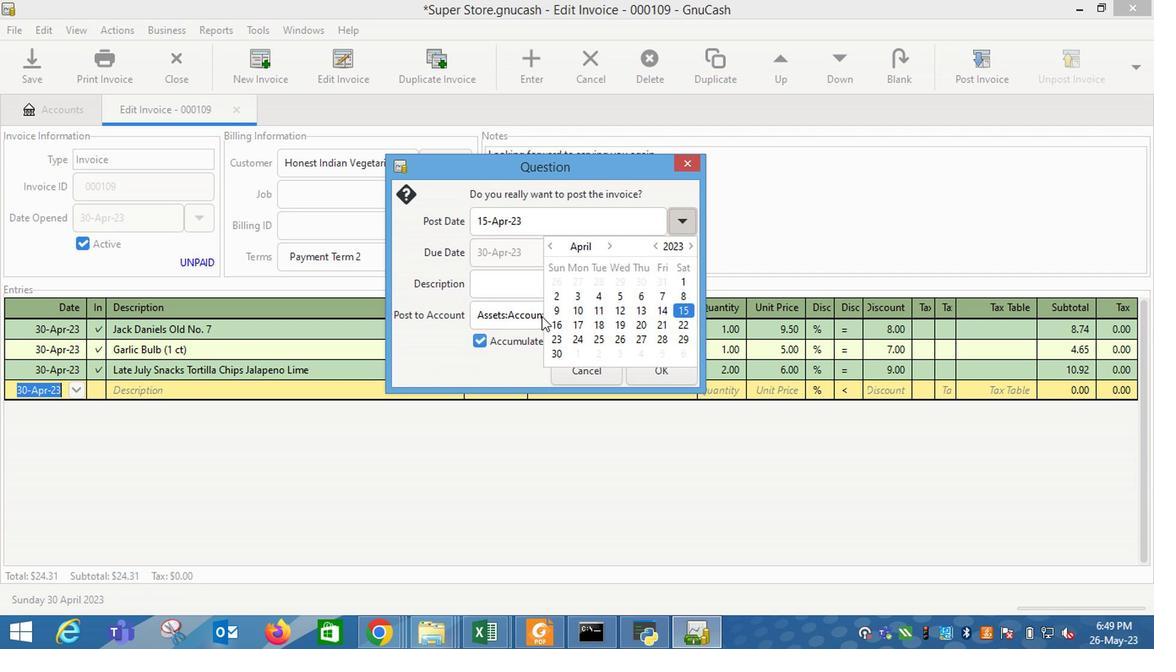 
Action: Mouse moved to (619, 319)
Screenshot: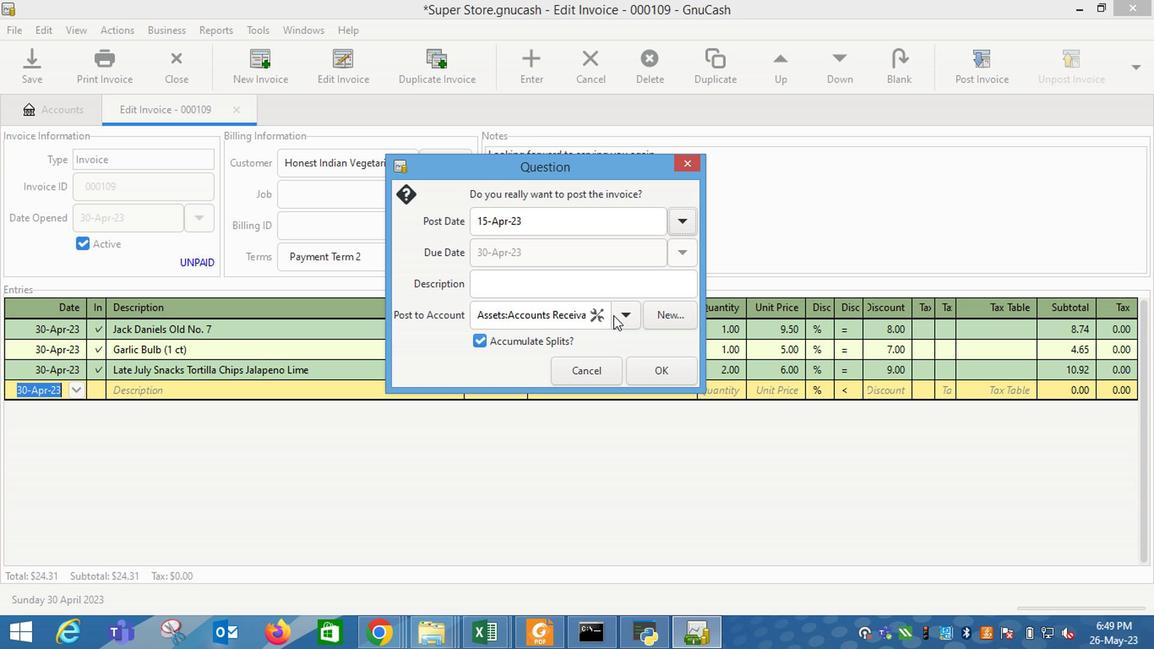 
Action: Mouse pressed left at (619, 319)
Screenshot: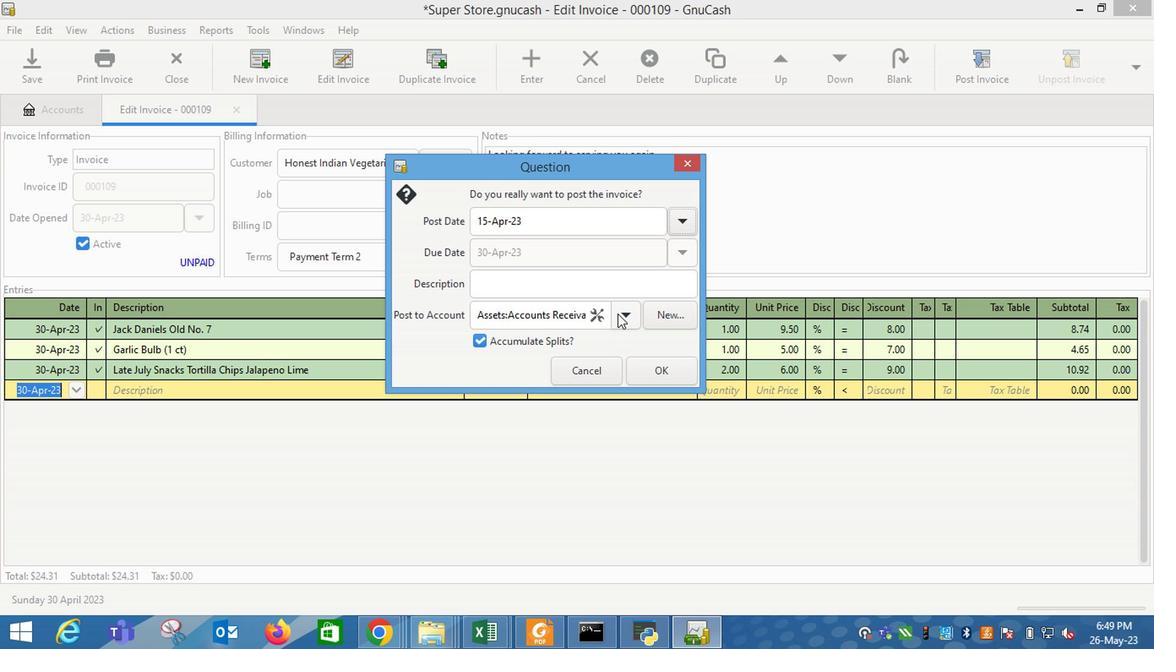 
Action: Mouse pressed left at (619, 319)
Screenshot: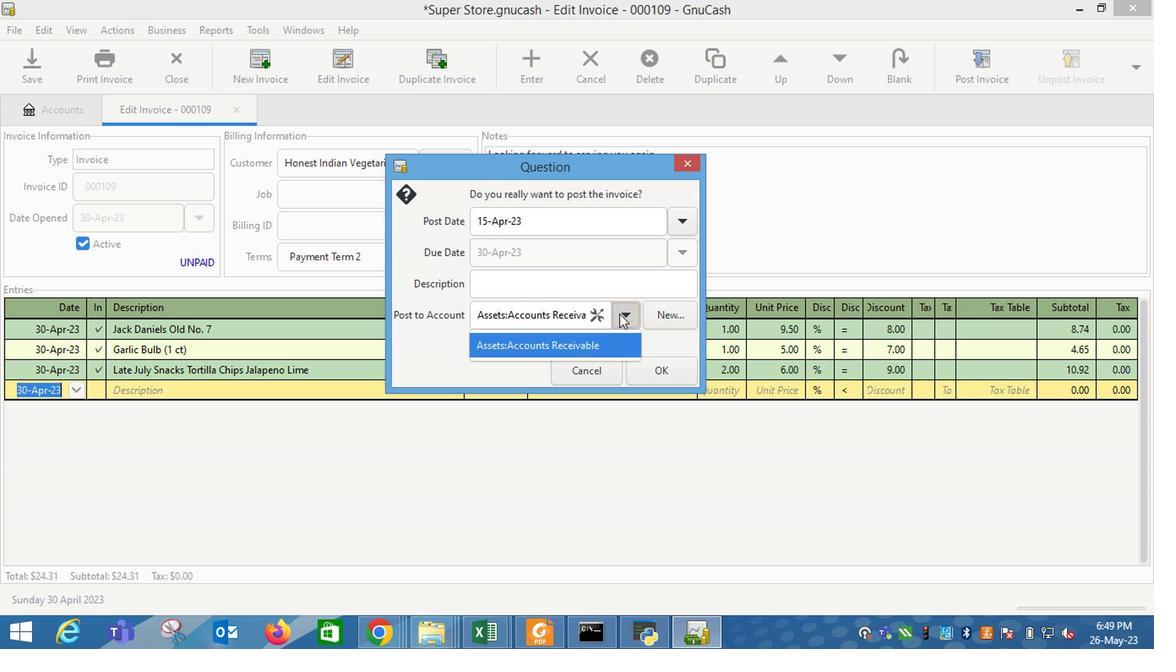 
Action: Mouse moved to (661, 379)
Screenshot: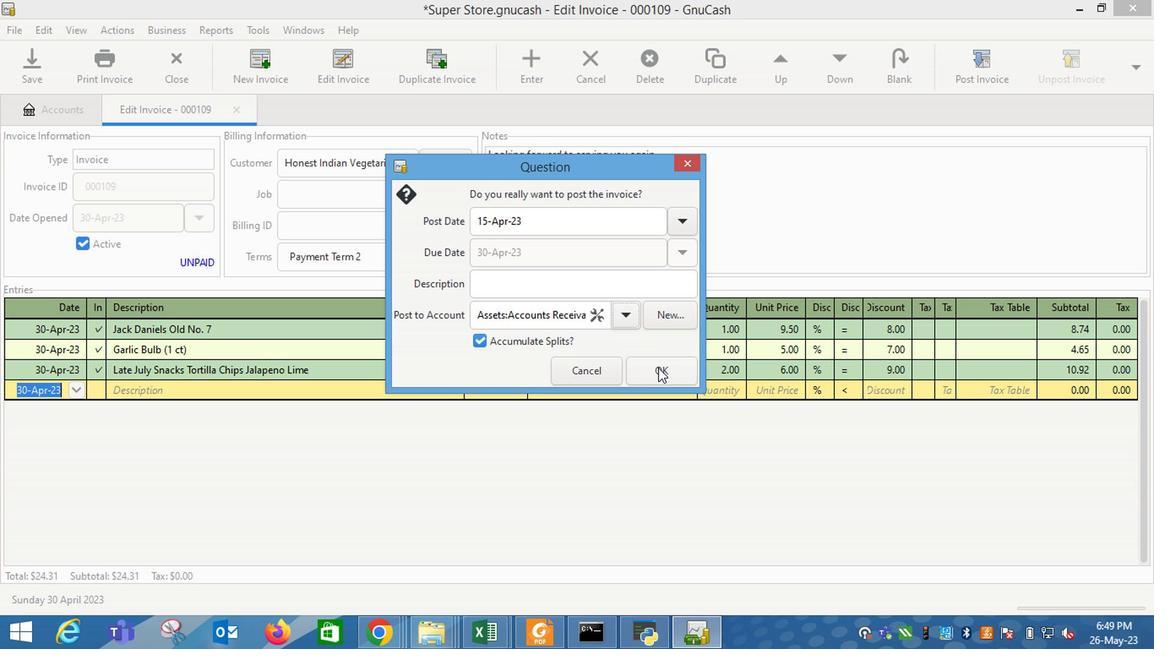 
Action: Mouse pressed left at (661, 379)
Screenshot: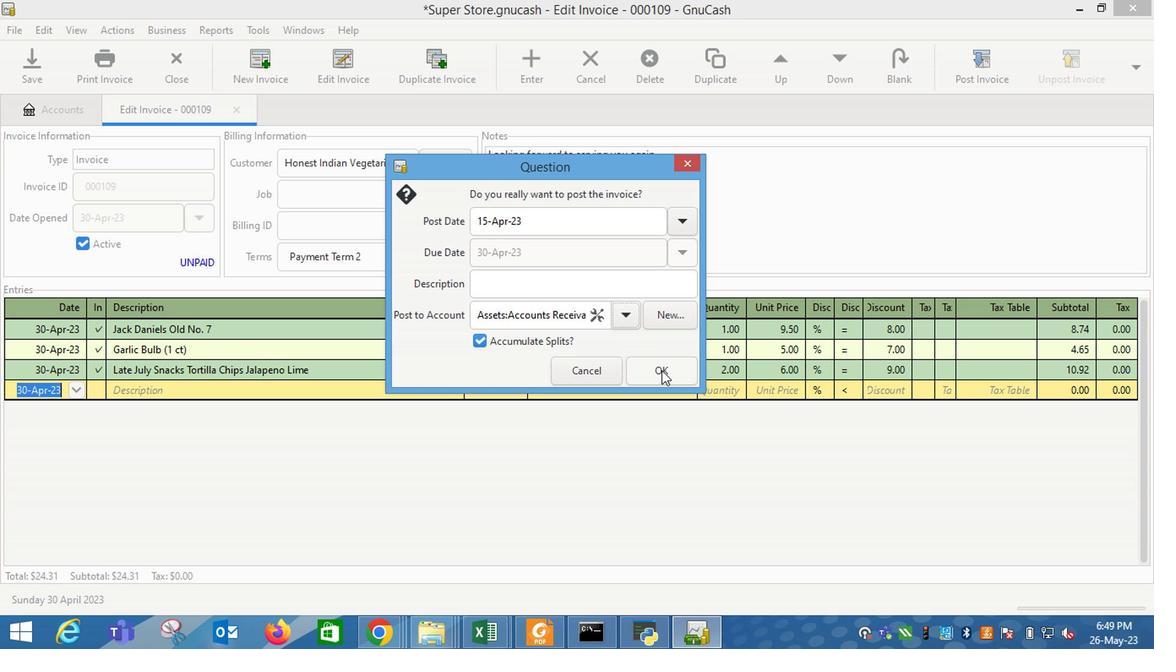 
Action: Mouse moved to (1097, 55)
Screenshot: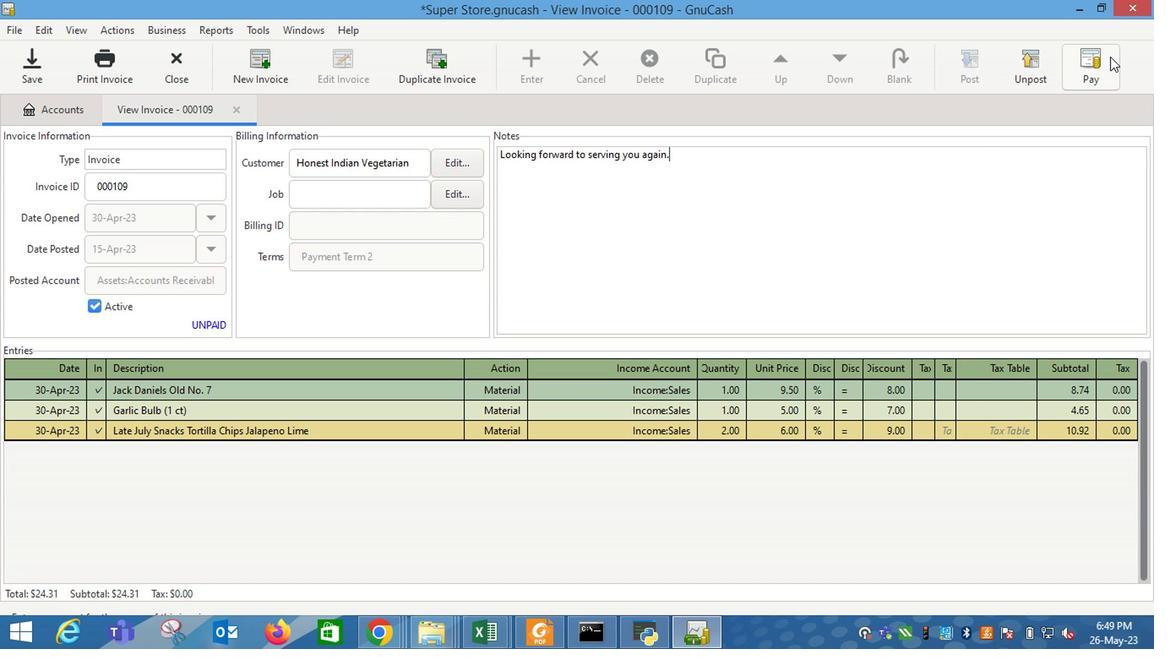 
Action: Mouse pressed left at (1097, 55)
Screenshot: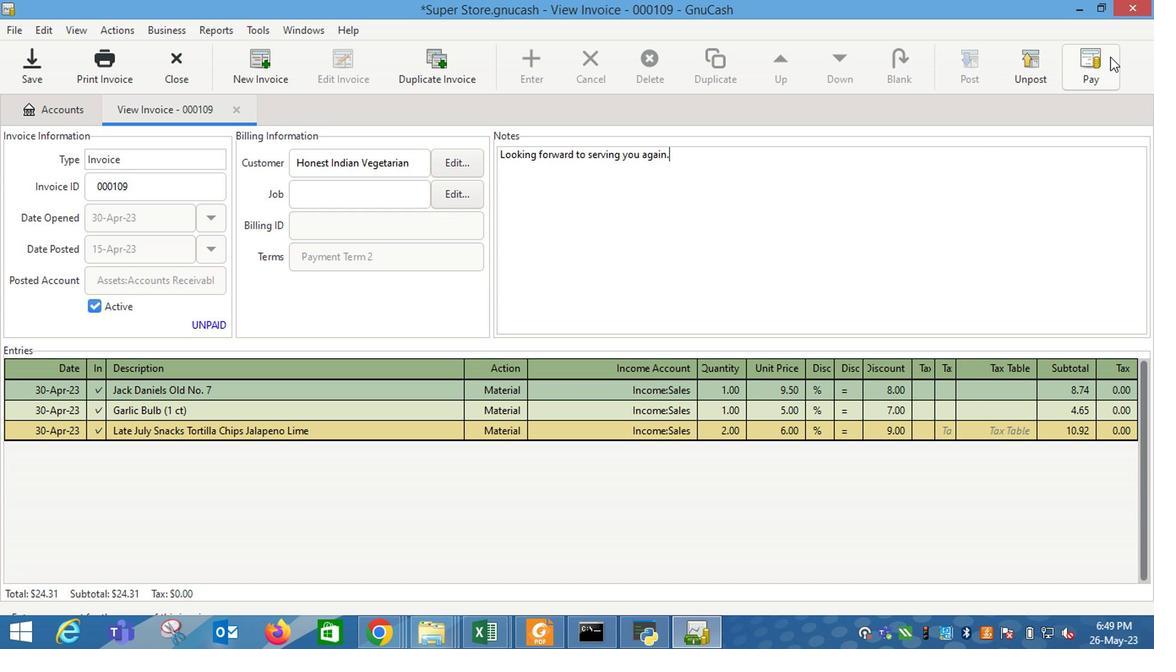 
Action: Mouse moved to (521, 343)
Screenshot: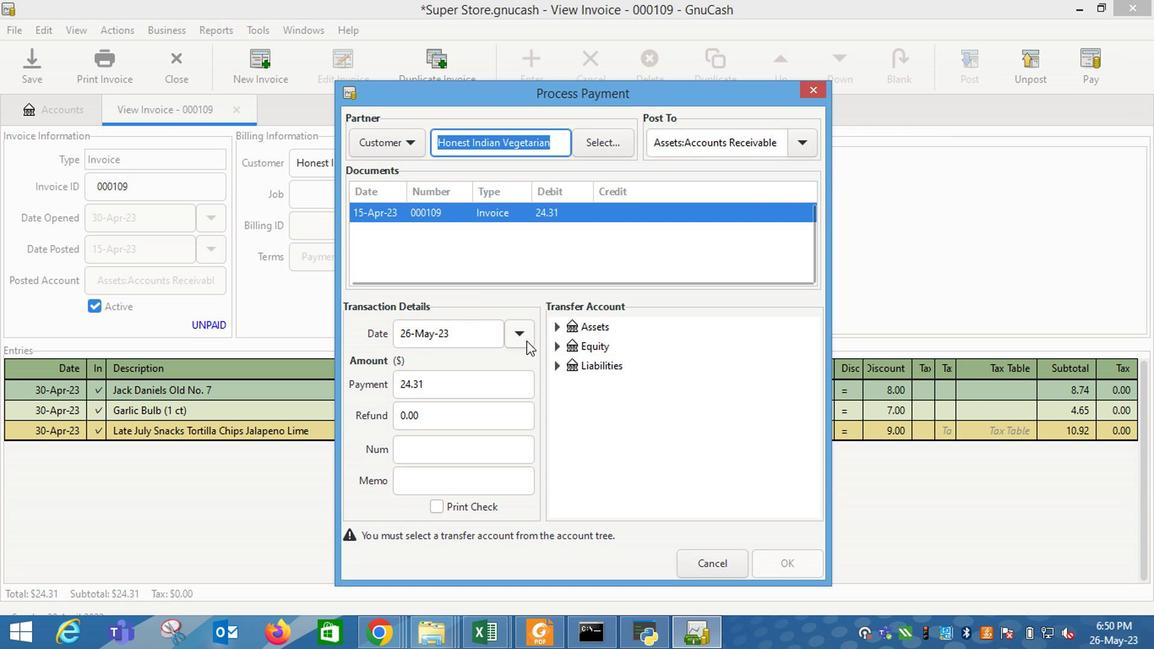 
Action: Mouse pressed left at (521, 343)
Screenshot: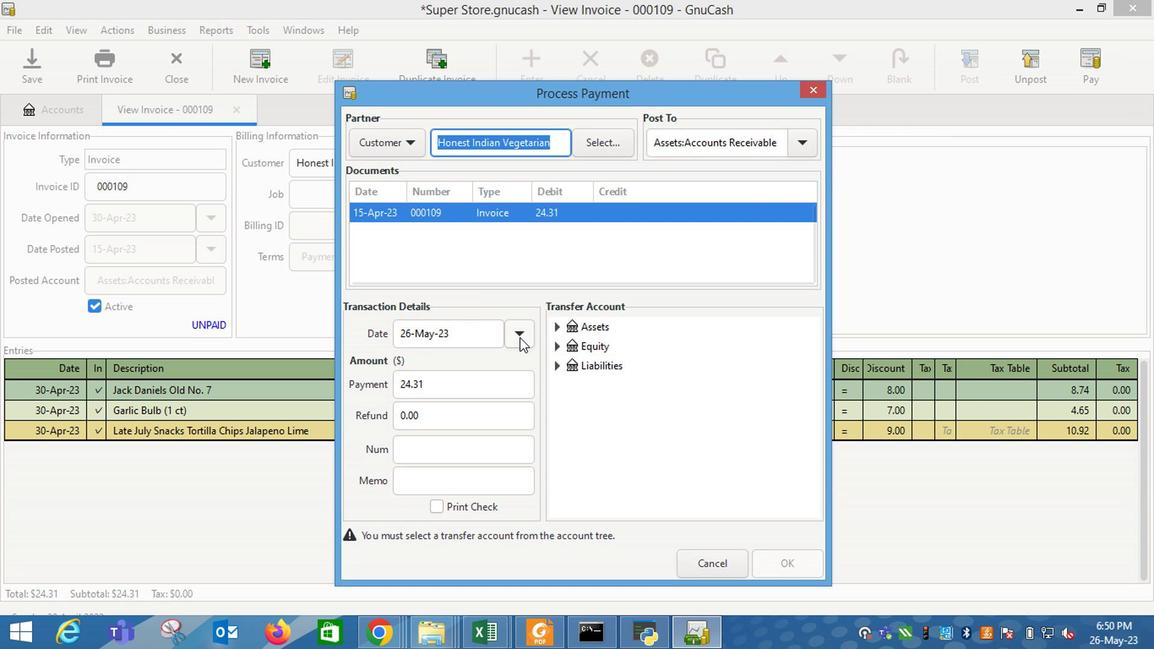 
Action: Mouse moved to (422, 429)
Screenshot: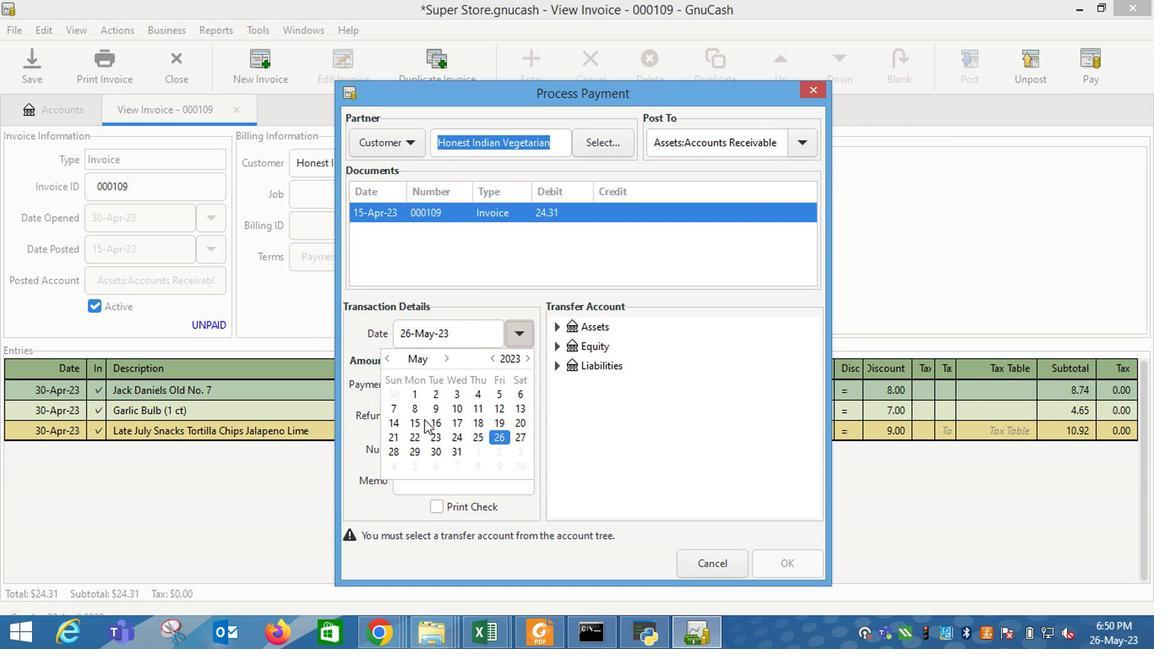 
Action: Mouse pressed left at (422, 429)
Screenshot: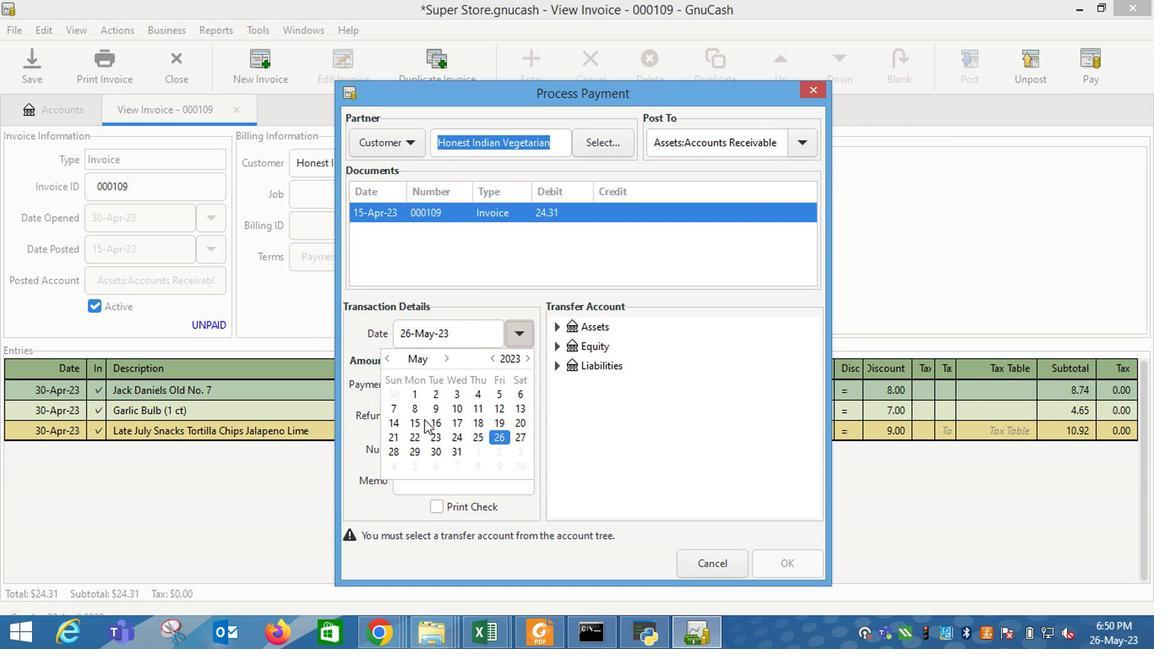 
Action: Mouse moved to (556, 416)
Screenshot: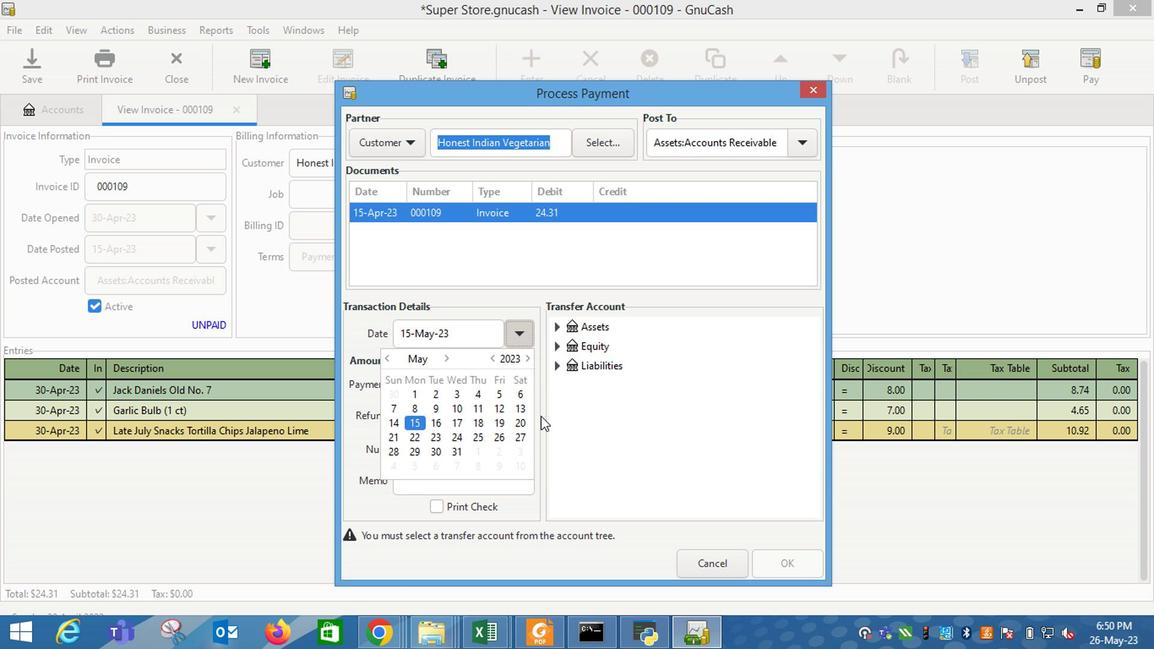 
Action: Mouse pressed left at (556, 416)
Screenshot: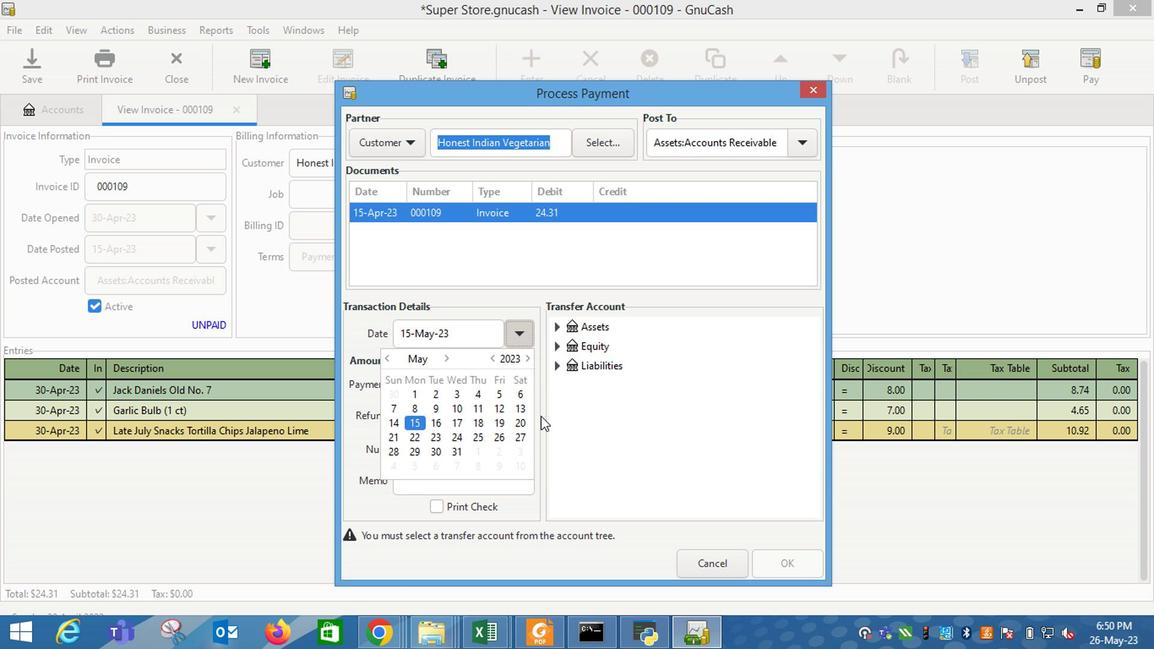 
Action: Mouse moved to (558, 330)
Screenshot: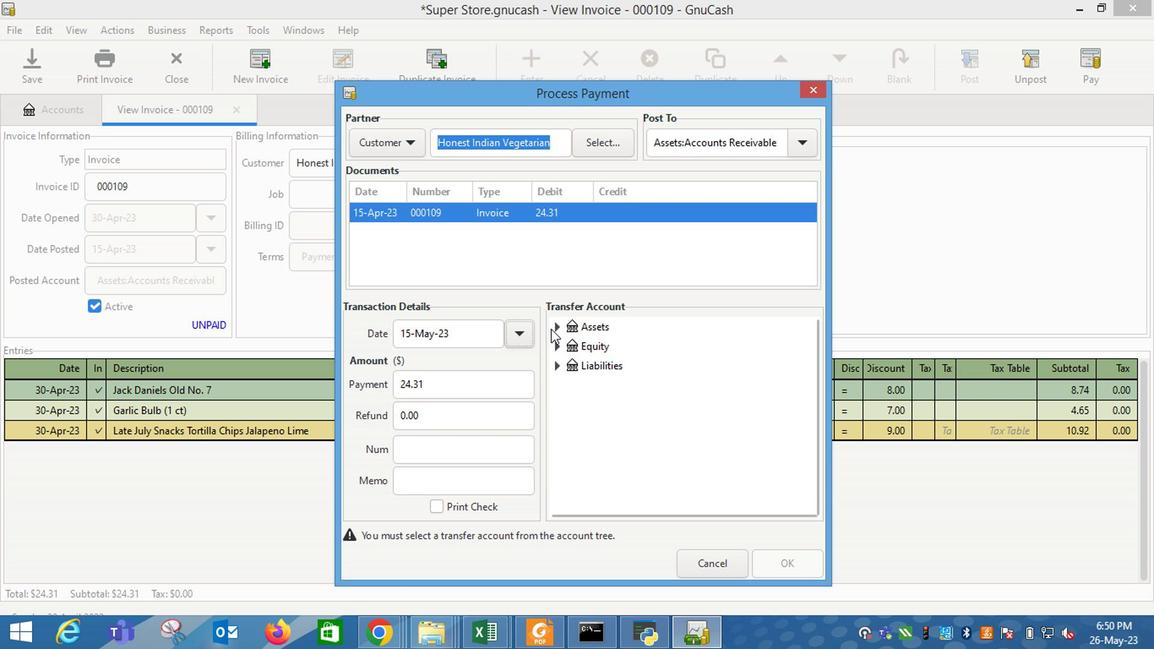 
Action: Mouse pressed left at (558, 330)
Screenshot: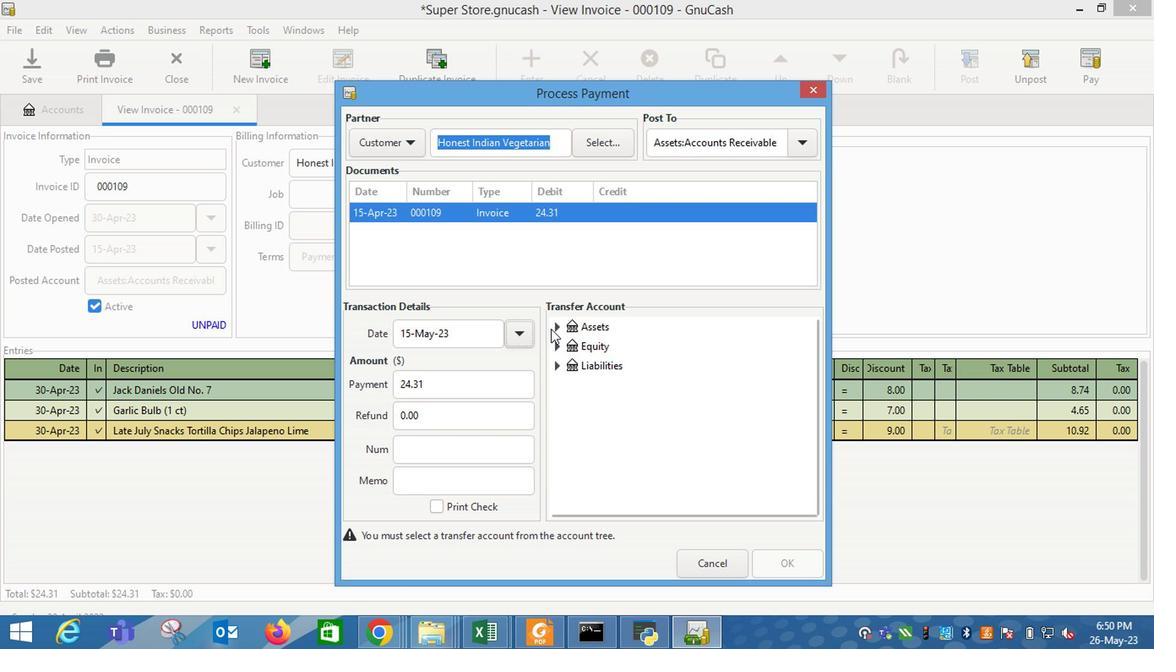 
Action: Mouse moved to (580, 356)
Screenshot: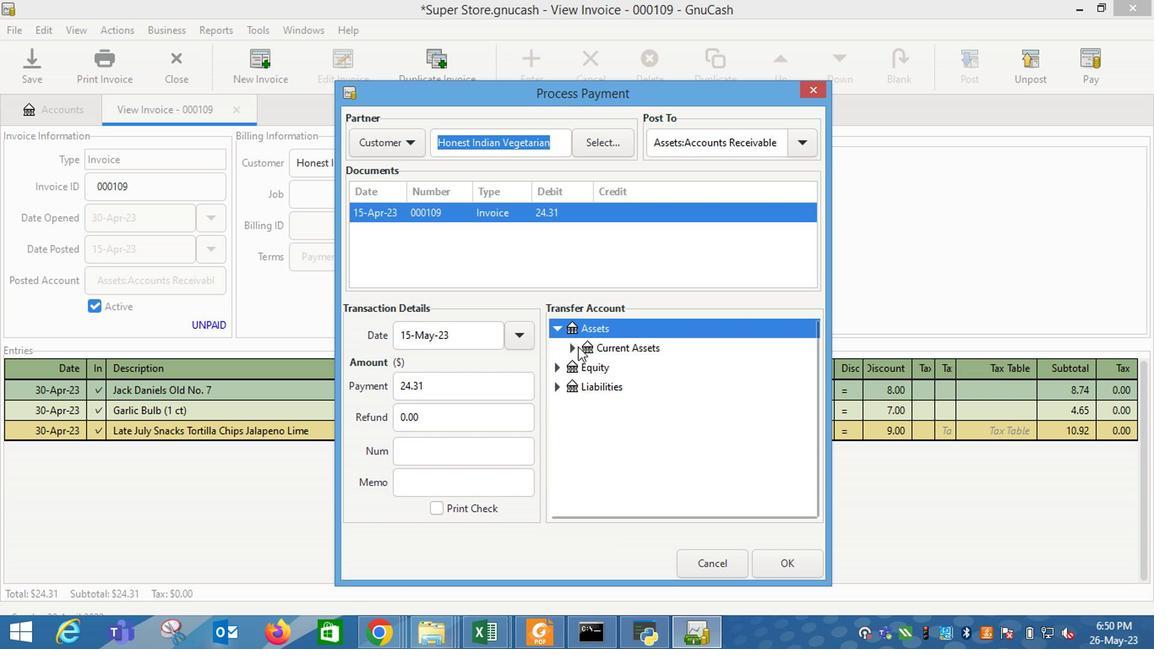 
Action: Mouse pressed left at (580, 356)
Screenshot: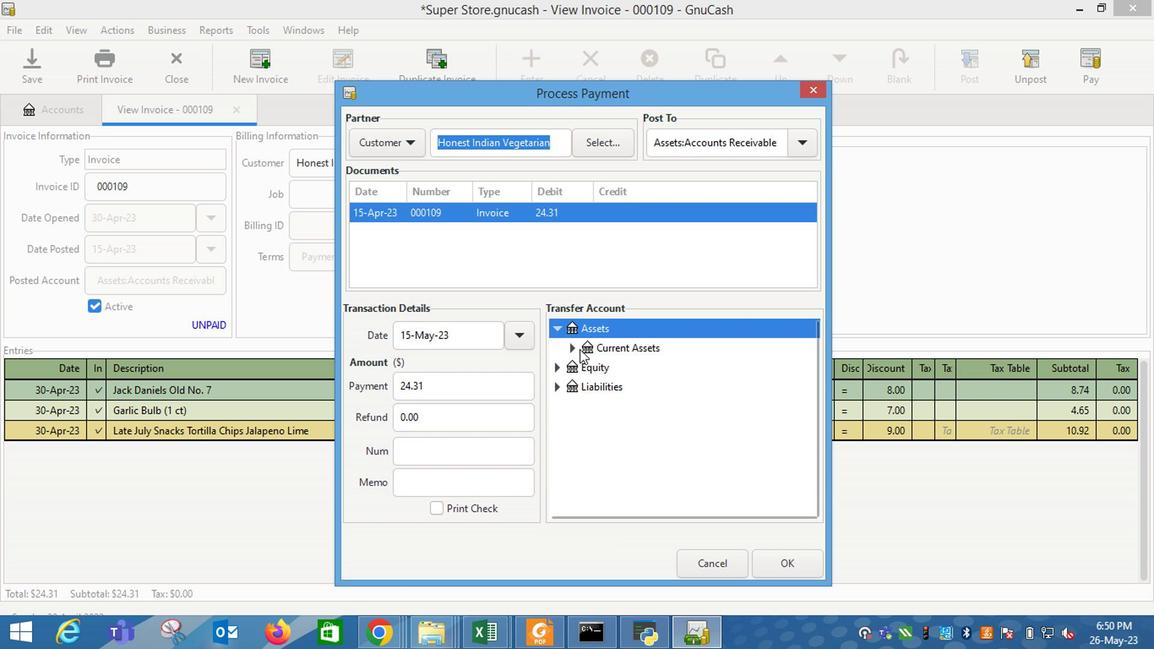 
Action: Mouse moved to (575, 352)
Screenshot: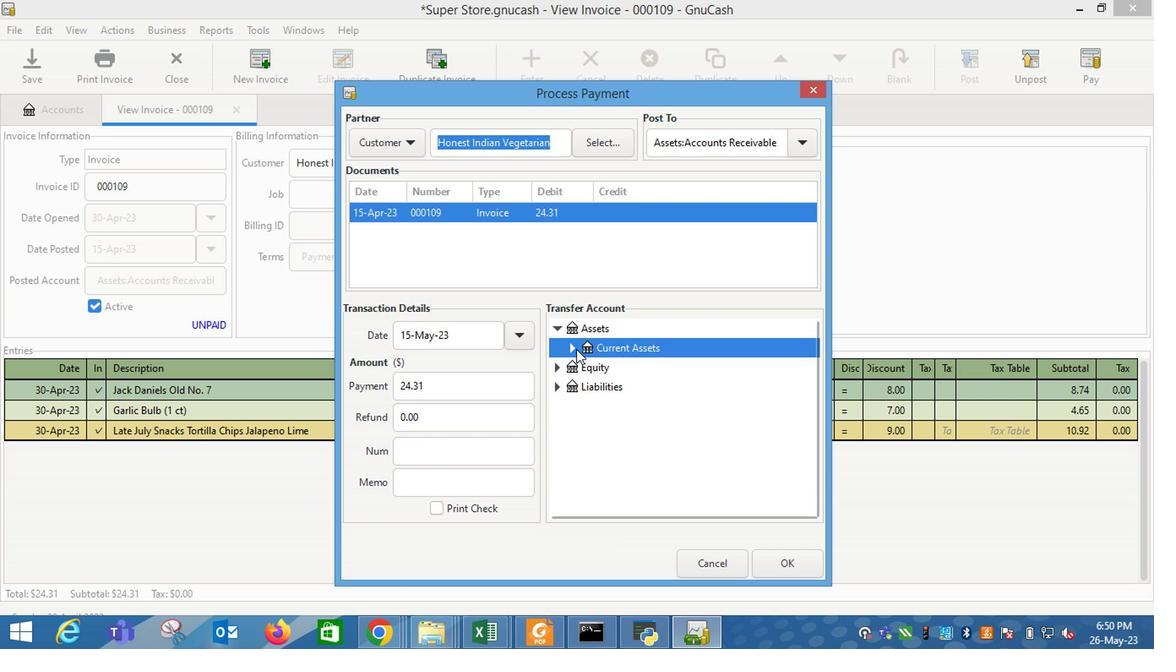 
Action: Mouse pressed left at (575, 352)
Screenshot: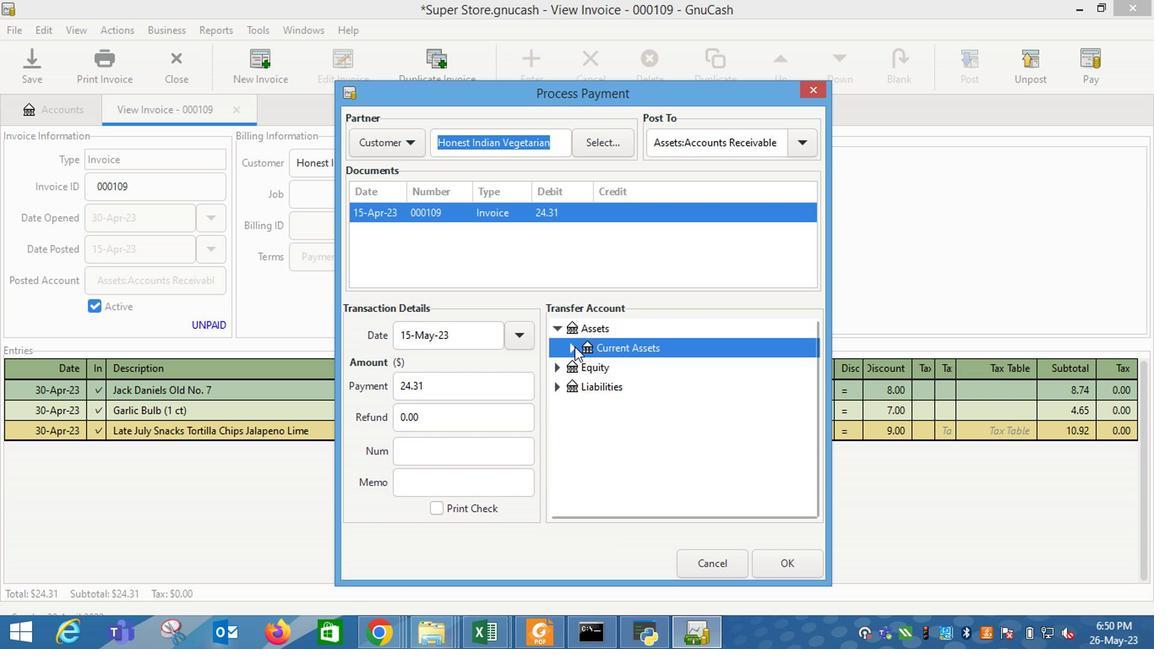 
Action: Mouse moved to (613, 373)
Screenshot: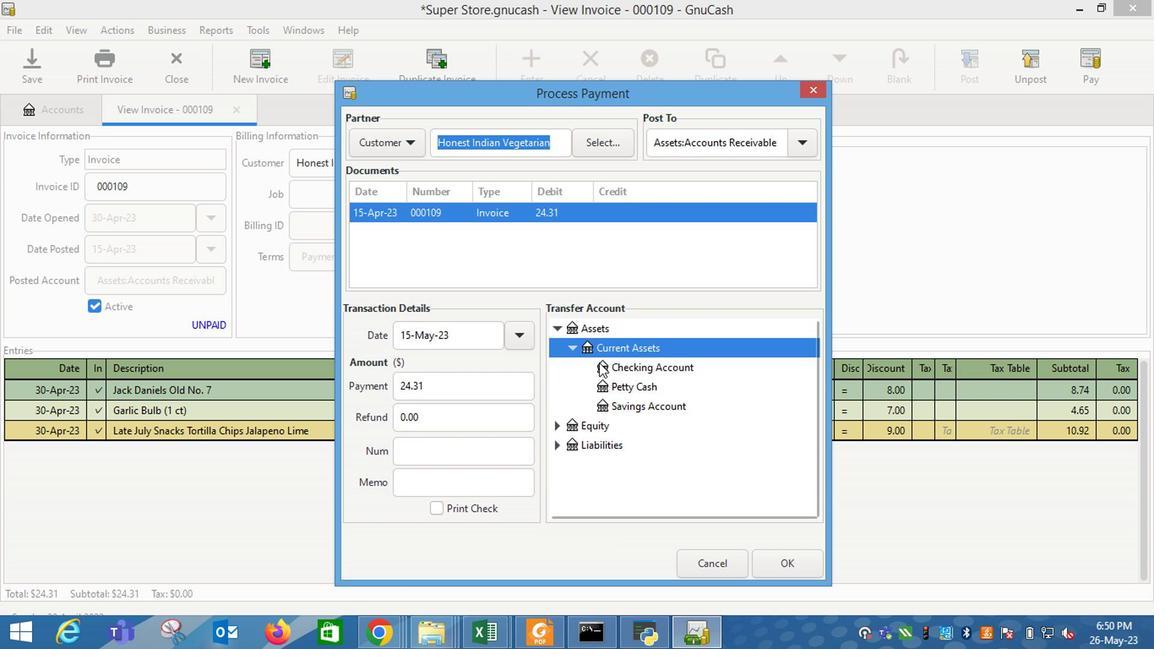 
Action: Mouse pressed left at (613, 373)
Screenshot: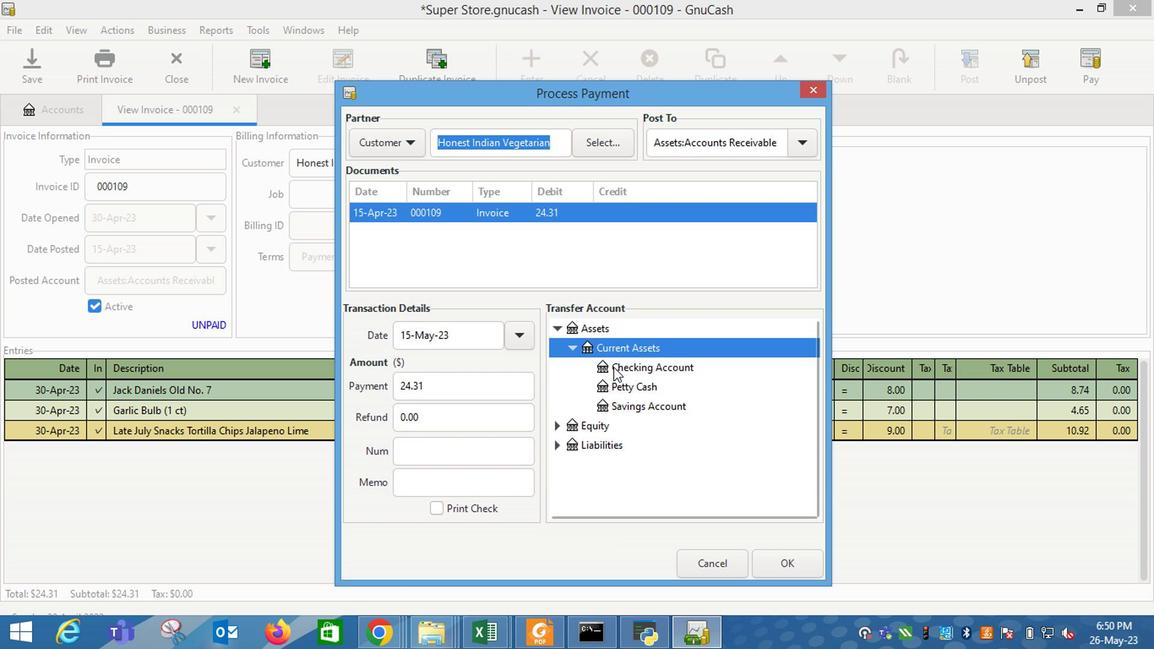 
Action: Mouse moved to (776, 571)
Screenshot: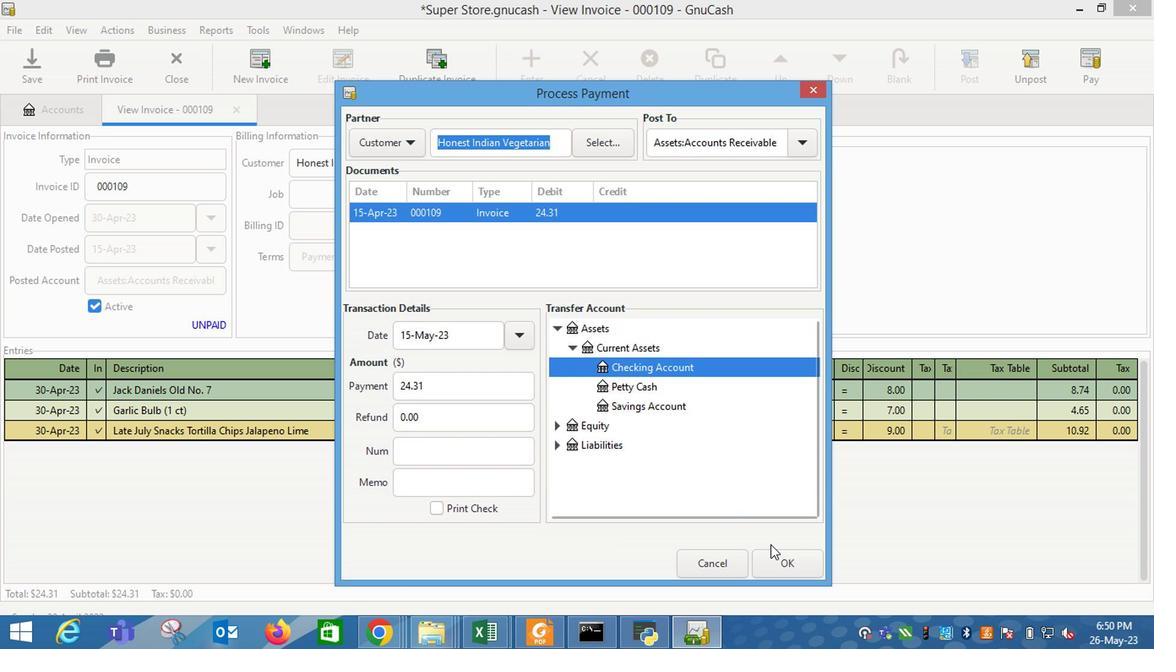 
Action: Mouse pressed left at (776, 571)
Screenshot: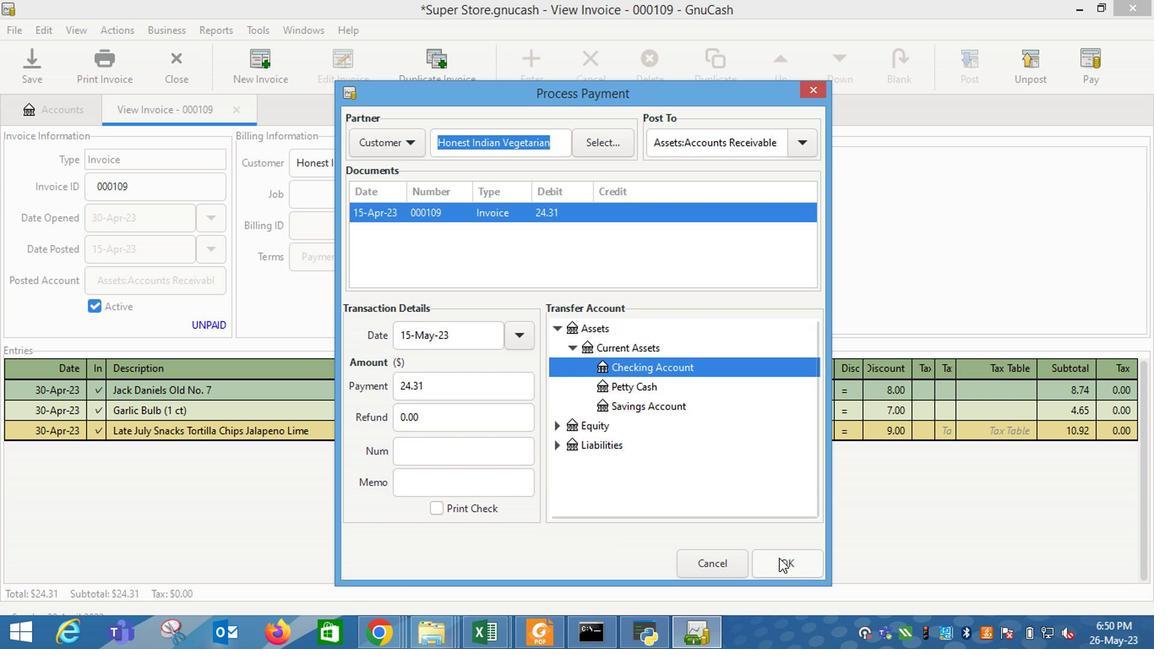 
Action: Mouse moved to (117, 74)
Screenshot: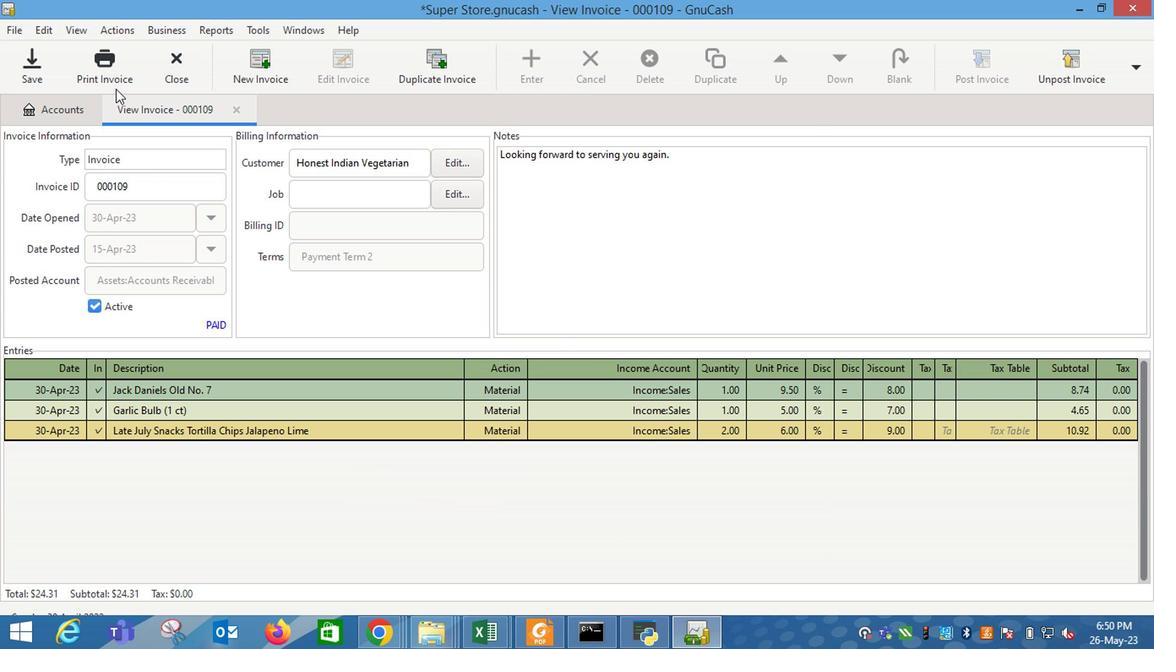 
Action: Mouse pressed left at (117, 74)
Screenshot: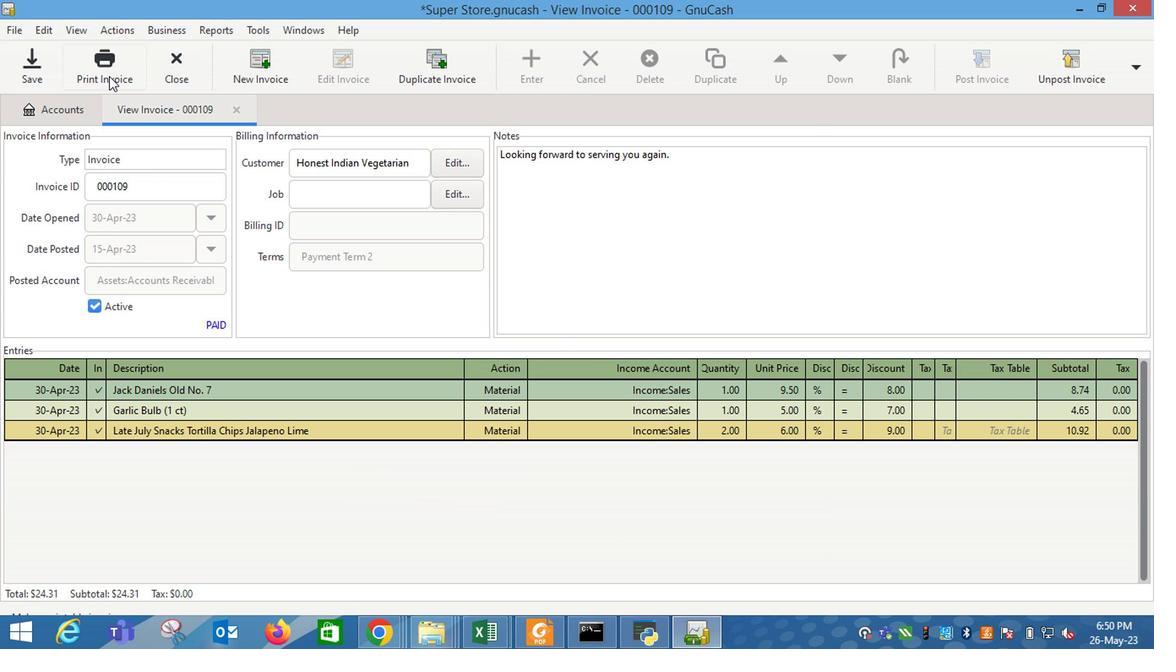 
Action: Mouse moved to (423, 55)
Screenshot: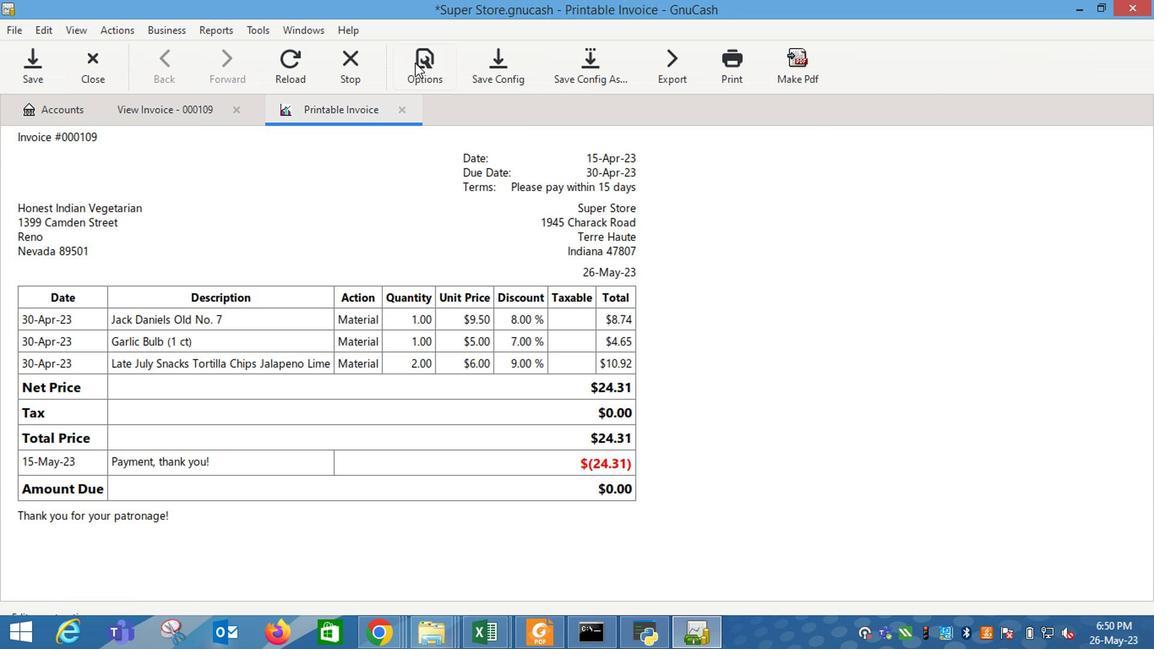 
Action: Mouse pressed left at (423, 55)
Screenshot: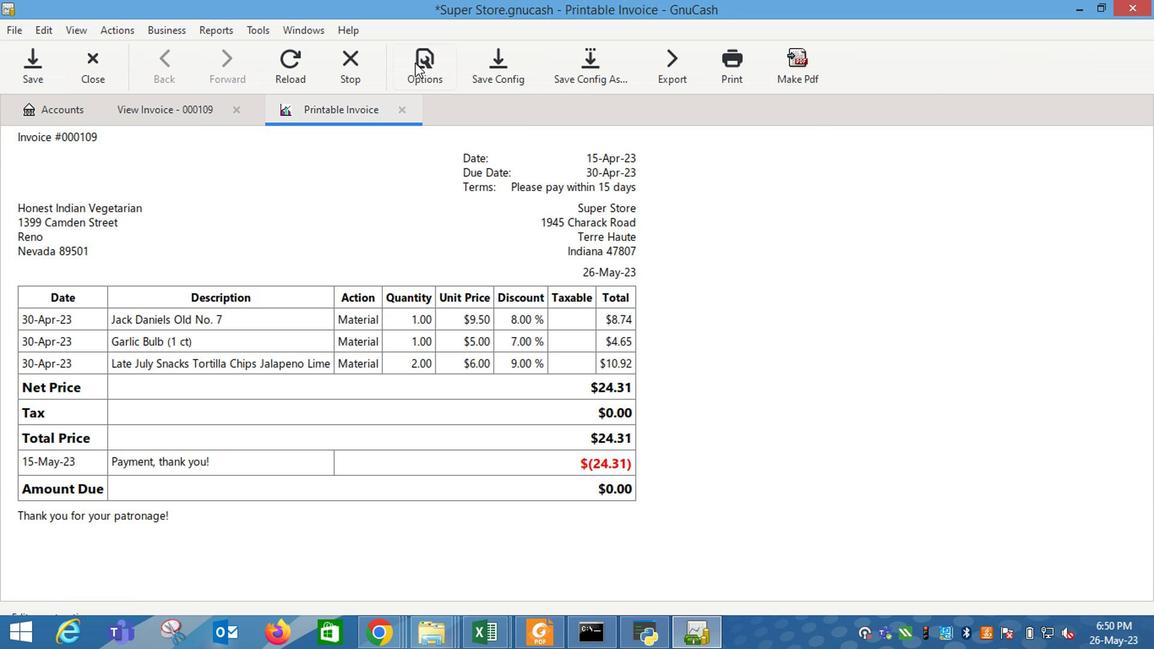 
Action: Mouse moved to (325, 158)
Screenshot: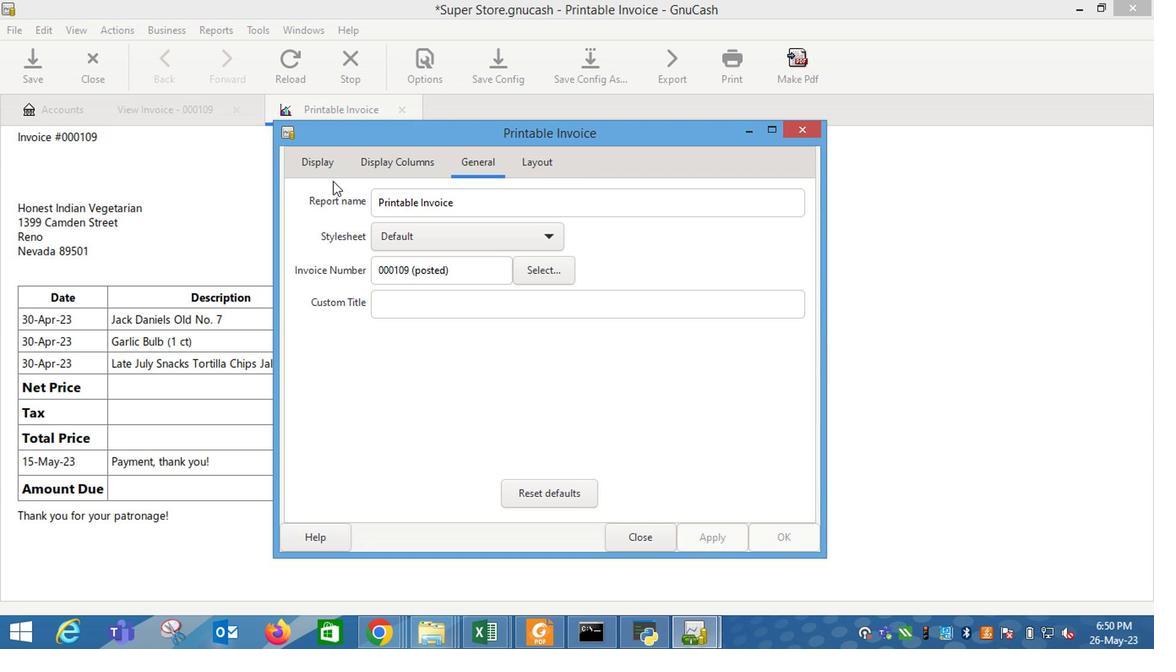 
Action: Mouse pressed left at (325, 158)
Screenshot: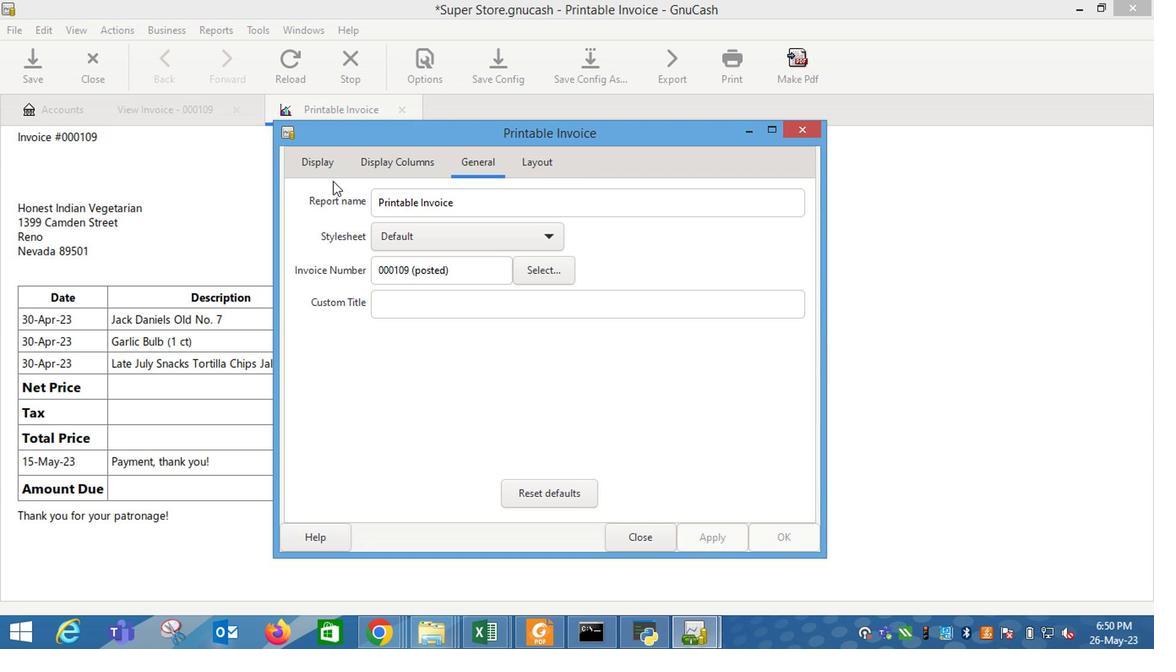 
Action: Mouse moved to (459, 357)
Screenshot: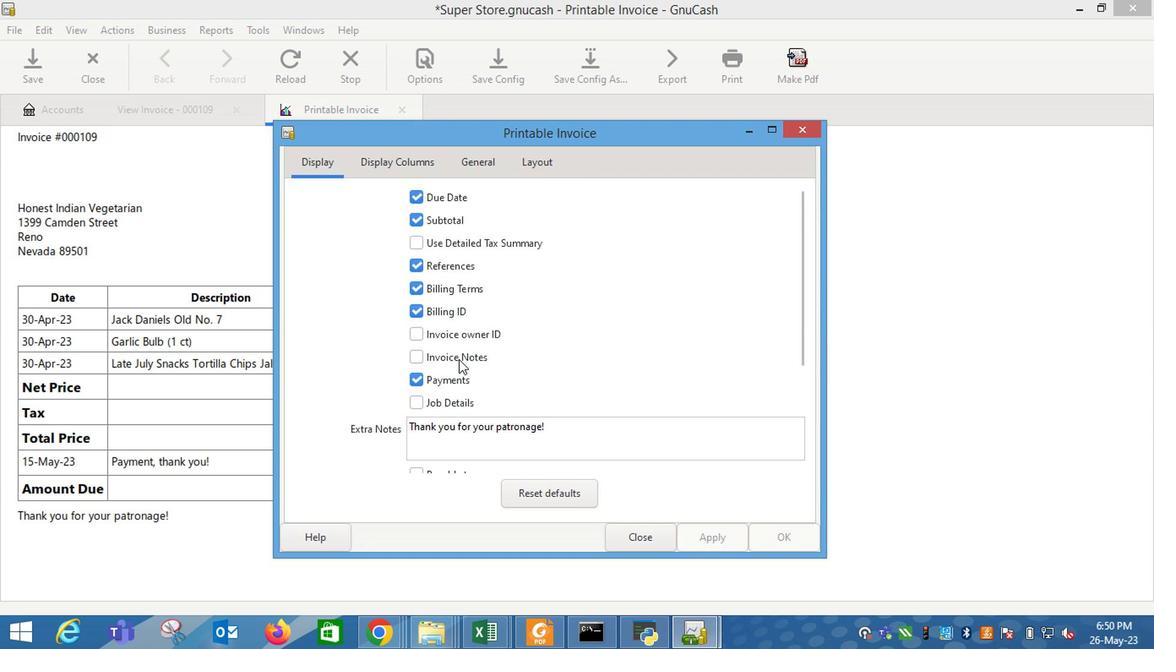
Action: Mouse pressed left at (459, 357)
Screenshot: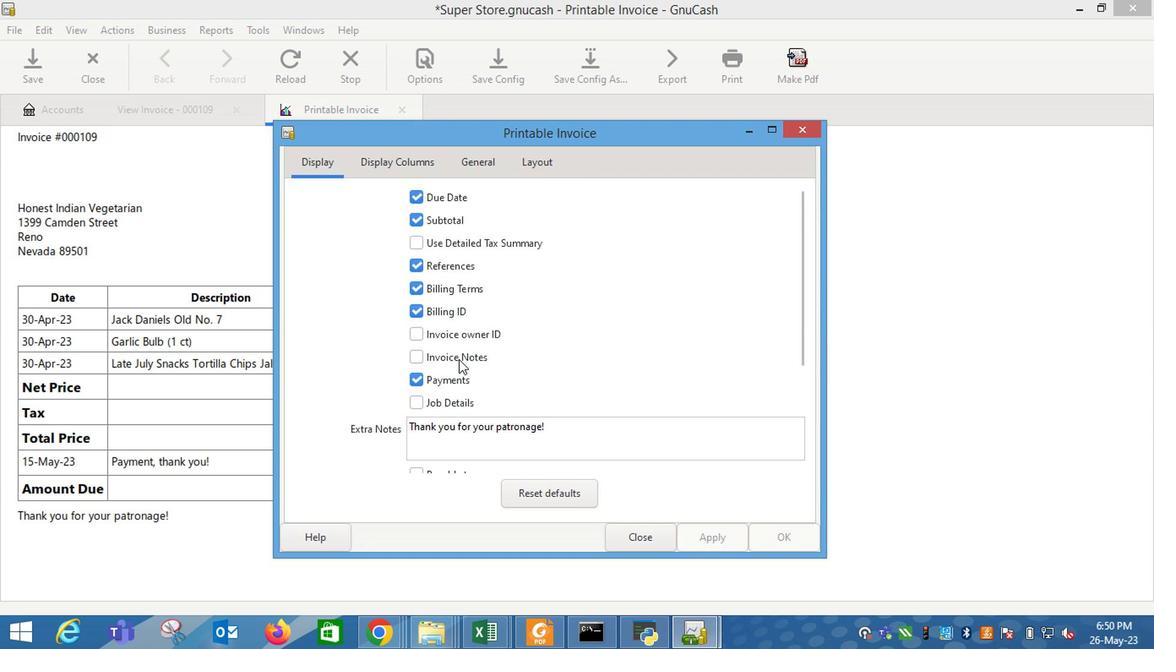 
Action: Mouse moved to (718, 563)
Screenshot: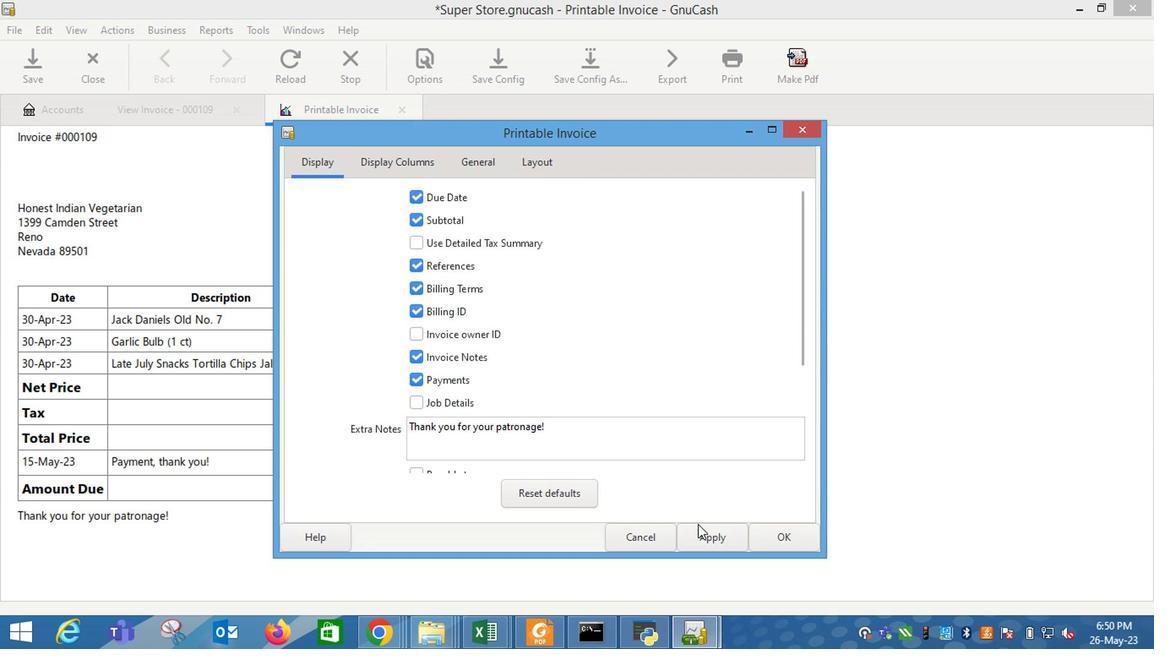 
Action: Mouse pressed left at (718, 563)
Screenshot: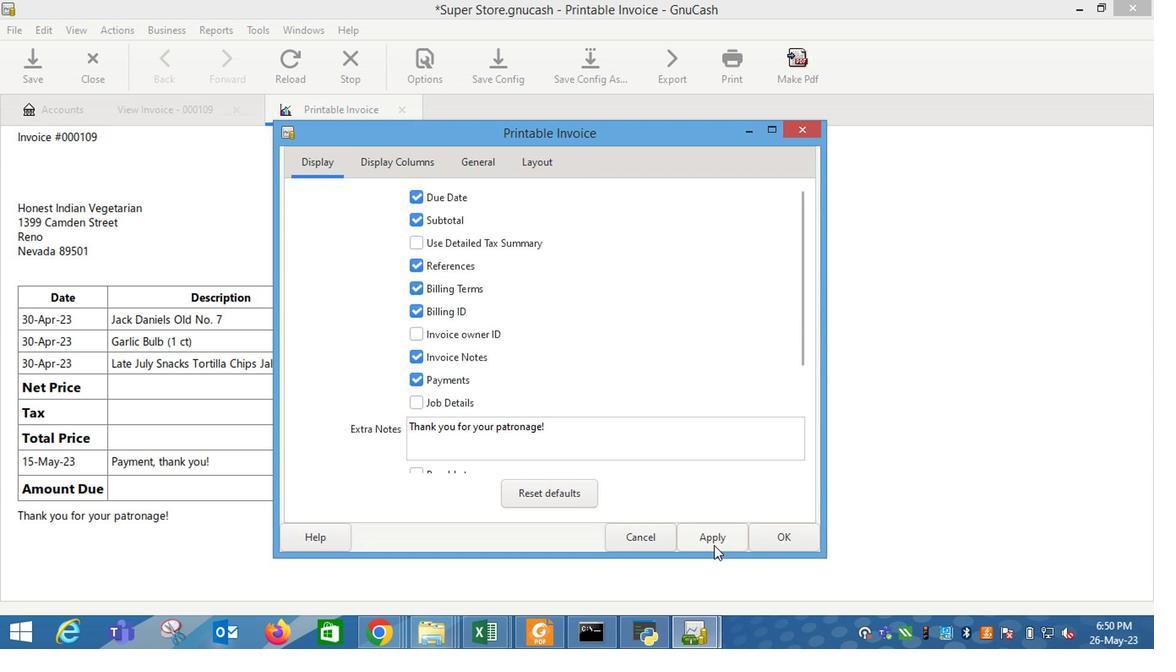 
Action: Mouse moved to (643, 549)
Screenshot: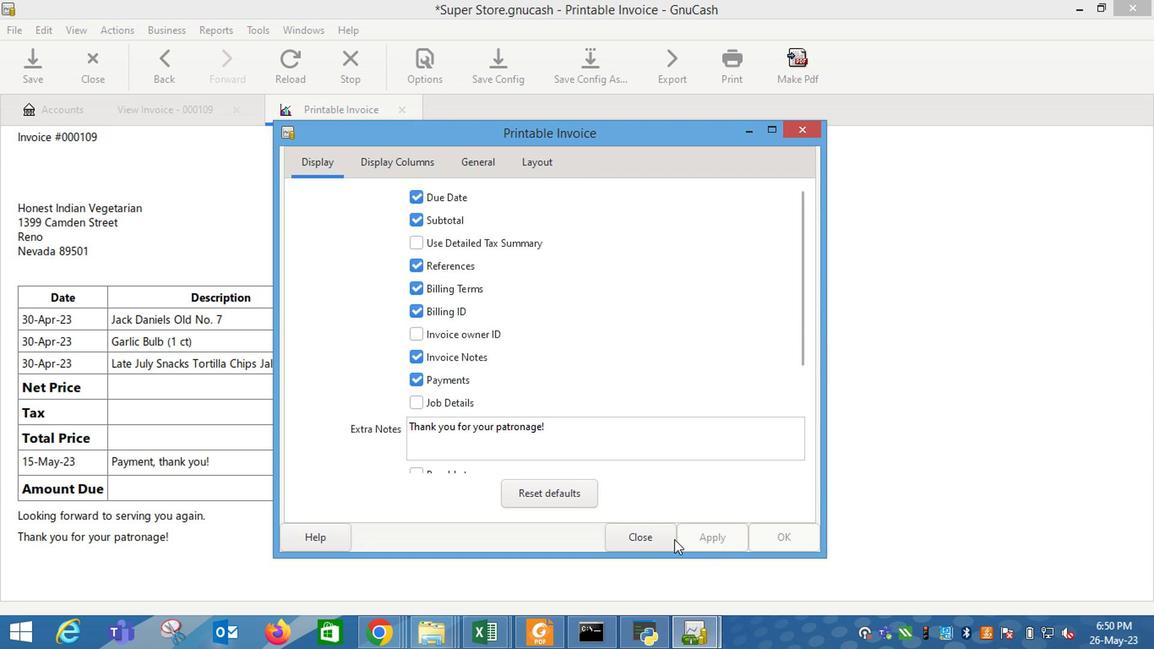 
Action: Mouse pressed left at (643, 549)
Screenshot: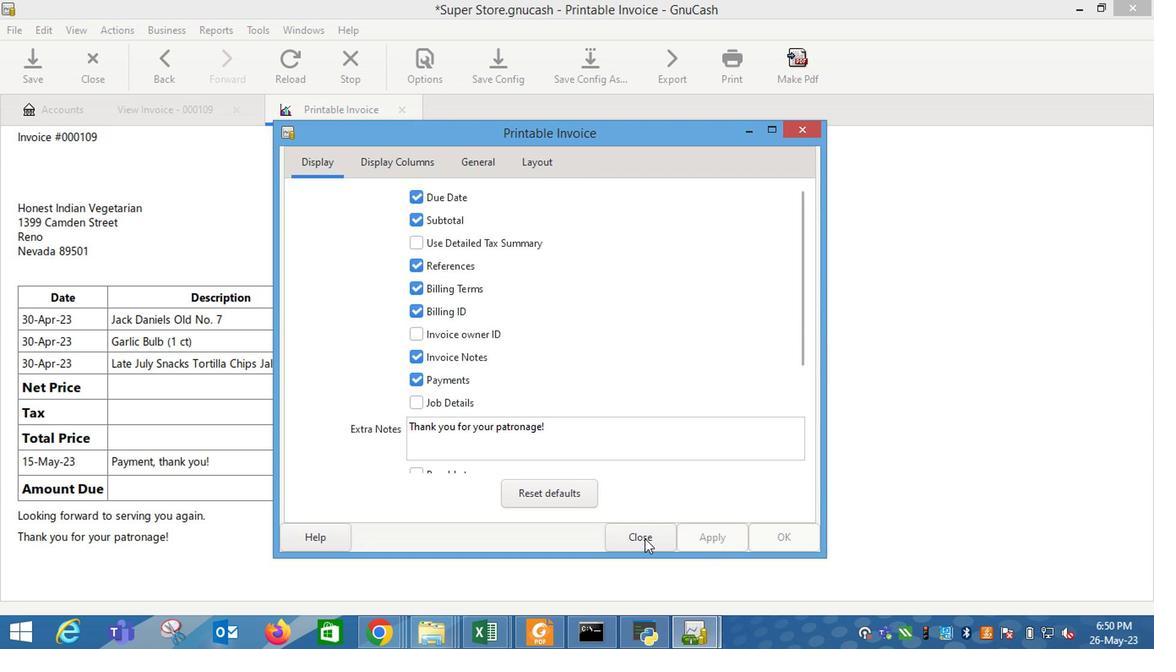 
Action: Mouse moved to (327, 321)
Screenshot: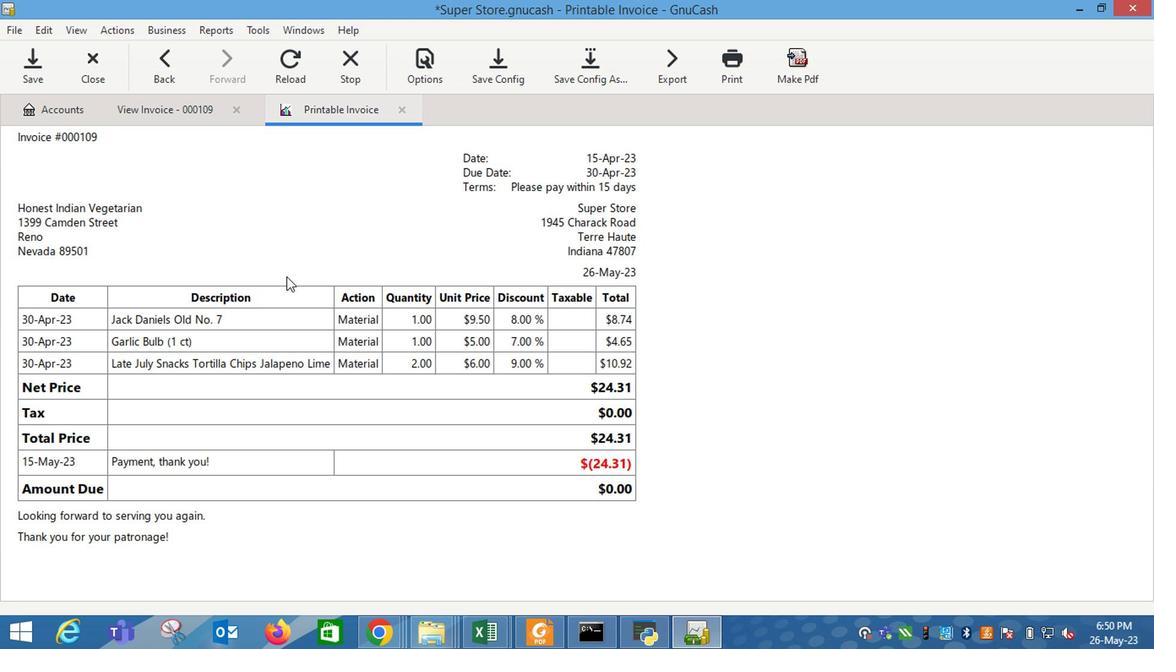 
